 Task: Search and add home decor items for both a room and a hall to the cart on Flipkart.
Action: Mouse moved to (346, 68)
Screenshot: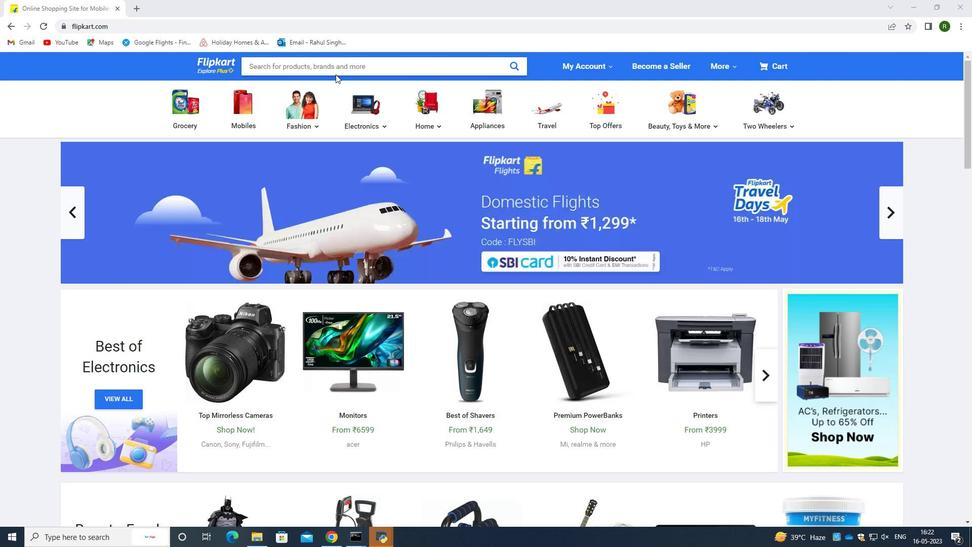 
Action: Mouse pressed left at (346, 68)
Screenshot: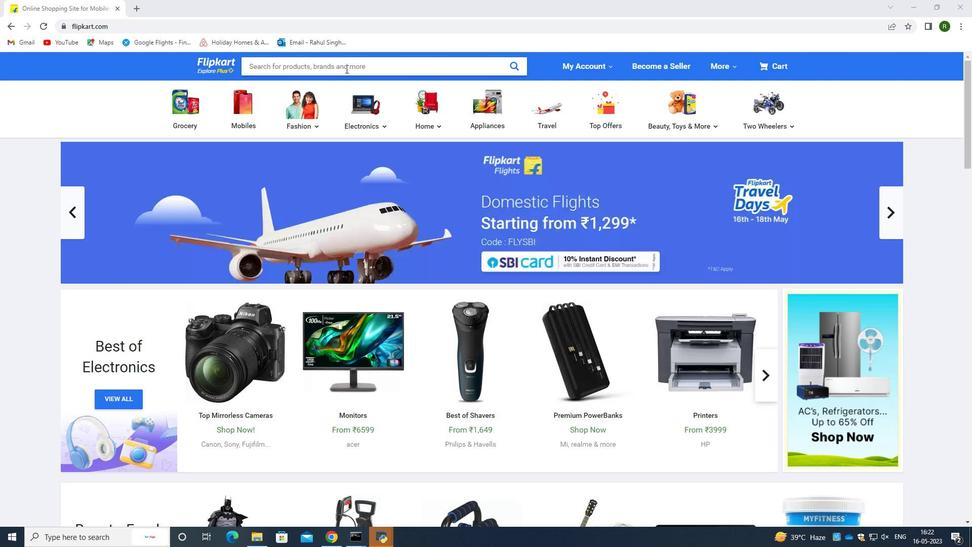 
Action: Key pressed <Key.caps_lock>HOME<Key.space>DECOT<Key.backspace>R<Key.space><Key.shift><Key.shift><Key.shift><Key.shift><Key.shift><Key.shift><Key.shift><Key.shift><Key.shift>iTEMS
Screenshot: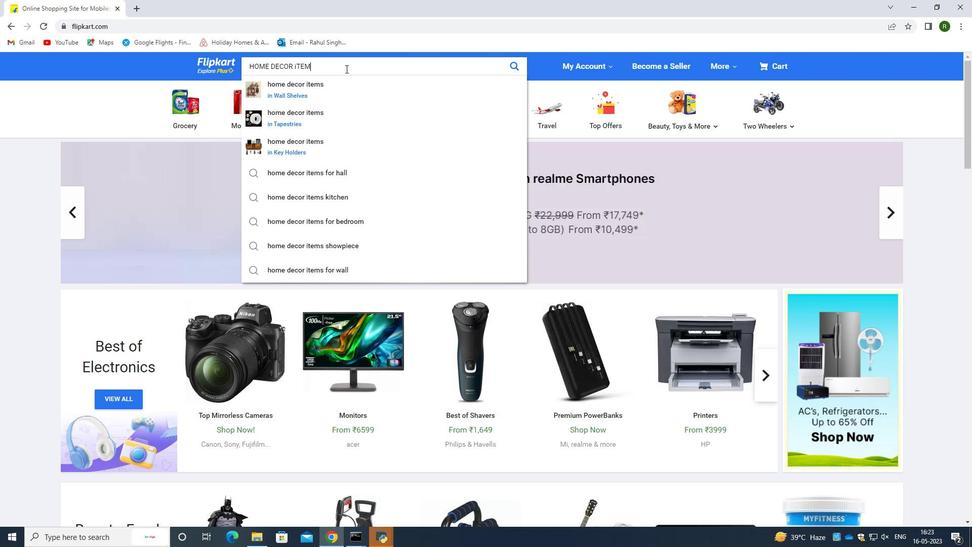 
Action: Mouse moved to (340, 91)
Screenshot: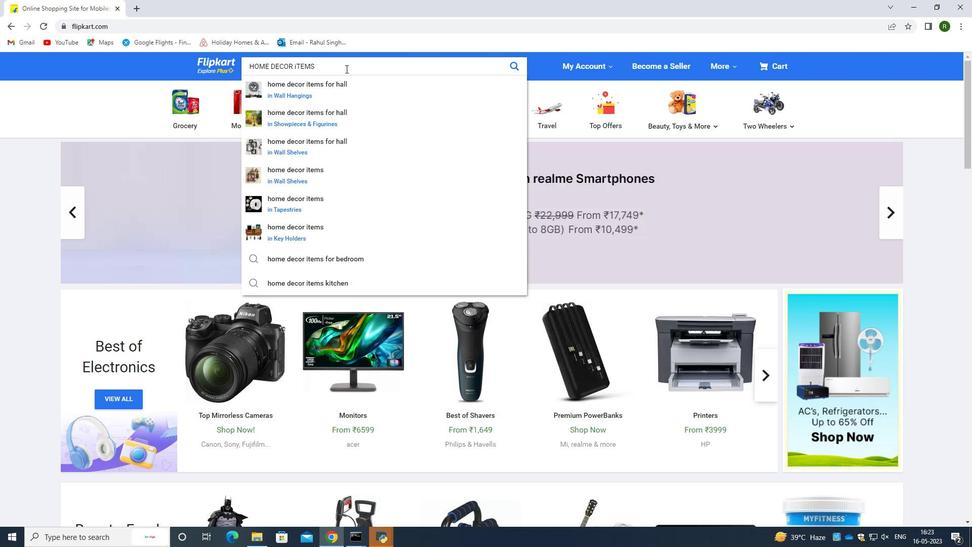 
Action: Mouse pressed left at (340, 91)
Screenshot: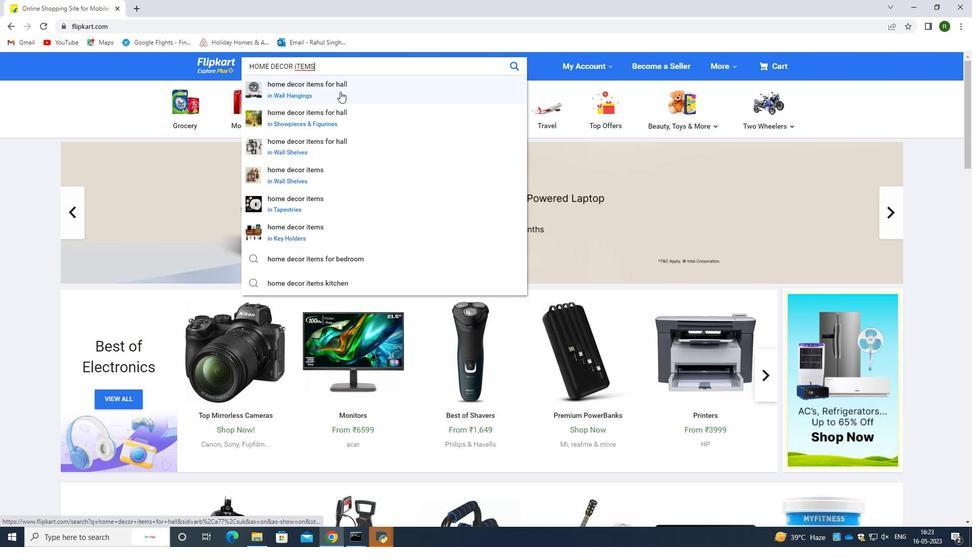 
Action: Mouse moved to (372, 215)
Screenshot: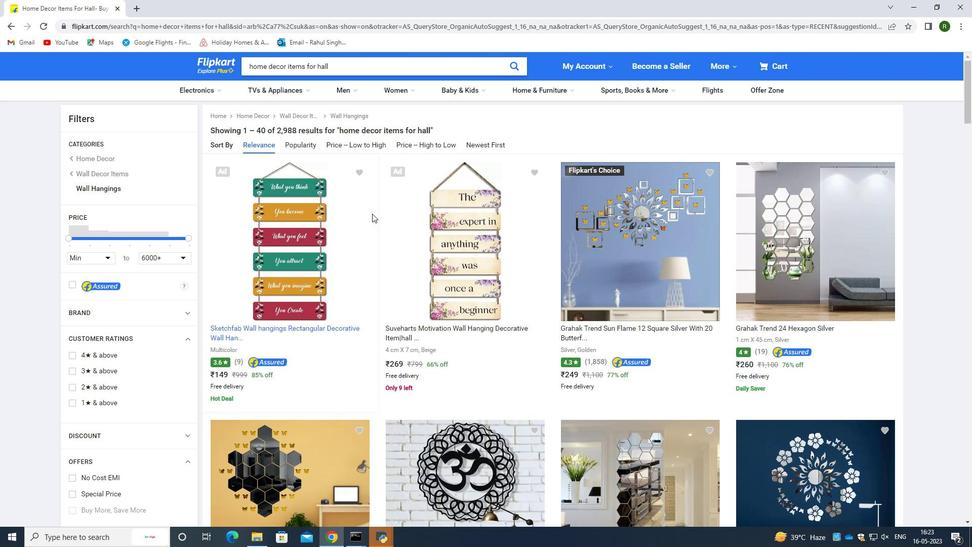 
Action: Mouse scrolled (372, 215) with delta (0, 0)
Screenshot: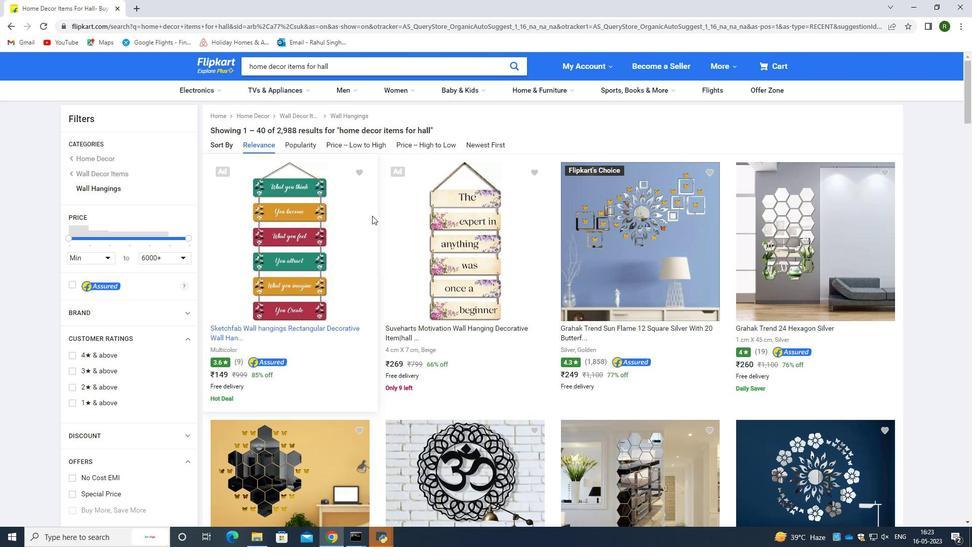 
Action: Mouse scrolled (372, 215) with delta (0, 0)
Screenshot: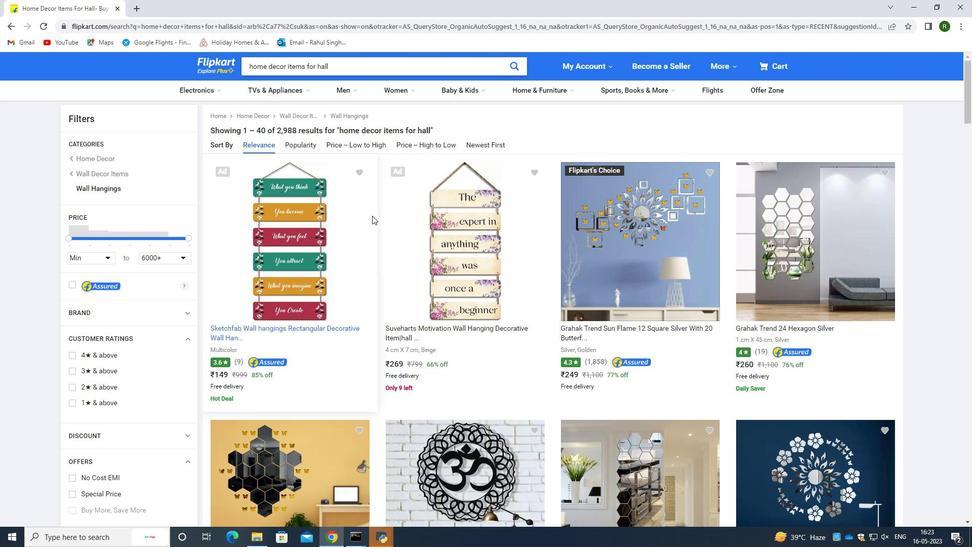 
Action: Mouse scrolled (372, 215) with delta (0, 0)
Screenshot: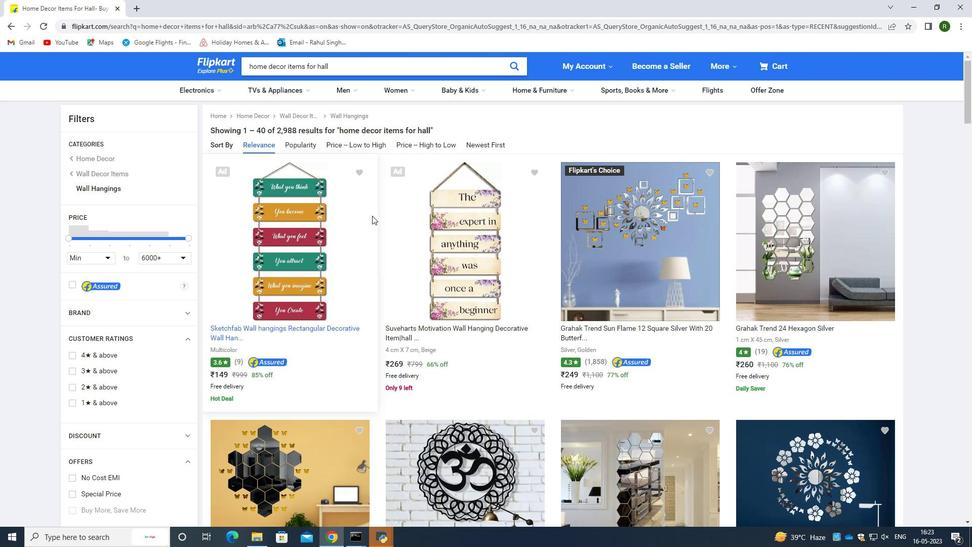 
Action: Mouse moved to (459, 335)
Screenshot: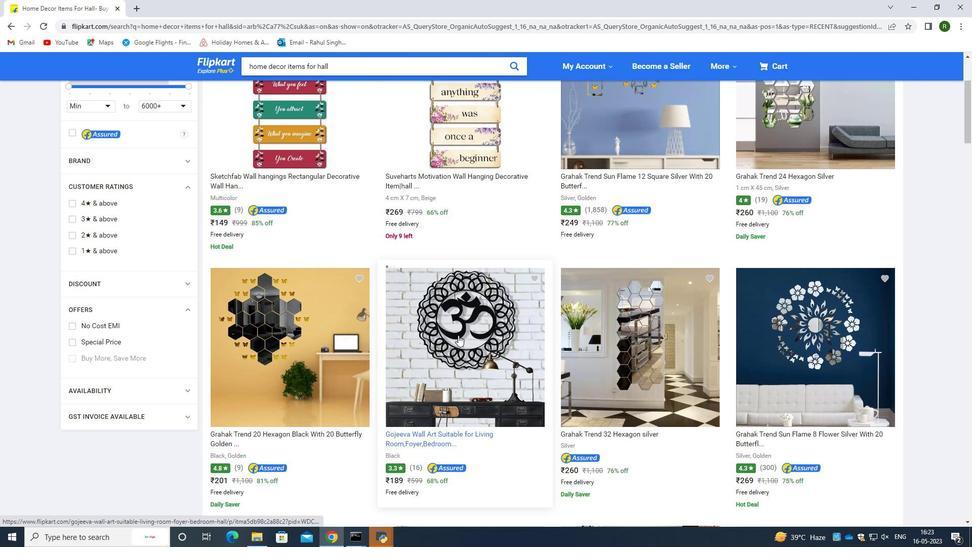 
Action: Mouse pressed left at (459, 335)
Screenshot: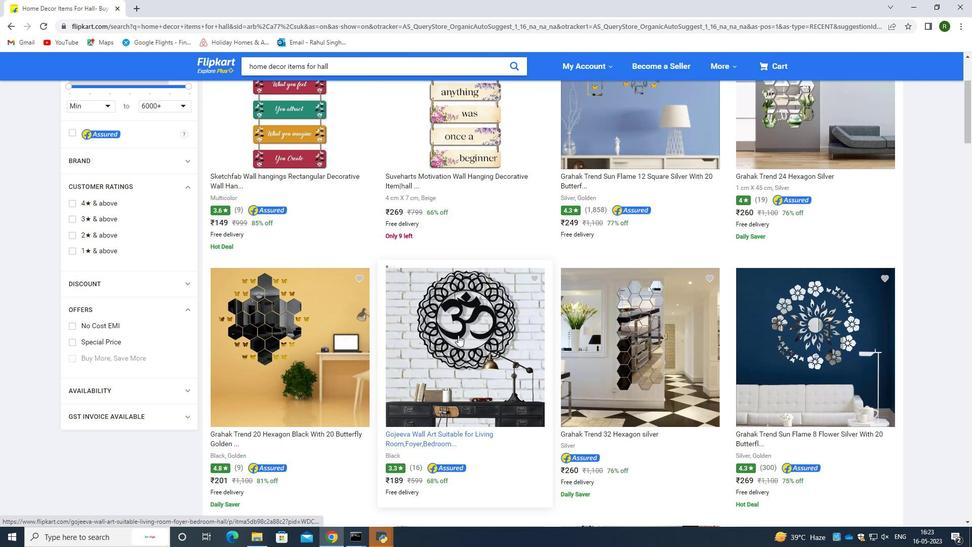 
Action: Mouse moved to (207, 351)
Screenshot: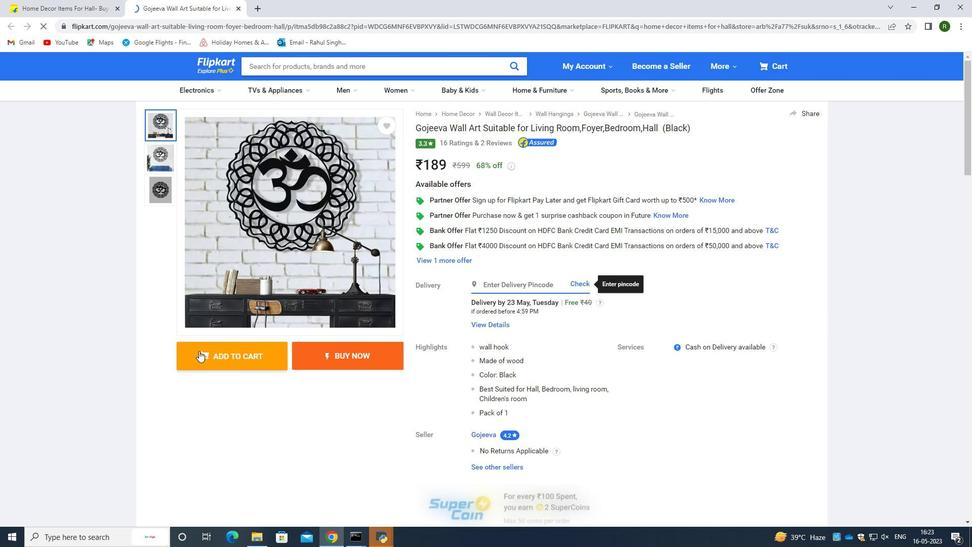 
Action: Mouse pressed left at (207, 351)
Screenshot: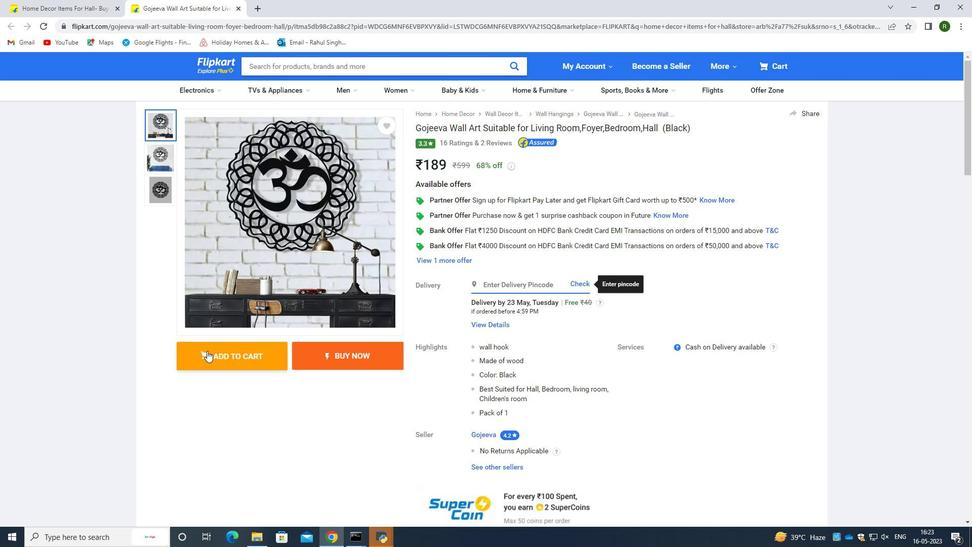 
Action: Mouse moved to (299, 59)
Screenshot: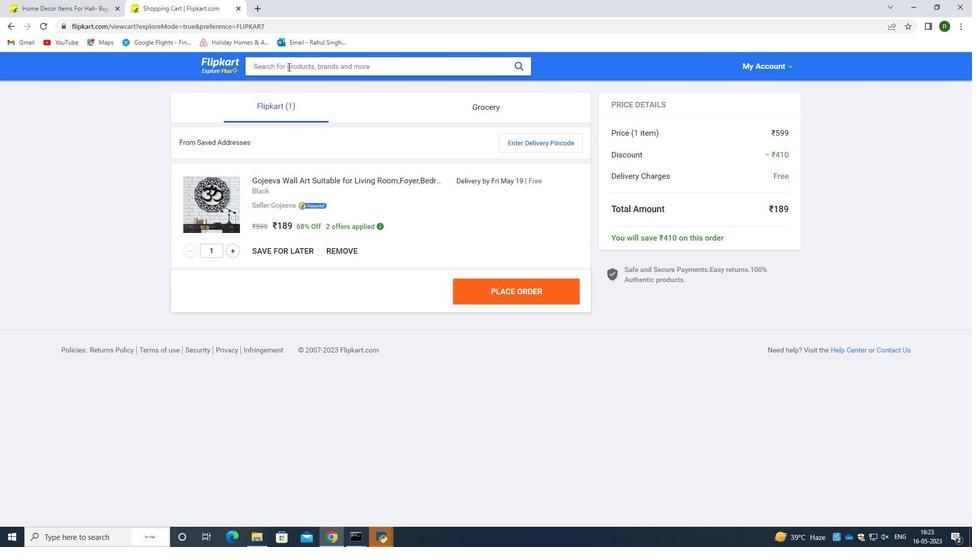 
Action: Mouse pressed left at (299, 59)
Screenshot: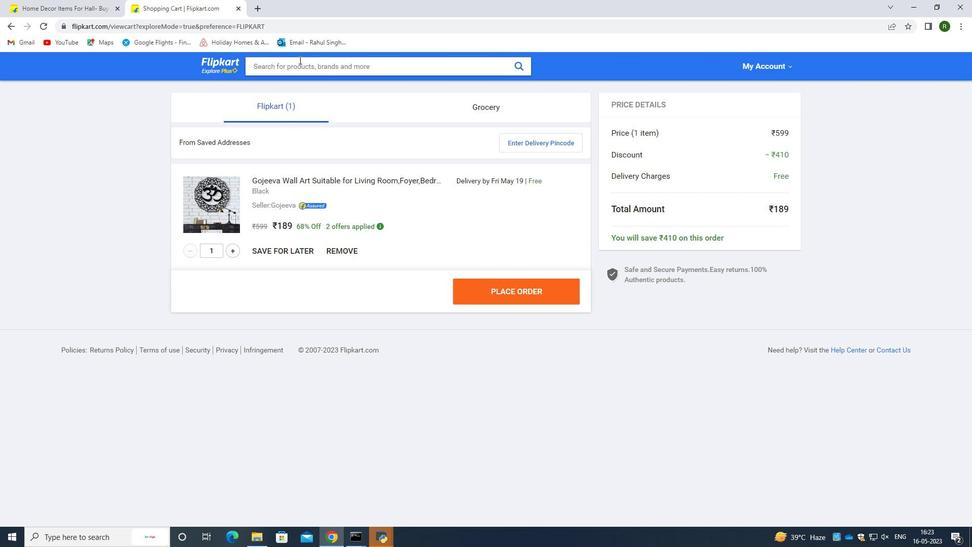 
Action: Mouse moved to (331, 91)
Screenshot: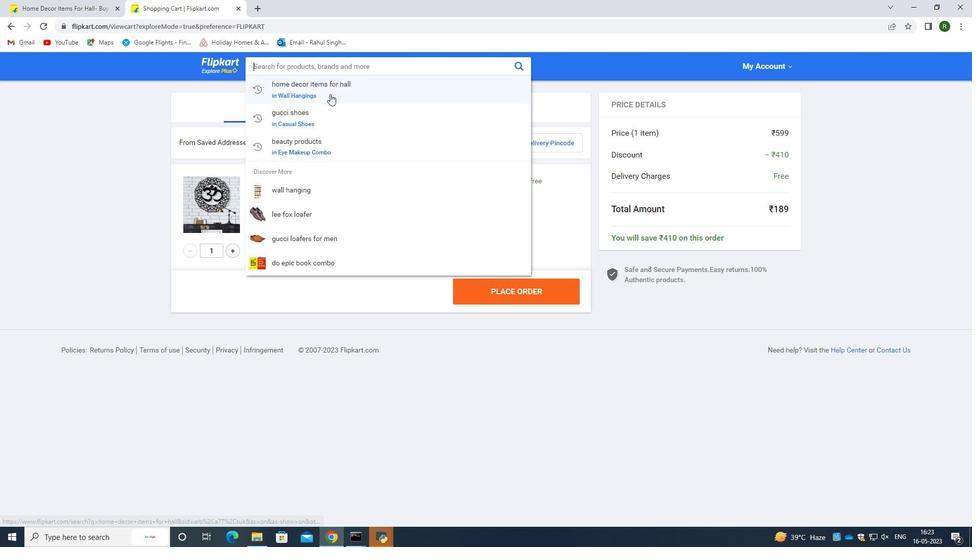 
Action: Mouse pressed left at (331, 91)
Screenshot: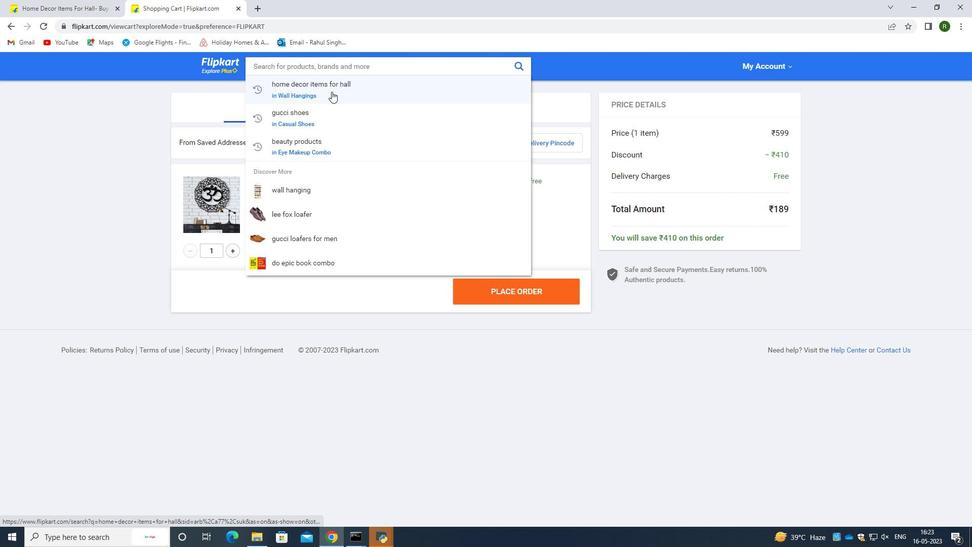 
Action: Mouse moved to (469, 249)
Screenshot: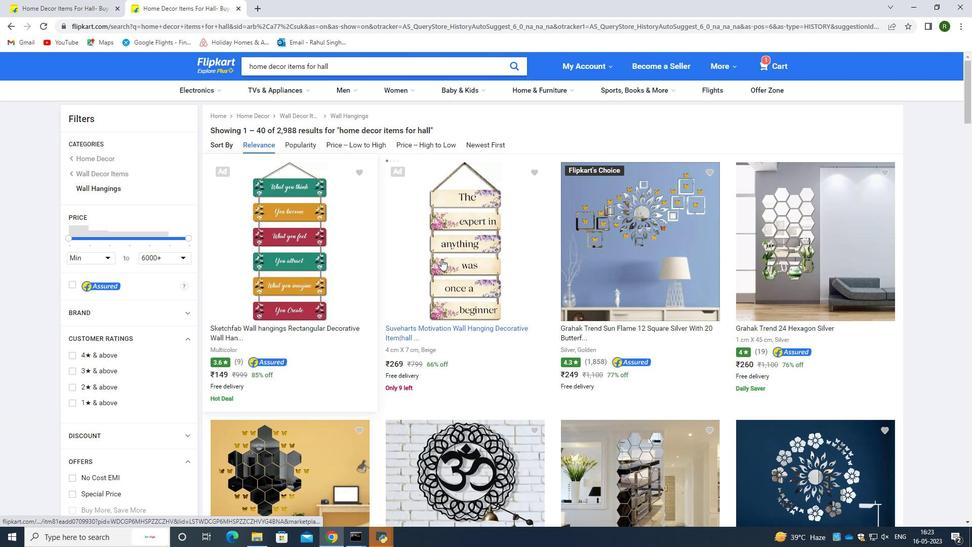 
Action: Mouse scrolled (469, 249) with delta (0, 0)
Screenshot: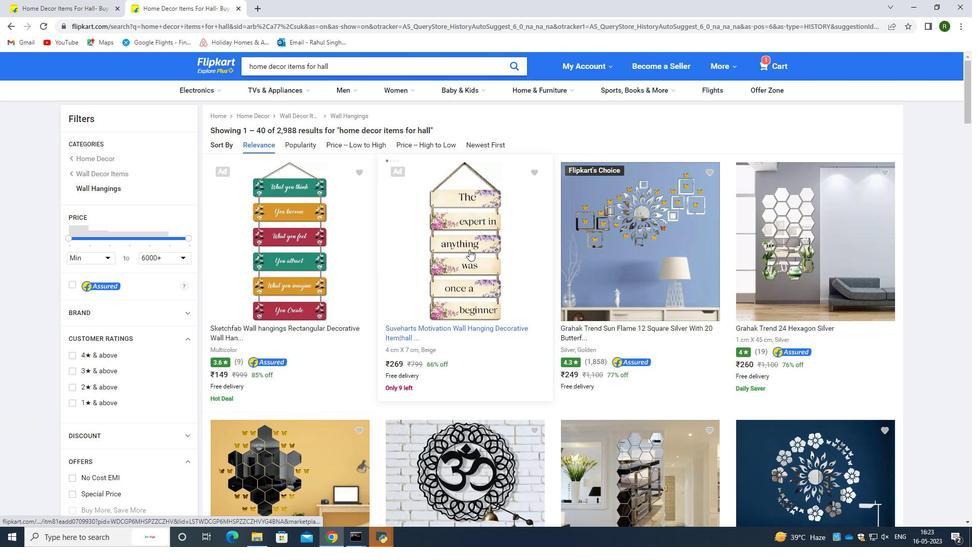 
Action: Mouse scrolled (469, 249) with delta (0, 0)
Screenshot: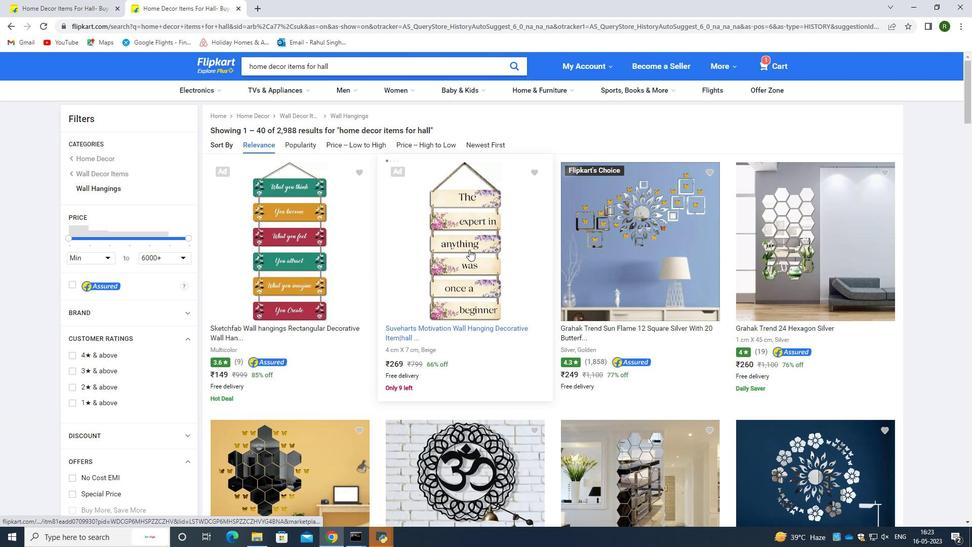 
Action: Mouse scrolled (469, 249) with delta (0, 0)
Screenshot: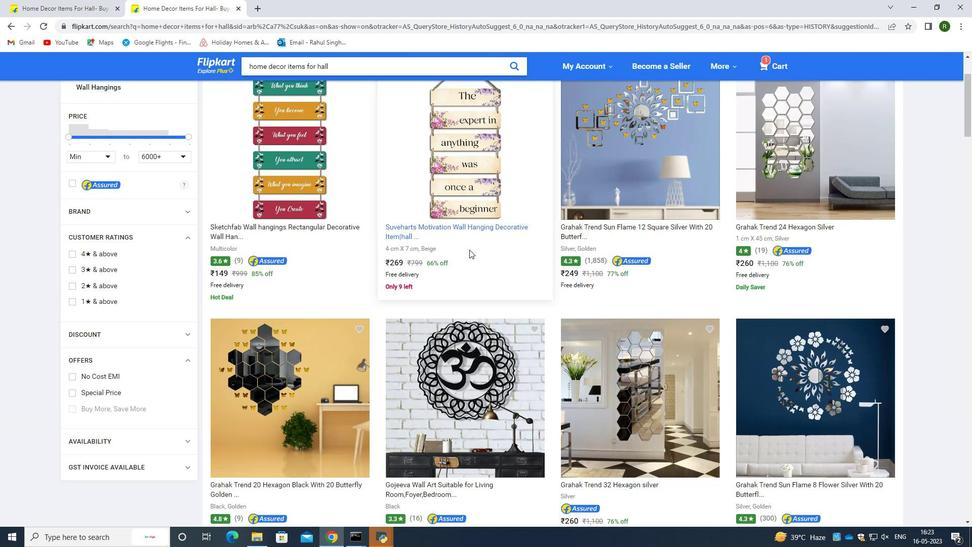 
Action: Mouse scrolled (469, 250) with delta (0, 0)
Screenshot: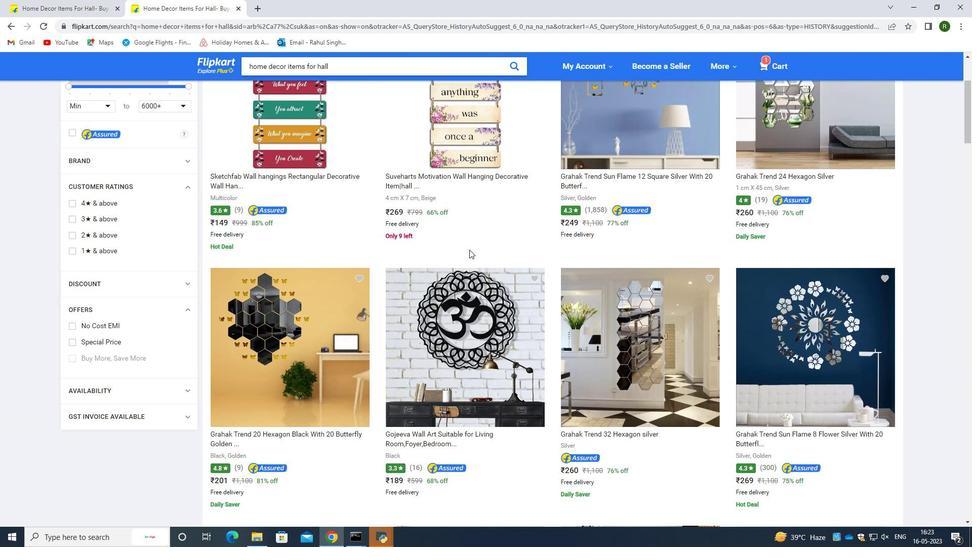 
Action: Mouse scrolled (469, 250) with delta (0, 0)
Screenshot: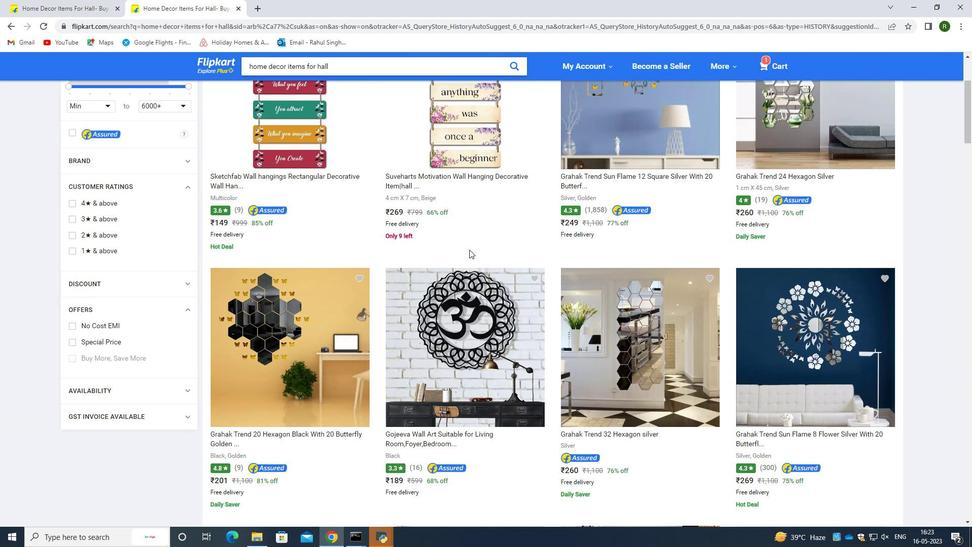 
Action: Mouse scrolled (469, 250) with delta (0, 0)
Screenshot: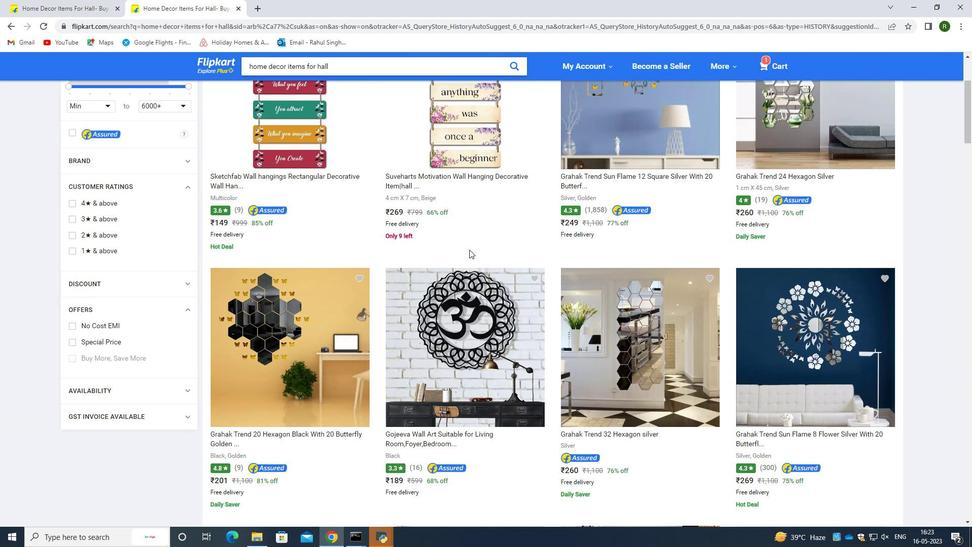 
Action: Mouse moved to (349, 65)
Screenshot: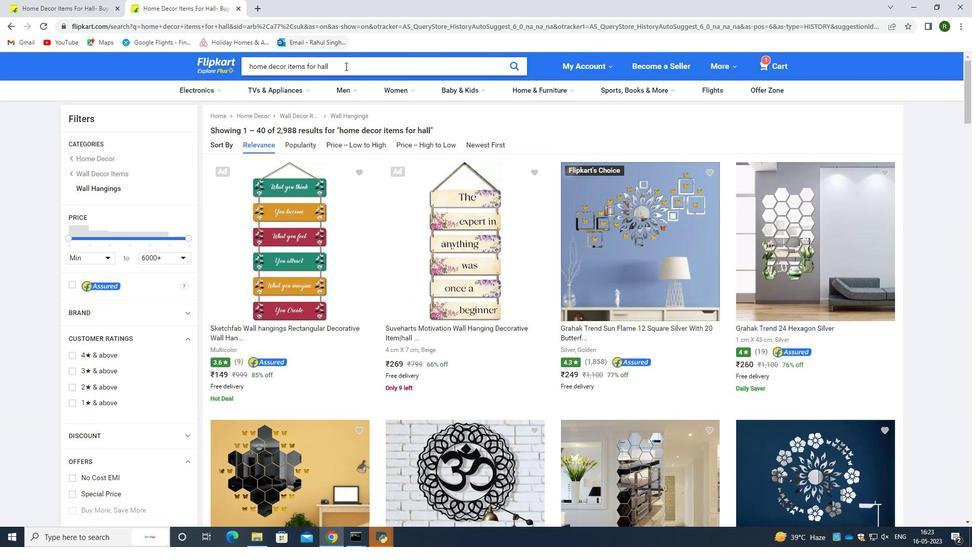 
Action: Mouse pressed left at (349, 65)
Screenshot: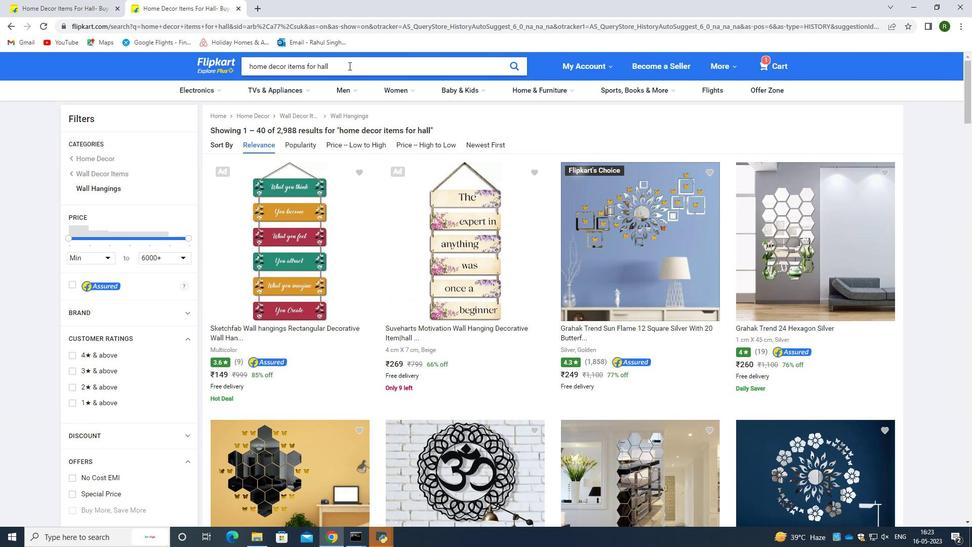 
Action: Mouse moved to (321, 64)
Screenshot: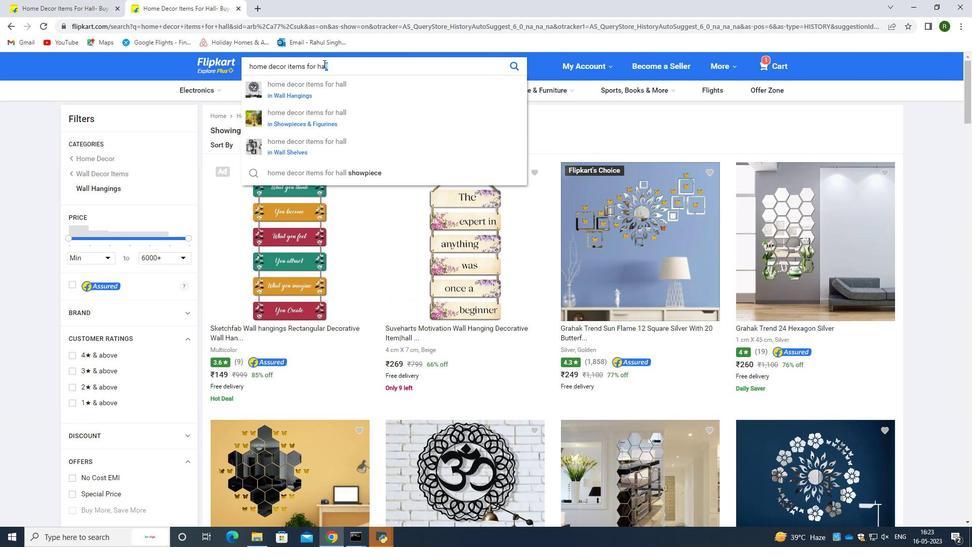 
Action: Mouse pressed left at (321, 64)
Screenshot: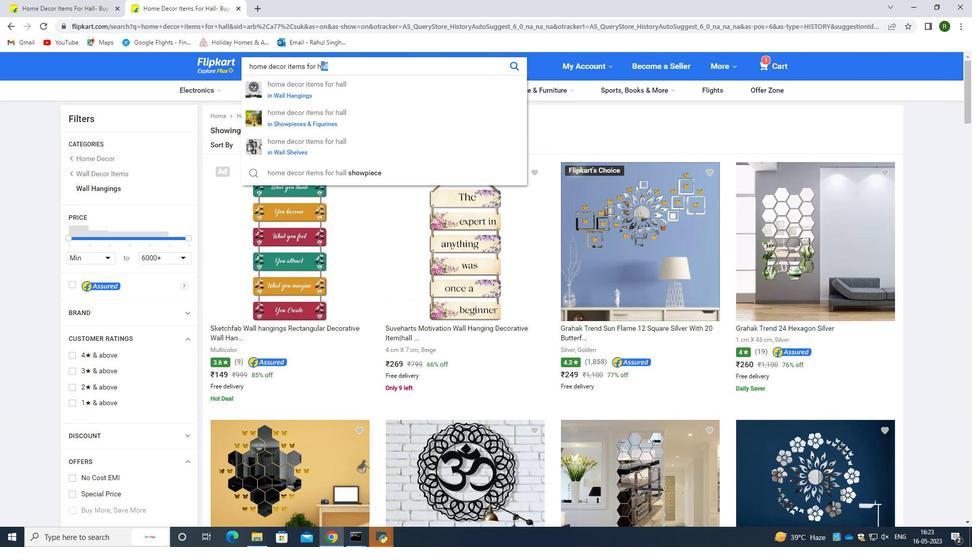 
Action: Mouse moved to (338, 67)
Screenshot: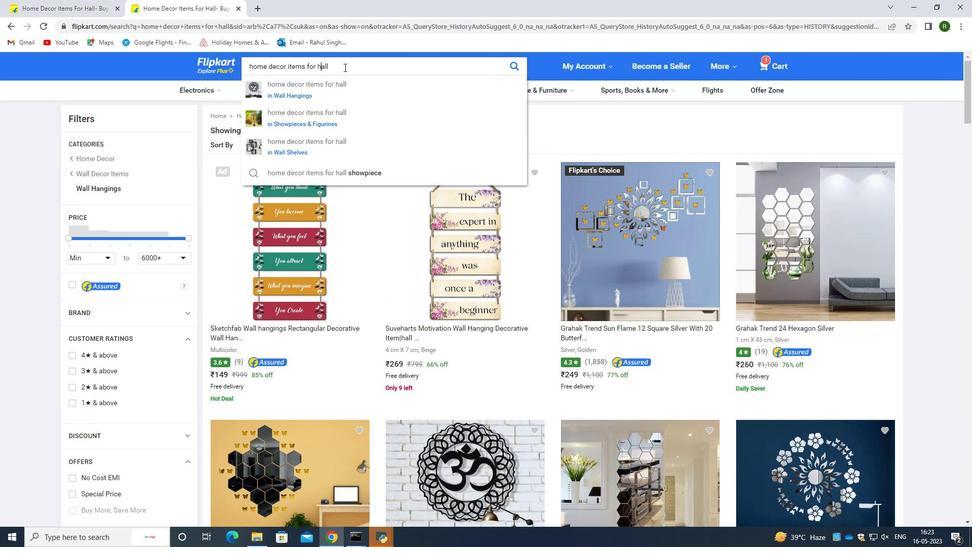 
Action: Mouse pressed left at (338, 67)
Screenshot: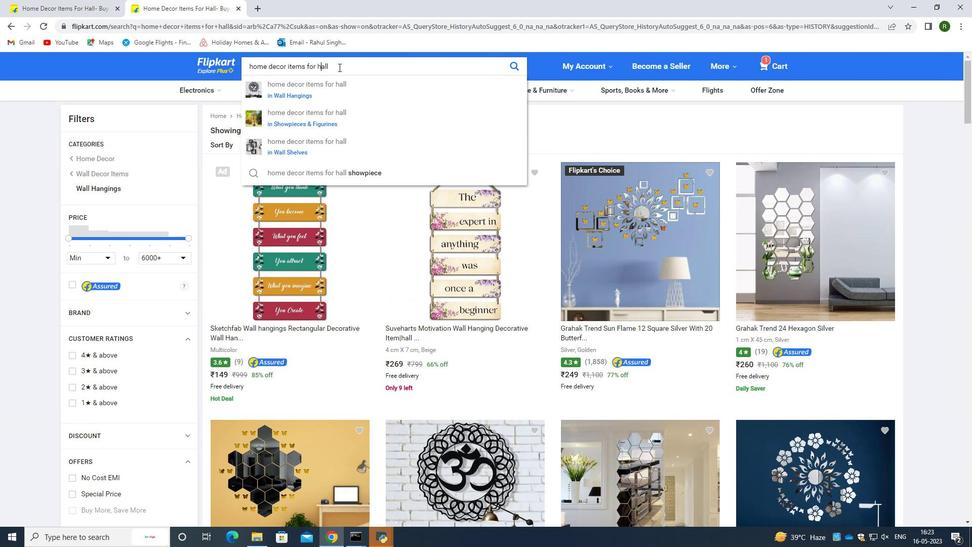 
Action: Key pressed <Key.backspace><Key.backspace><Key.backspace><Key.backspace>ROOM<Key.enter>
Screenshot: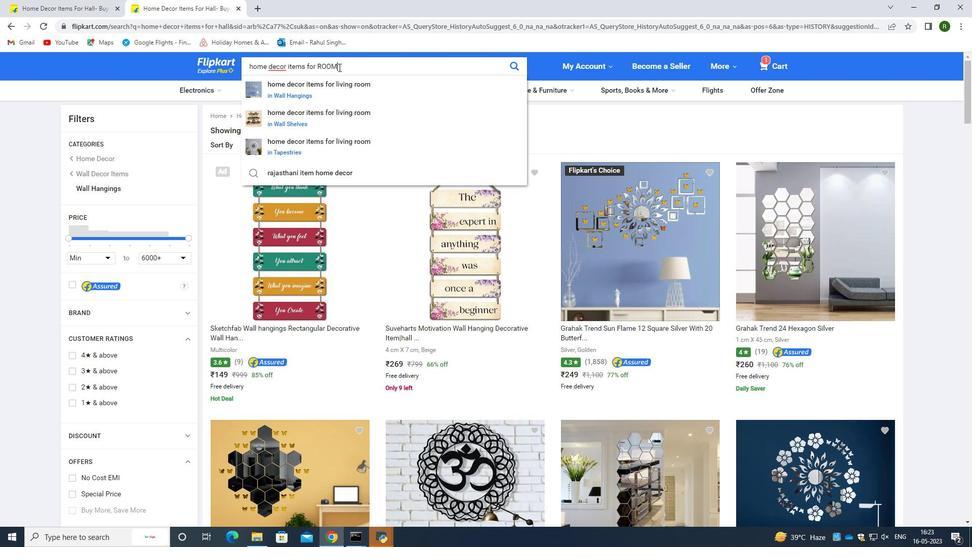 
Action: Mouse moved to (359, 246)
Screenshot: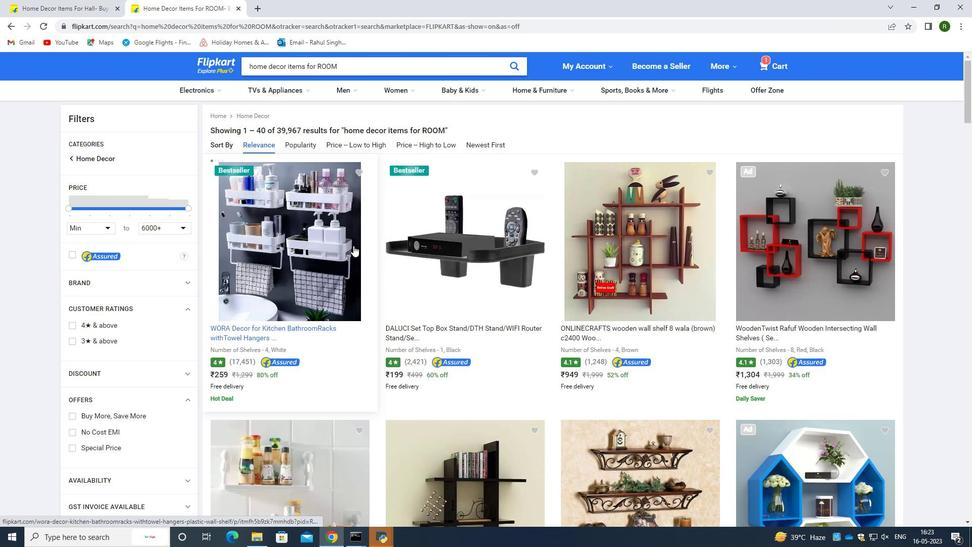 
Action: Mouse scrolled (359, 246) with delta (0, 0)
Screenshot: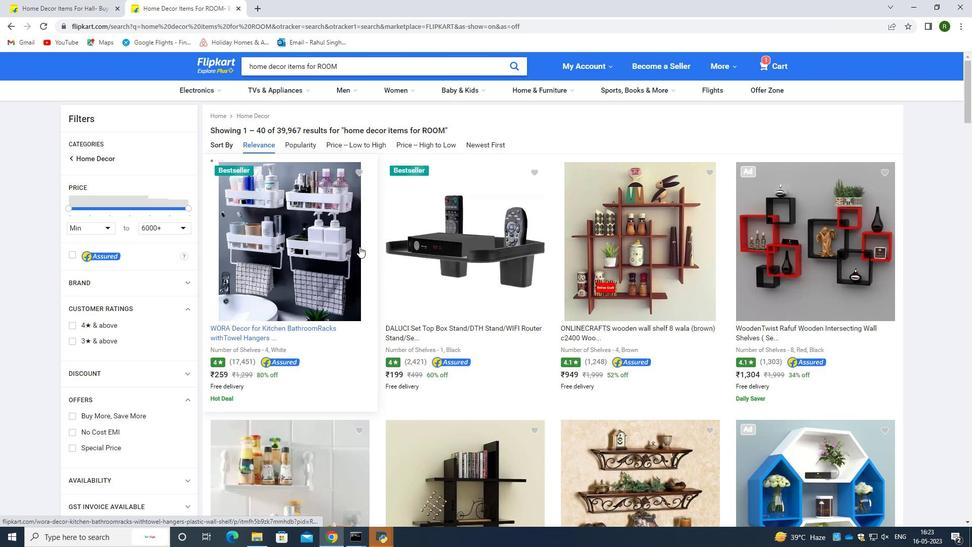 
Action: Mouse scrolled (359, 246) with delta (0, 0)
Screenshot: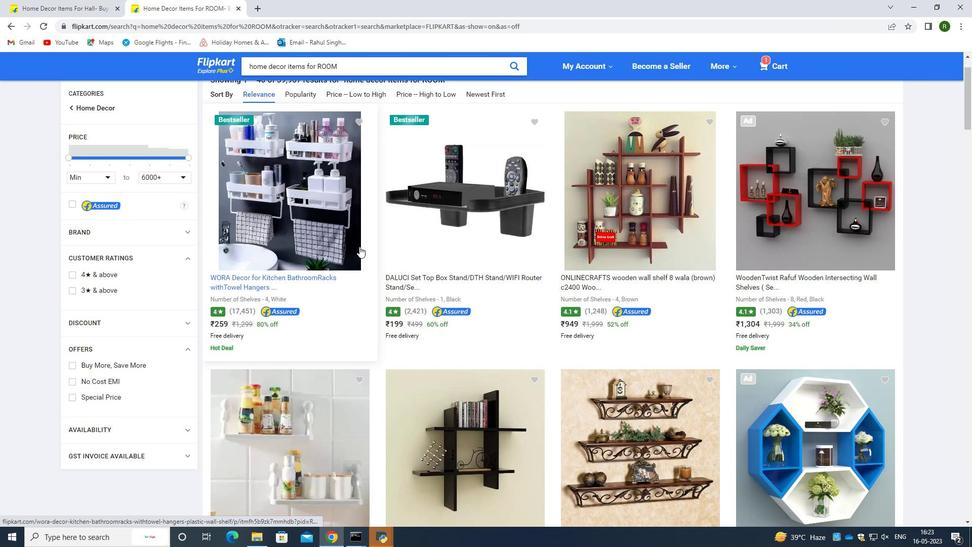 
Action: Mouse scrolled (359, 246) with delta (0, 0)
Screenshot: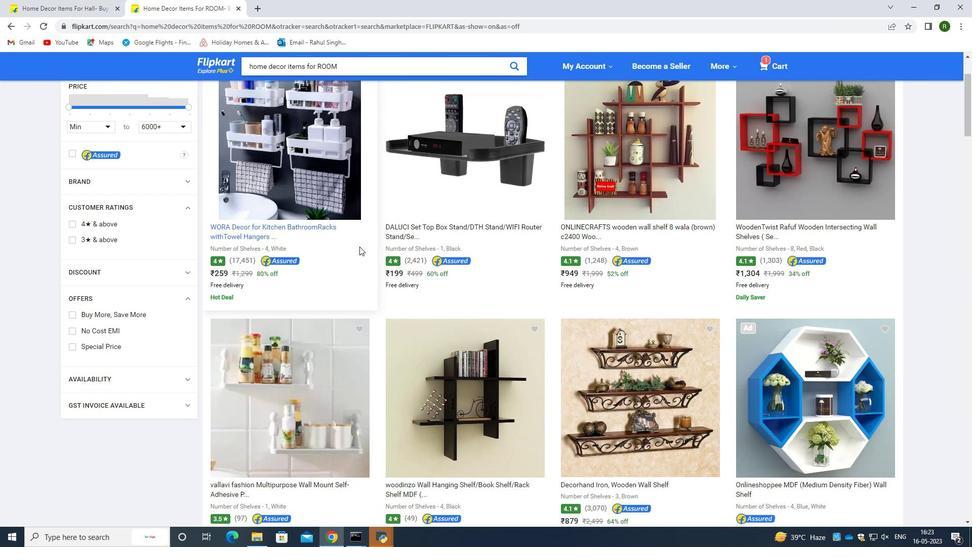 
Action: Mouse moved to (649, 340)
Screenshot: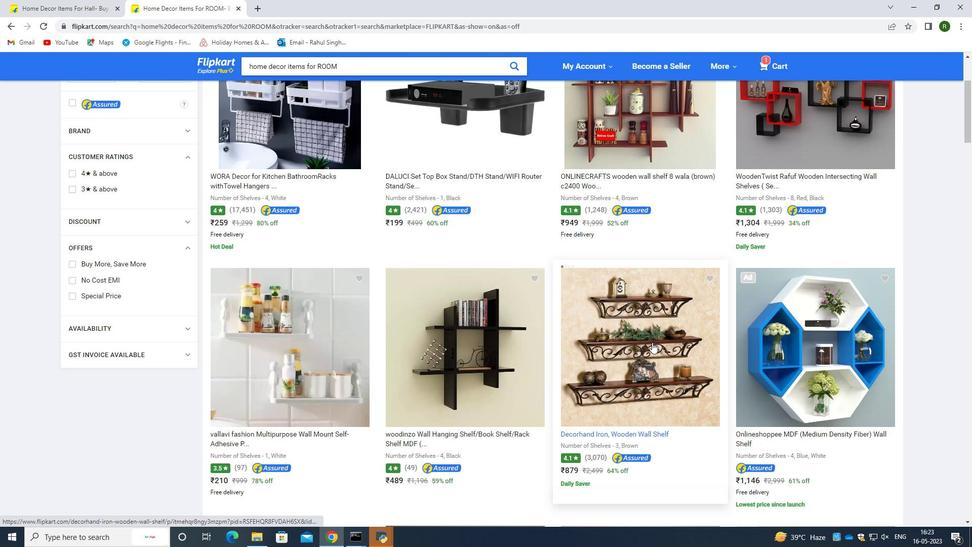 
Action: Mouse scrolled (649, 340) with delta (0, 0)
Screenshot: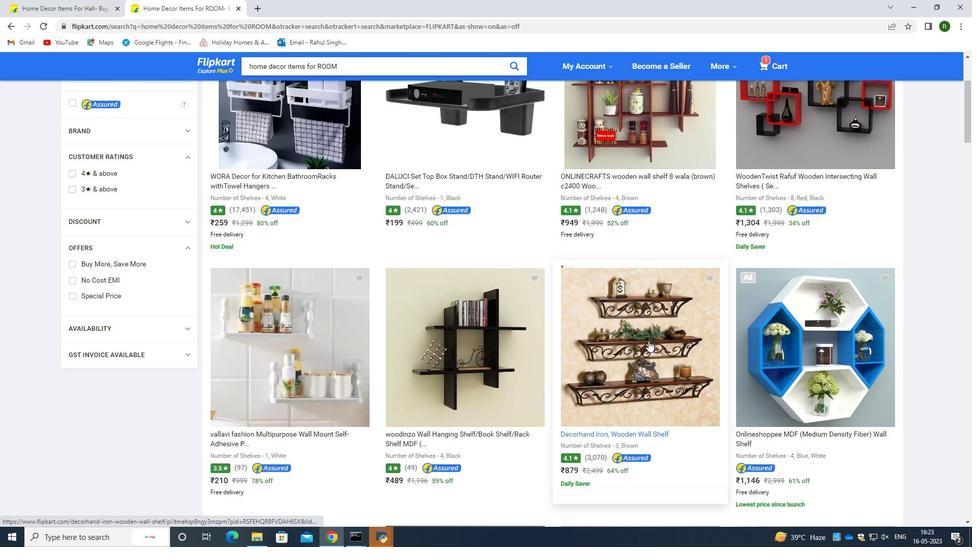 
Action: Mouse moved to (808, 309)
Screenshot: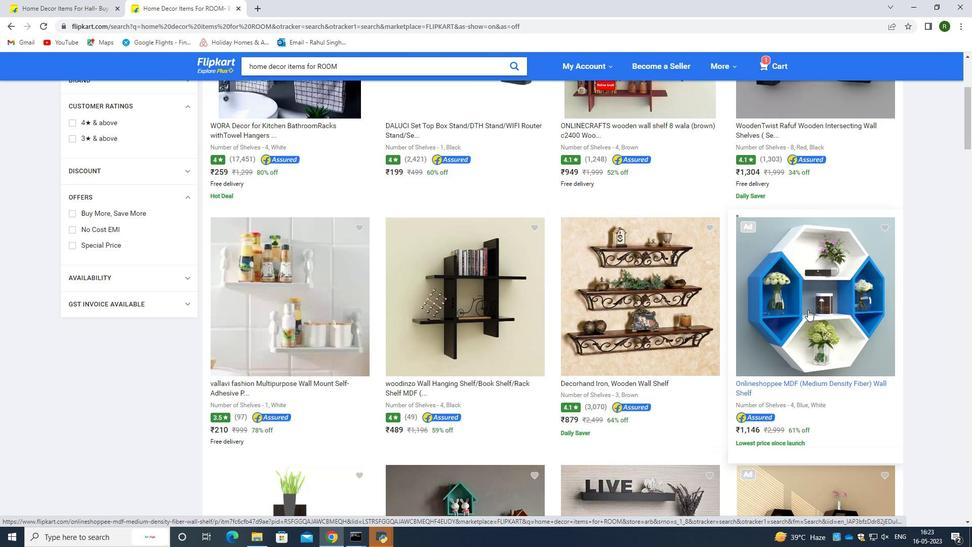 
Action: Mouse pressed left at (808, 309)
Screenshot: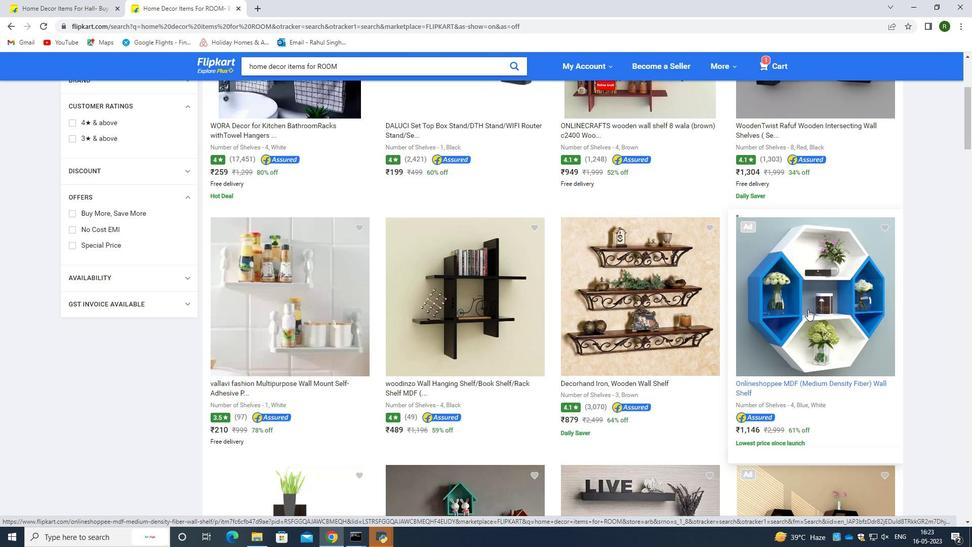 
Action: Mouse moved to (222, 361)
Screenshot: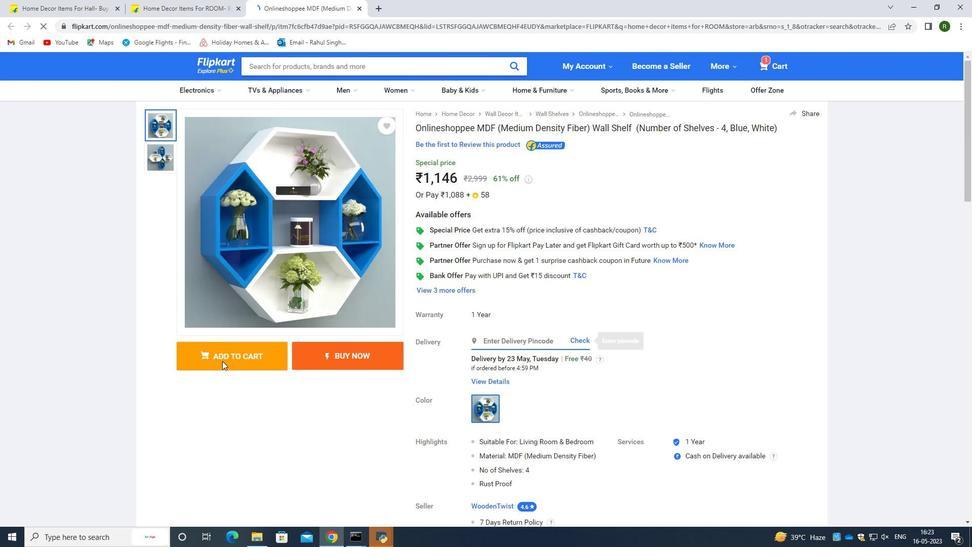 
Action: Mouse pressed left at (222, 361)
Screenshot: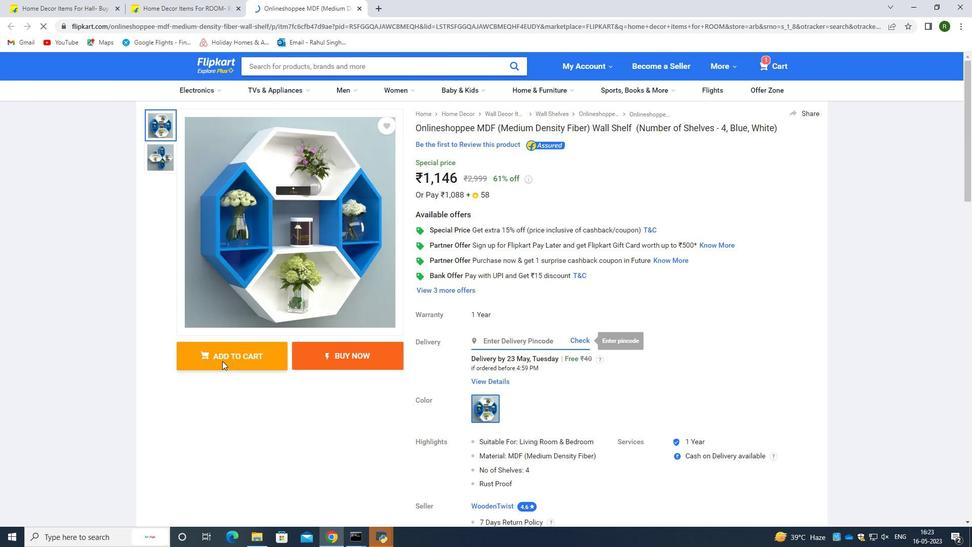 
Action: Mouse moved to (322, 64)
Screenshot: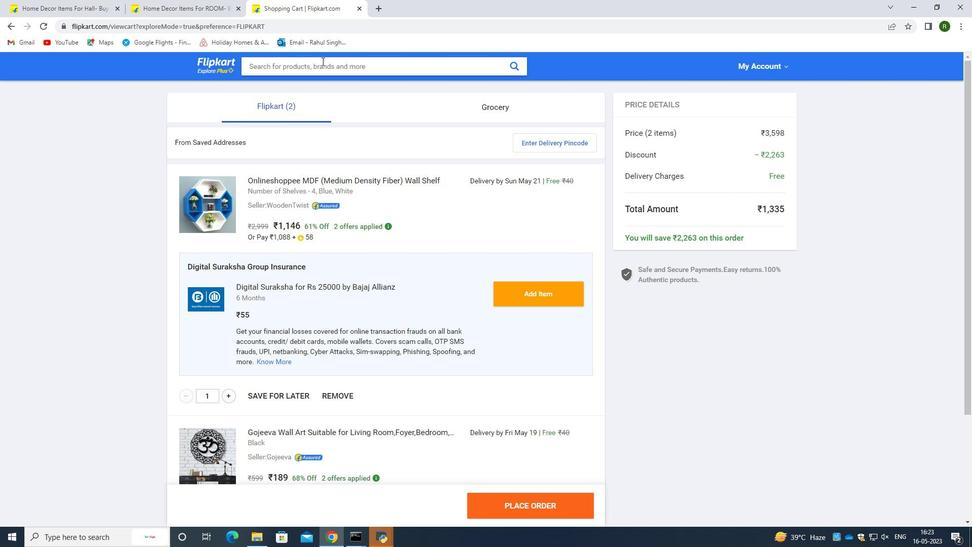 
Action: Mouse pressed left at (322, 64)
Screenshot: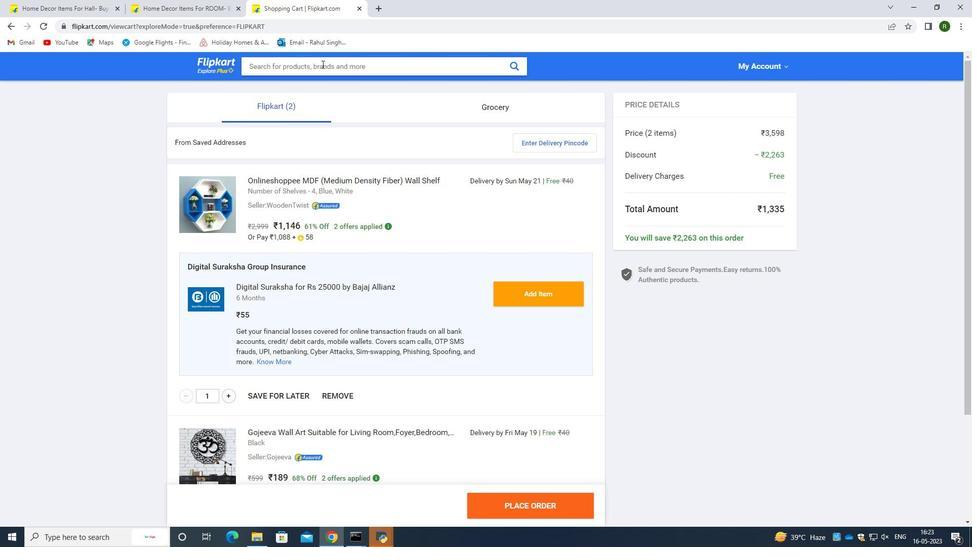 
Action: Mouse moved to (335, 85)
Screenshot: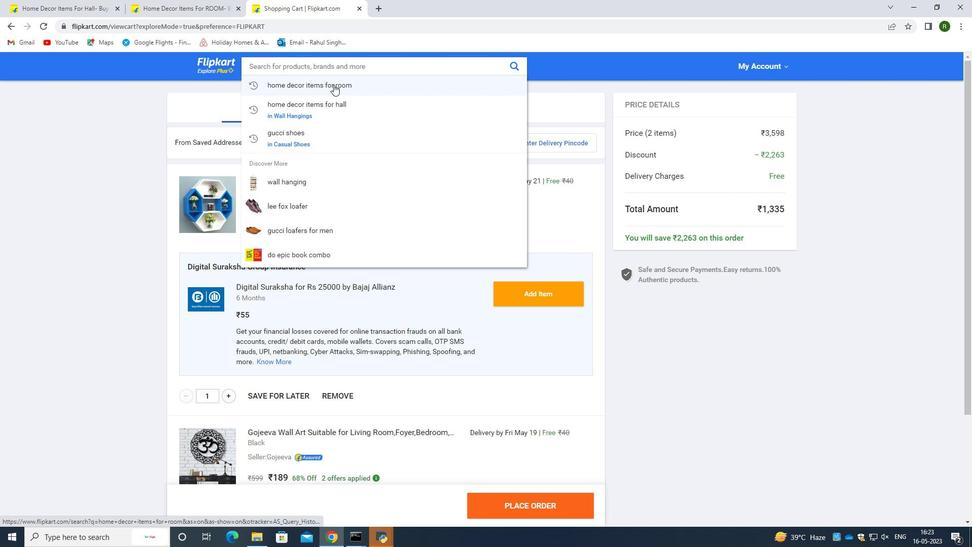 
Action: Mouse pressed left at (335, 85)
Screenshot: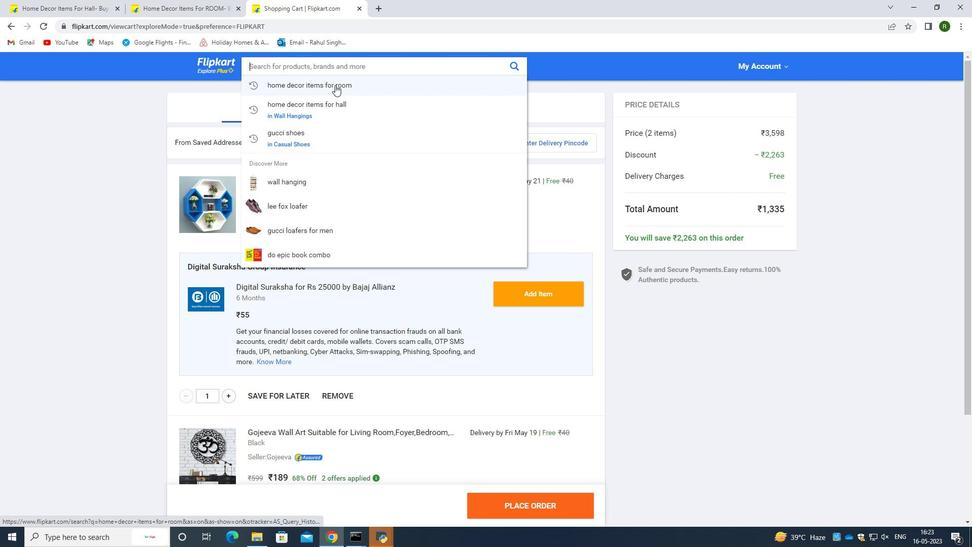 
Action: Mouse moved to (489, 226)
Screenshot: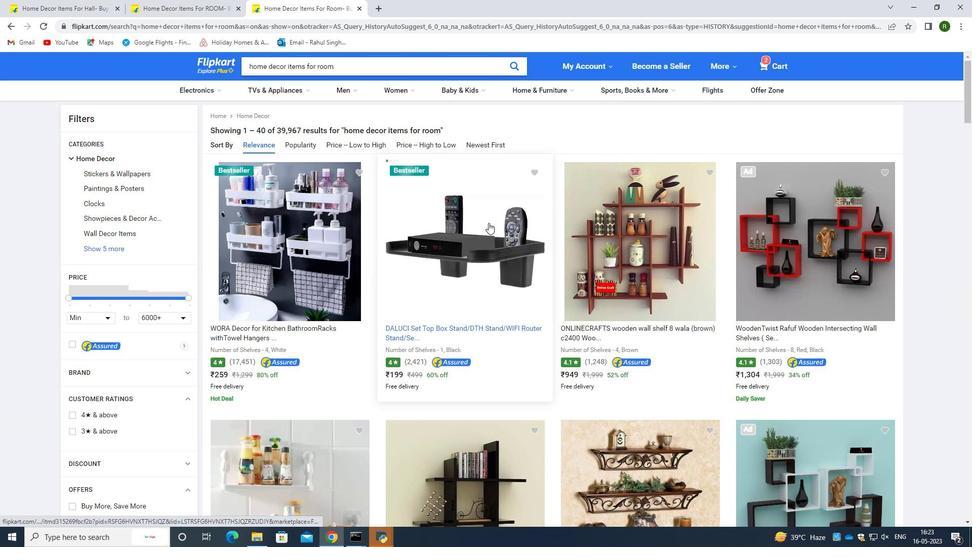 
Action: Mouse scrolled (489, 225) with delta (0, 0)
Screenshot: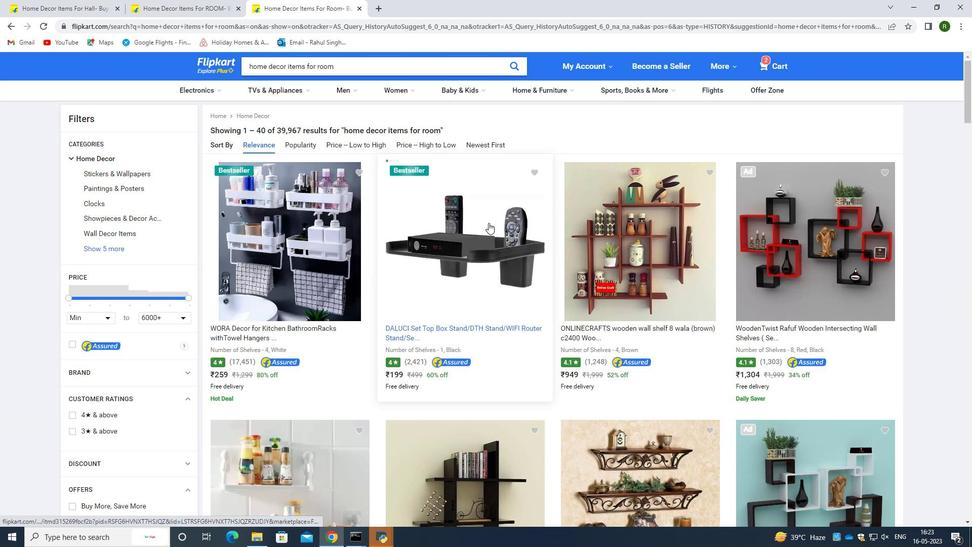 
Action: Mouse moved to (490, 241)
Screenshot: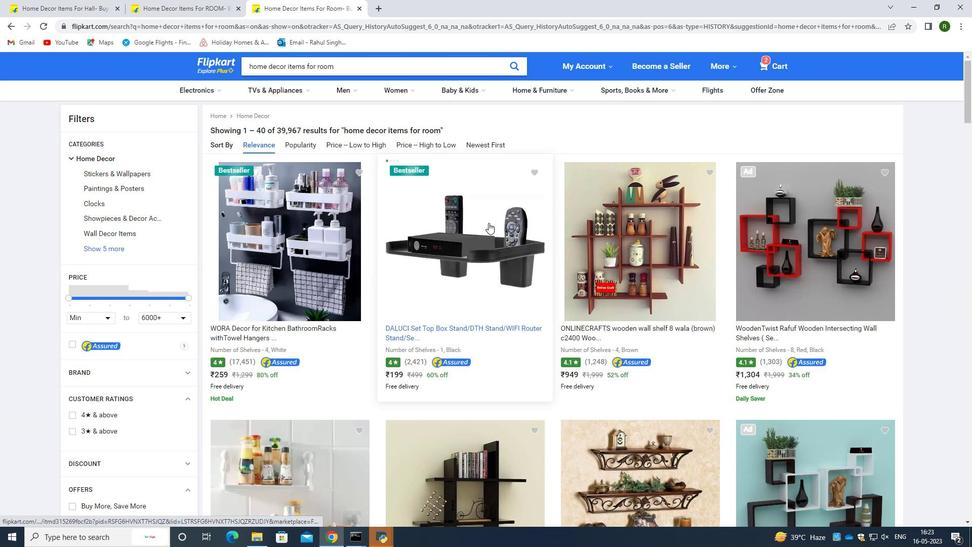 
Action: Mouse scrolled (490, 240) with delta (0, 0)
Screenshot: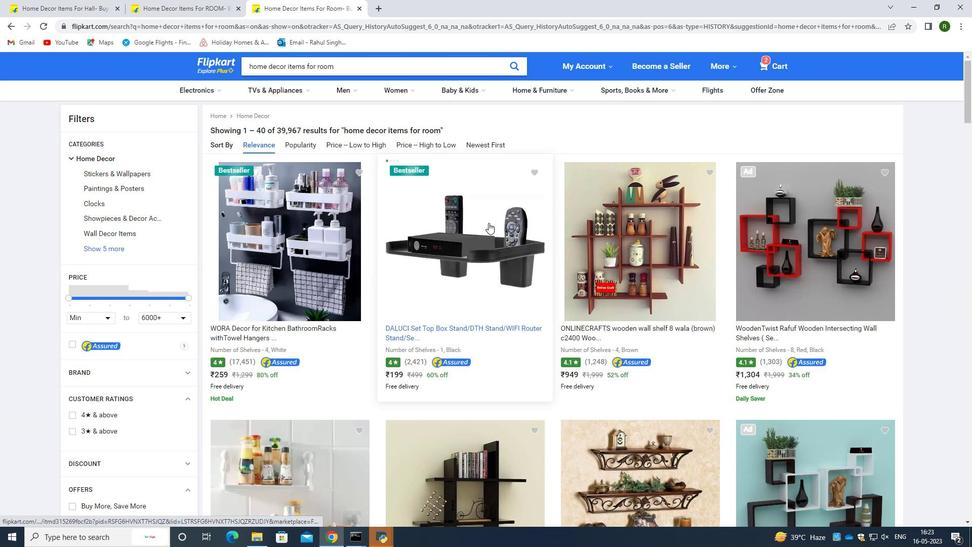 
Action: Mouse moved to (490, 243)
Screenshot: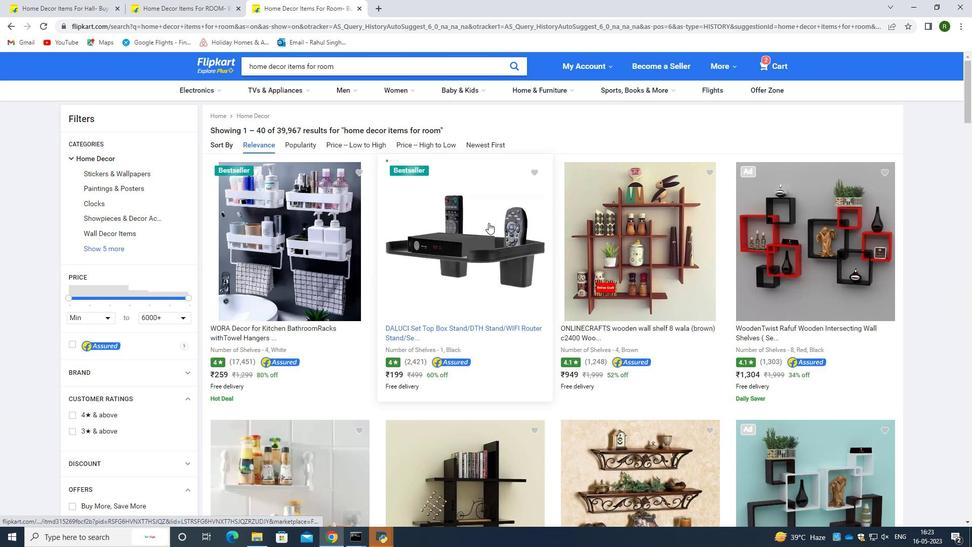 
Action: Mouse scrolled (490, 242) with delta (0, 0)
Screenshot: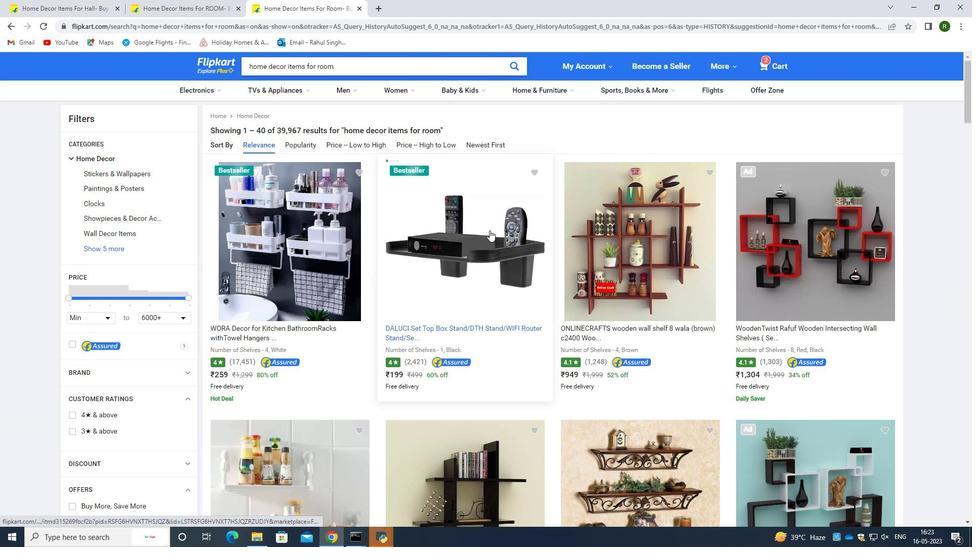 
Action: Mouse scrolled (490, 242) with delta (0, 0)
Screenshot: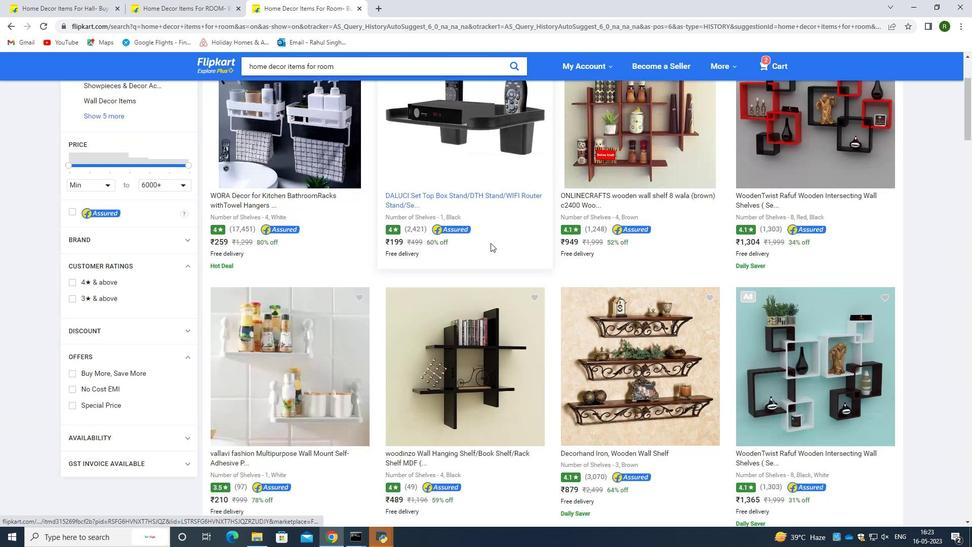 
Action: Mouse scrolled (490, 242) with delta (0, 0)
Screenshot: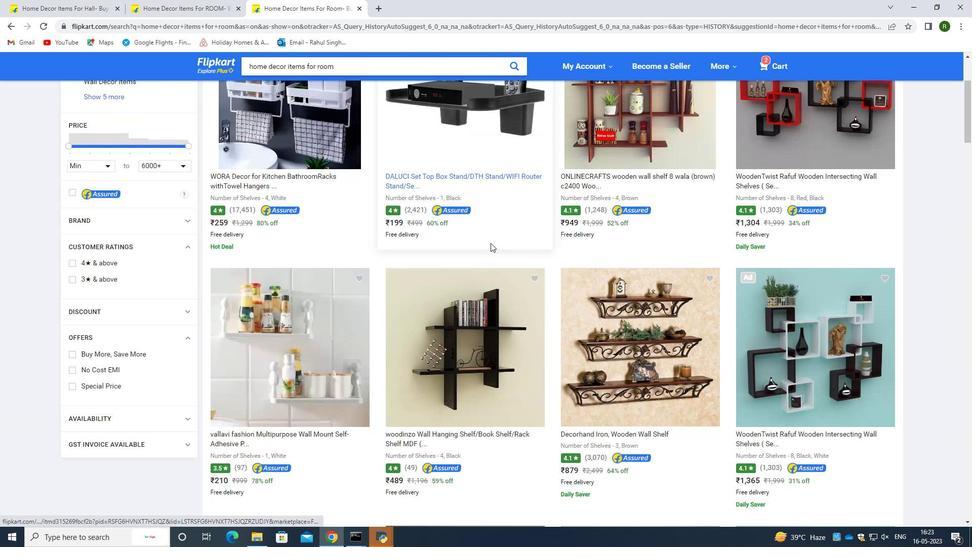 
Action: Mouse scrolled (490, 242) with delta (0, 0)
Screenshot: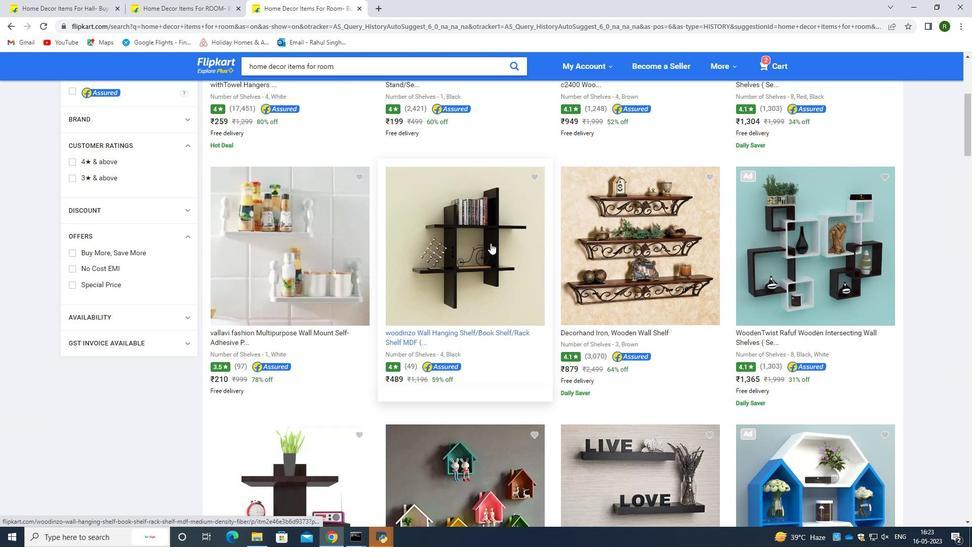 
Action: Mouse scrolled (490, 242) with delta (0, 0)
Screenshot: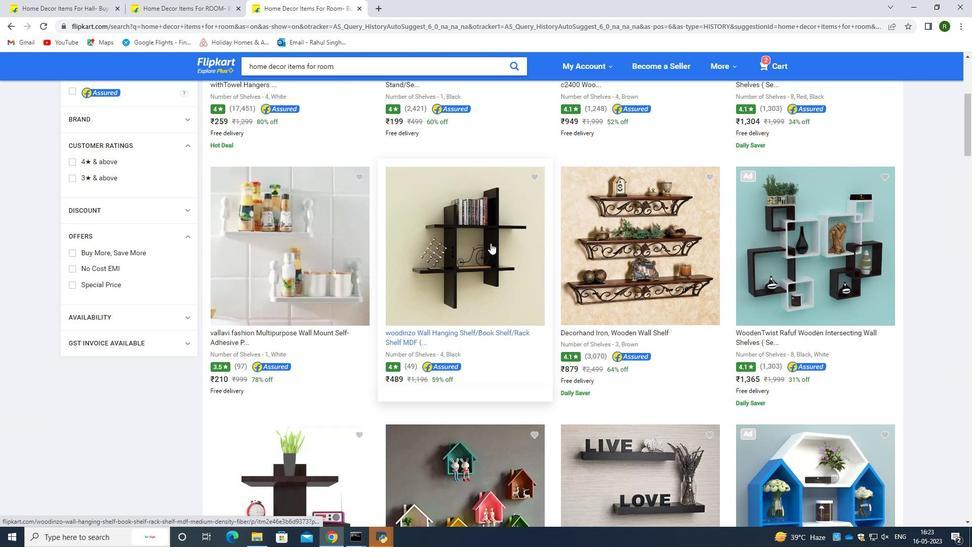 
Action: Mouse moved to (492, 243)
Screenshot: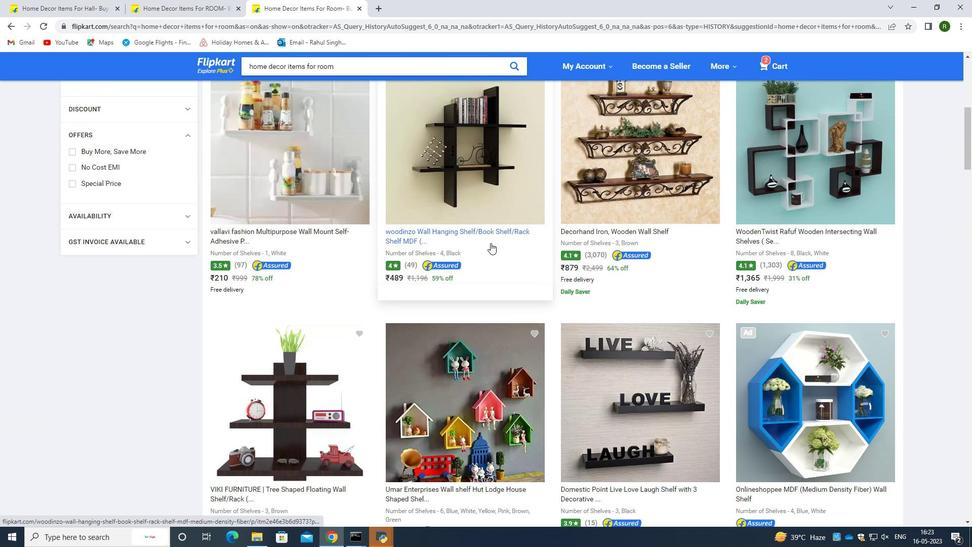 
Action: Mouse scrolled (492, 242) with delta (0, 0)
Screenshot: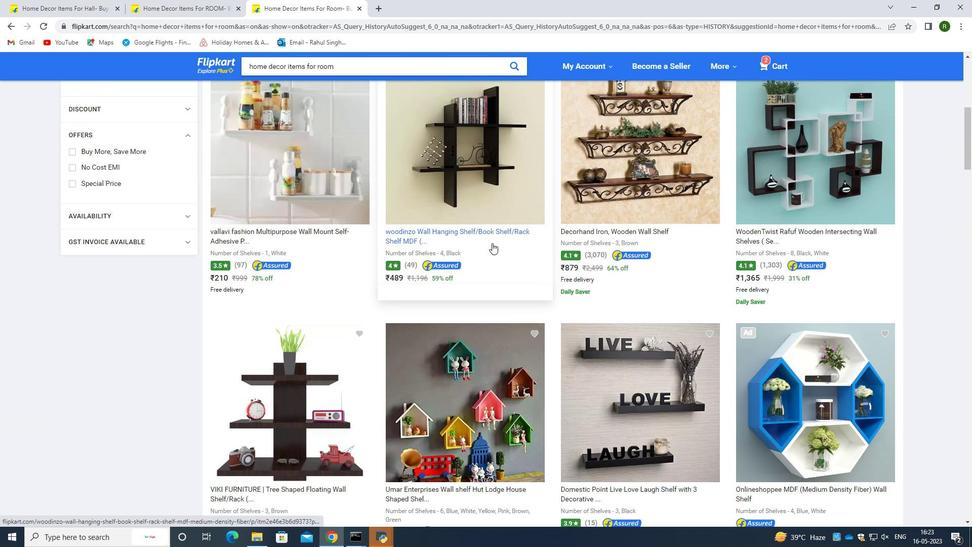 
Action: Mouse moved to (636, 334)
Screenshot: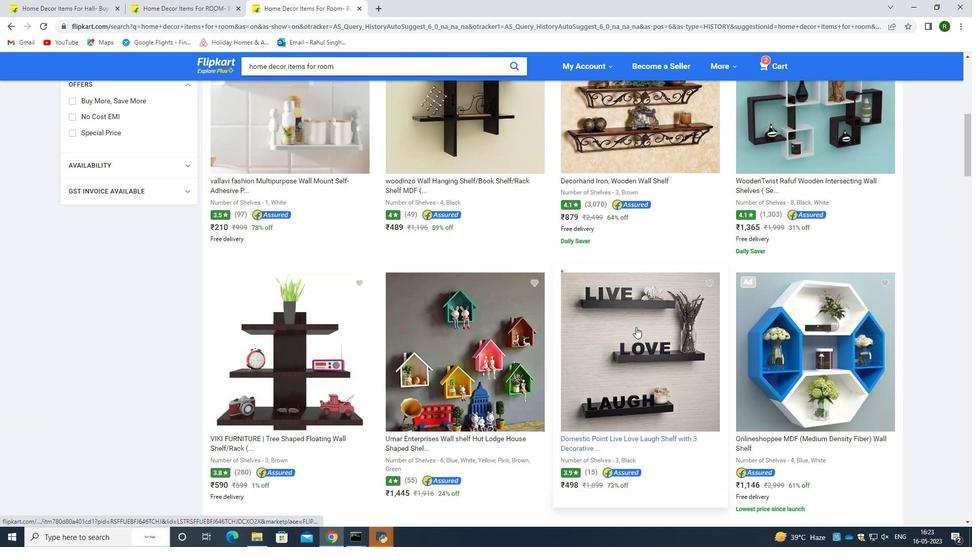
Action: Mouse pressed left at (636, 334)
Screenshot: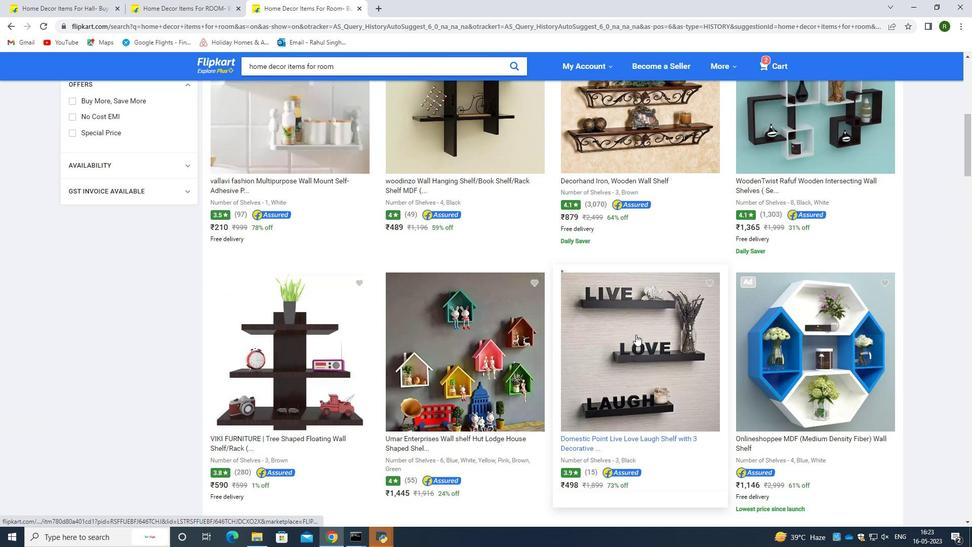 
Action: Mouse moved to (356, 304)
Screenshot: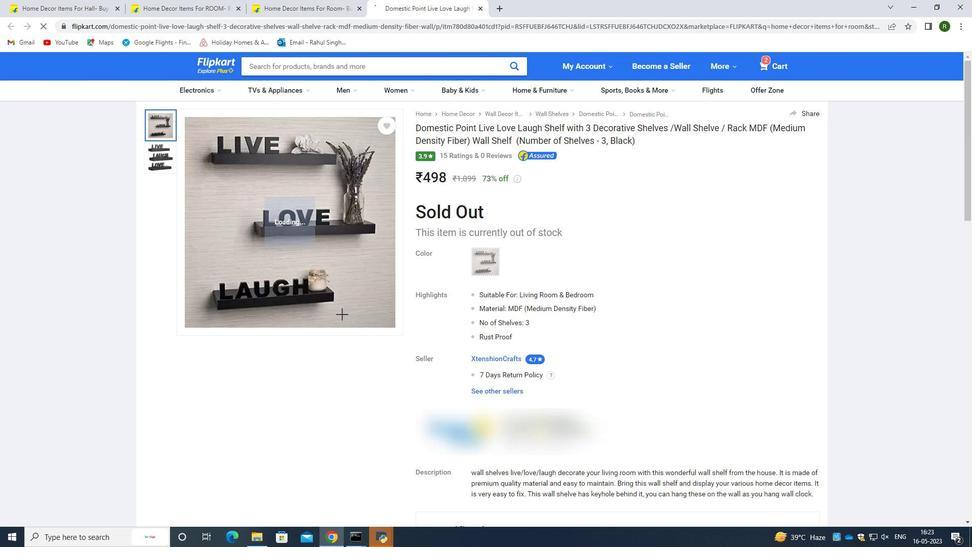 
Action: Mouse scrolled (356, 303) with delta (0, 0)
Screenshot: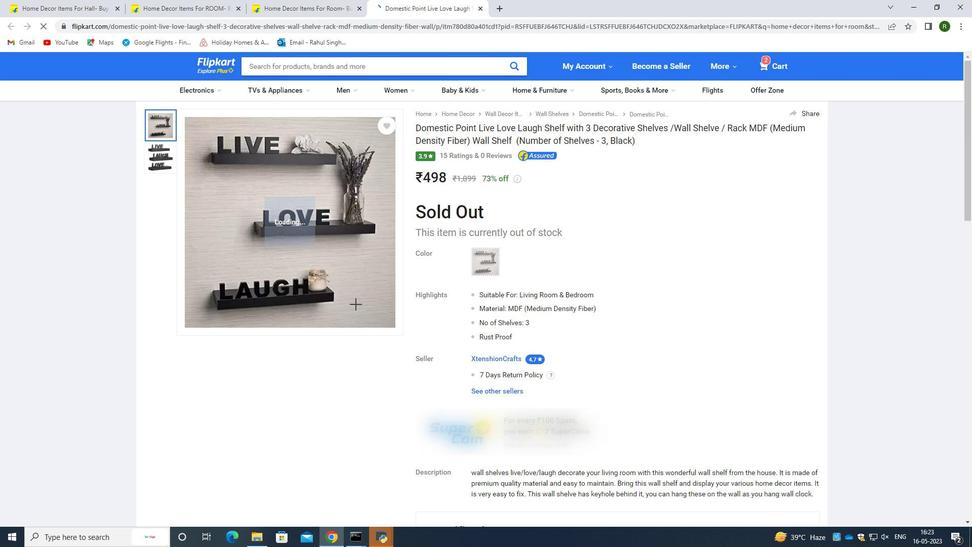 
Action: Mouse moved to (357, 306)
Screenshot: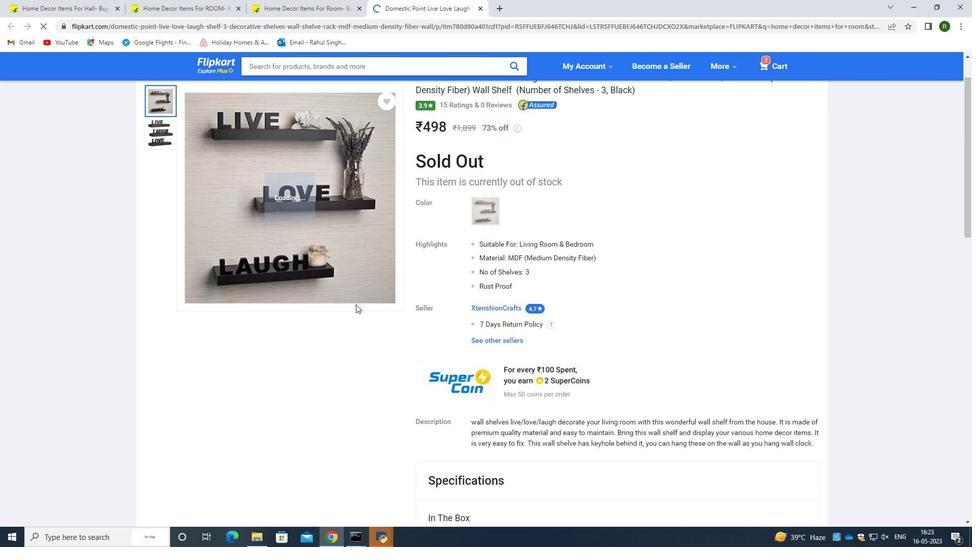 
Action: Mouse scrolled (357, 305) with delta (0, 0)
Screenshot: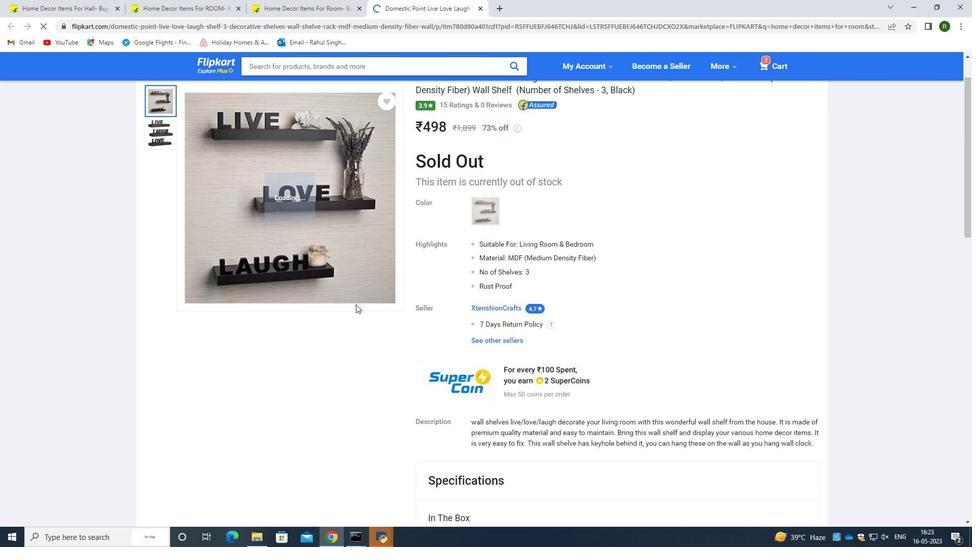 
Action: Mouse moved to (357, 307)
Screenshot: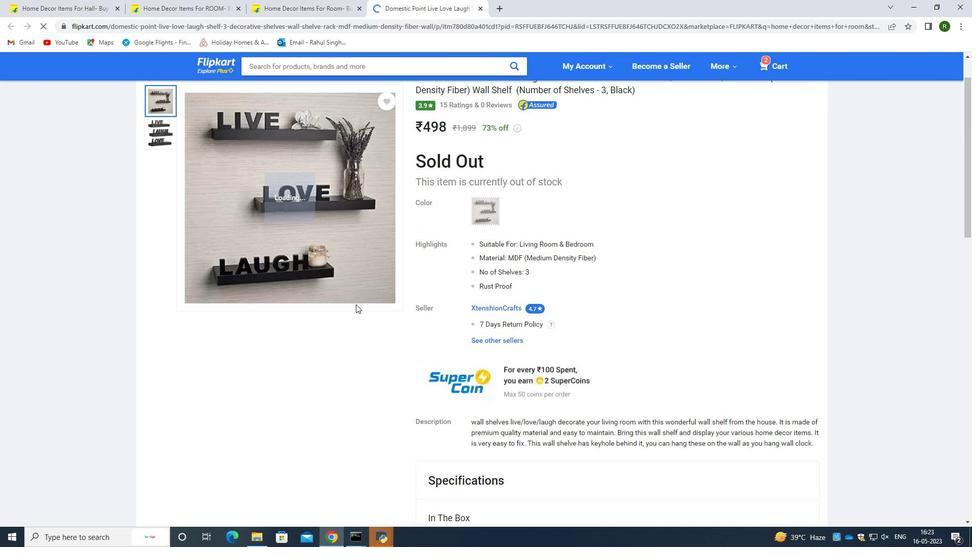 
Action: Mouse scrolled (357, 306) with delta (0, 0)
Screenshot: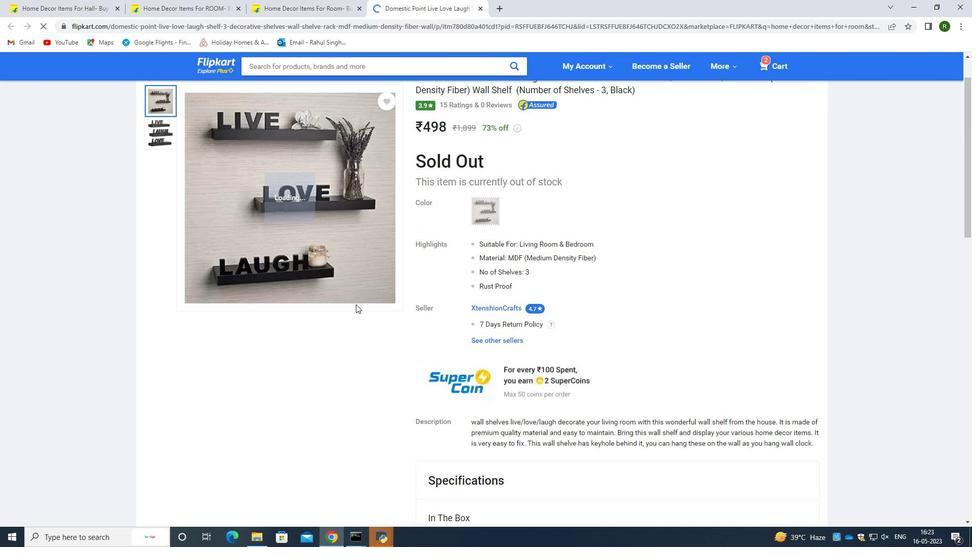 
Action: Mouse scrolled (357, 307) with delta (0, 0)
Screenshot: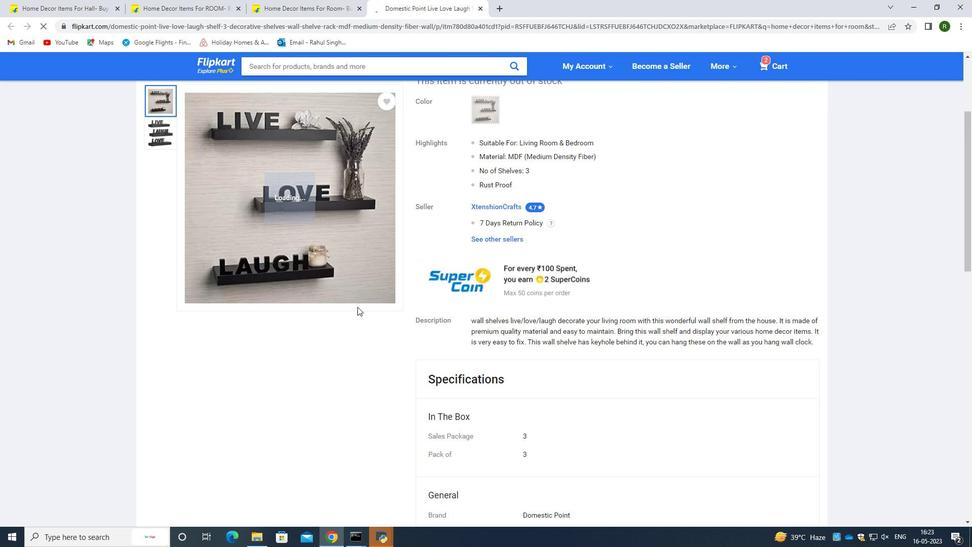 
Action: Mouse scrolled (357, 307) with delta (0, 0)
Screenshot: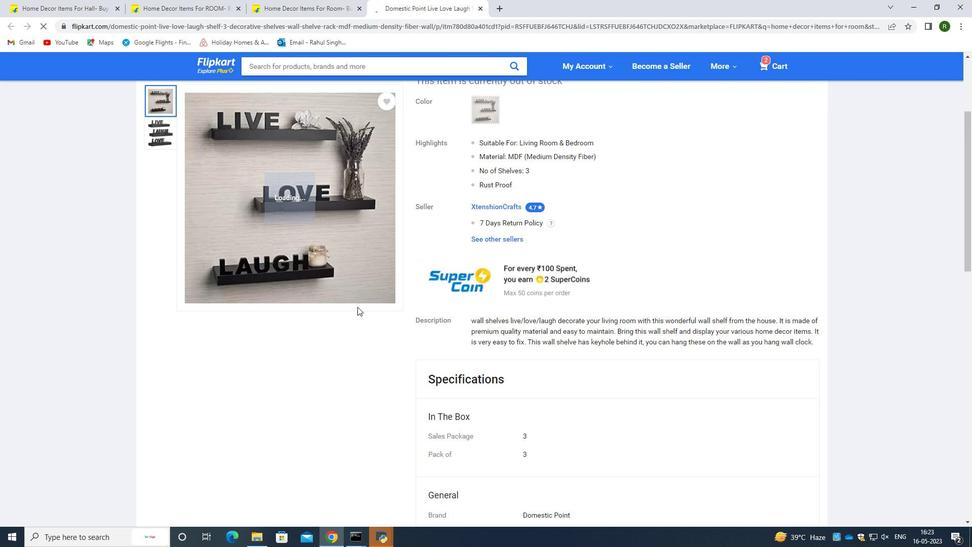
Action: Mouse scrolled (357, 307) with delta (0, 0)
Screenshot: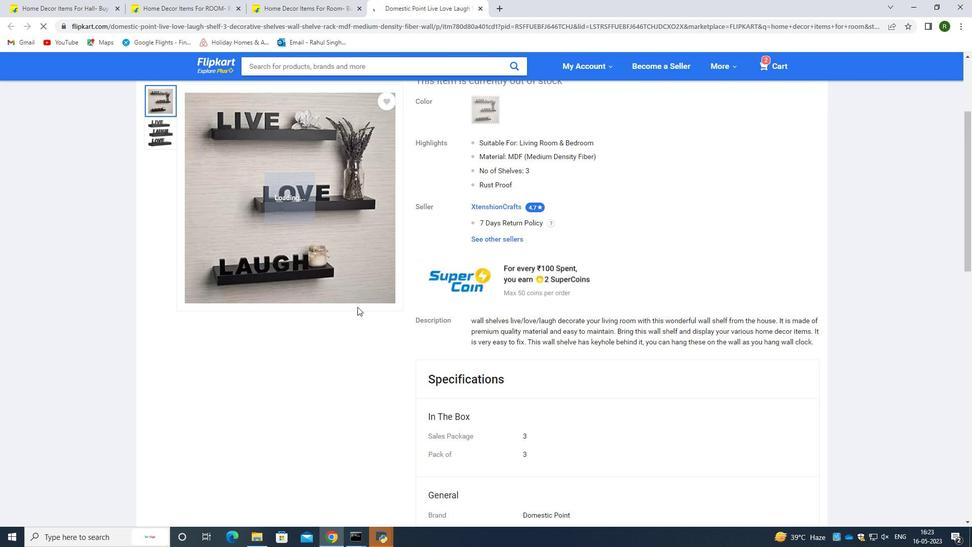 
Action: Mouse scrolled (357, 306) with delta (0, 0)
Screenshot: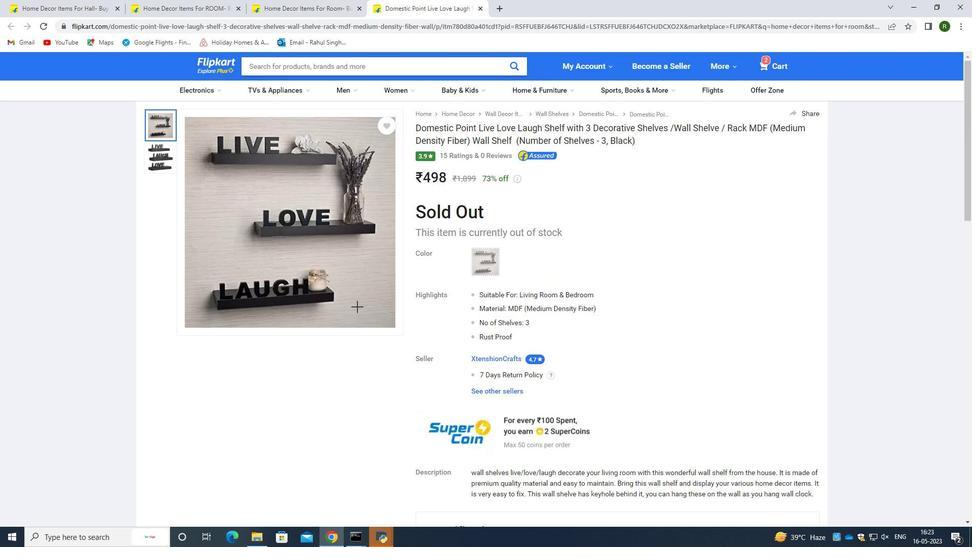 
Action: Mouse scrolled (357, 306) with delta (0, 0)
Screenshot: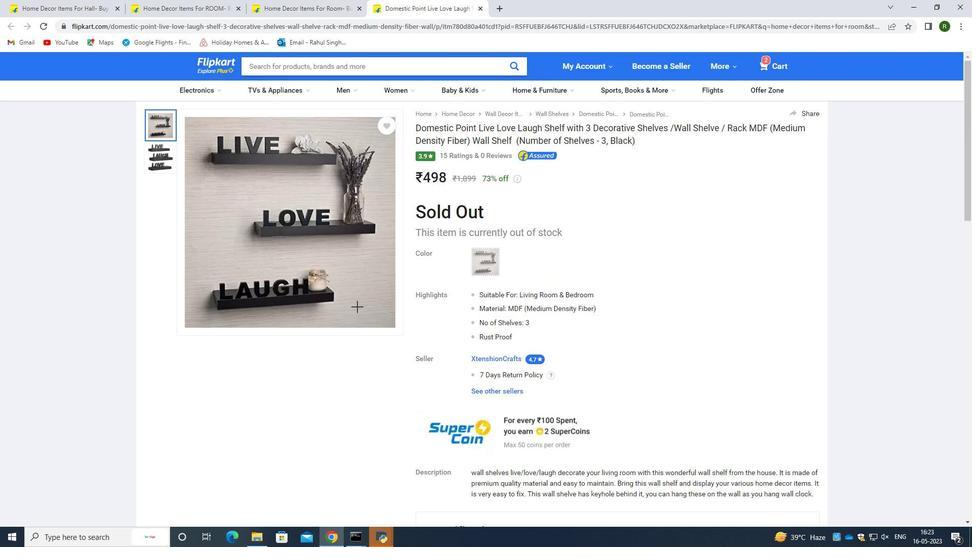 
Action: Mouse scrolled (357, 306) with delta (0, 0)
Screenshot: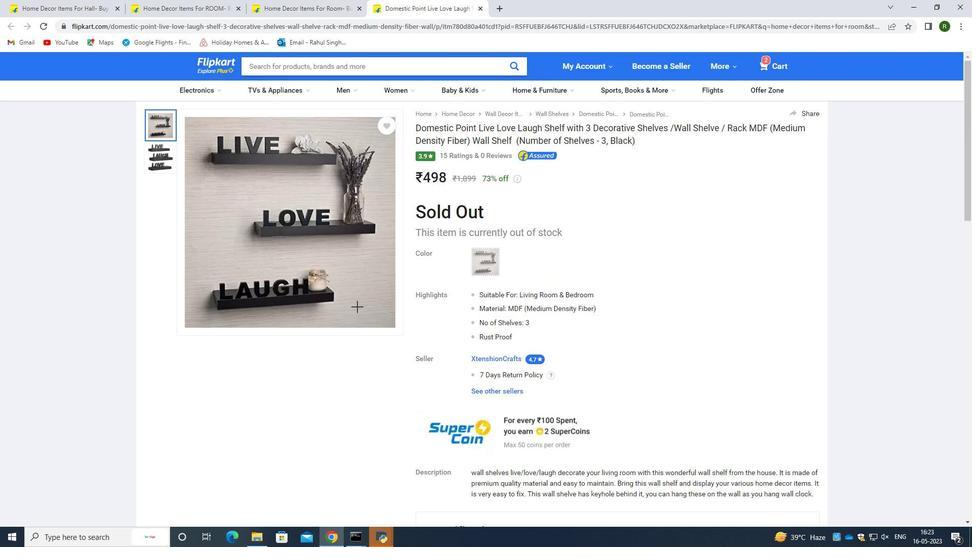 
Action: Mouse scrolled (357, 306) with delta (0, 0)
Screenshot: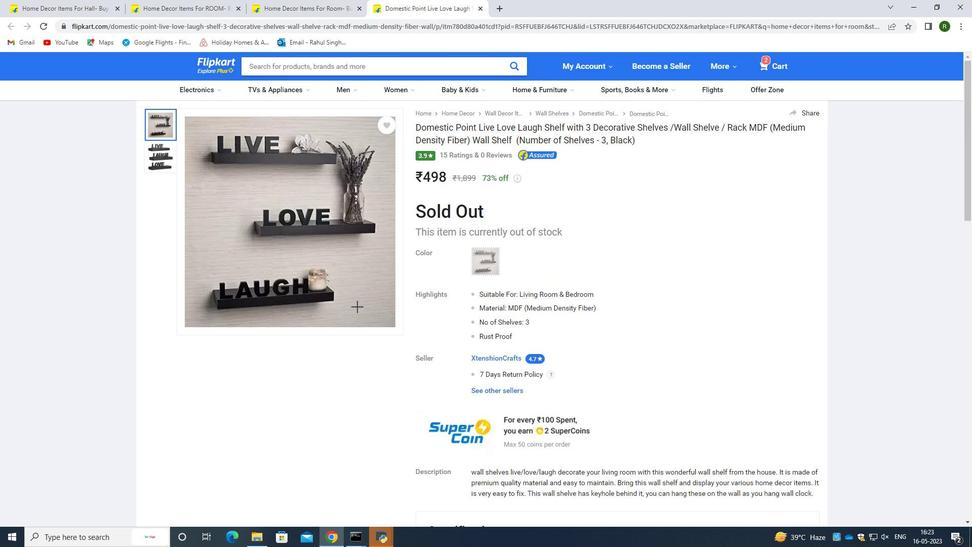 
Action: Mouse scrolled (357, 306) with delta (0, 0)
Screenshot: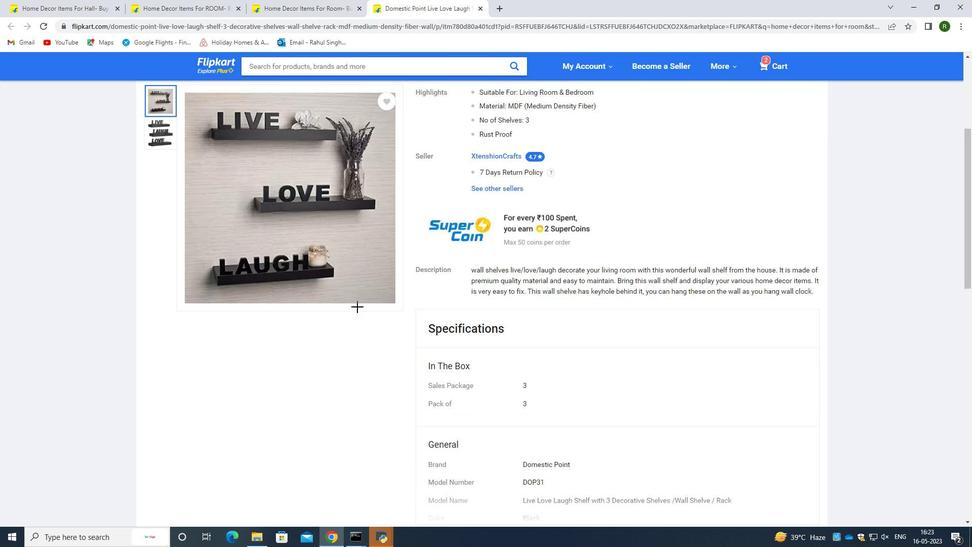 
Action: Mouse moved to (568, 327)
Screenshot: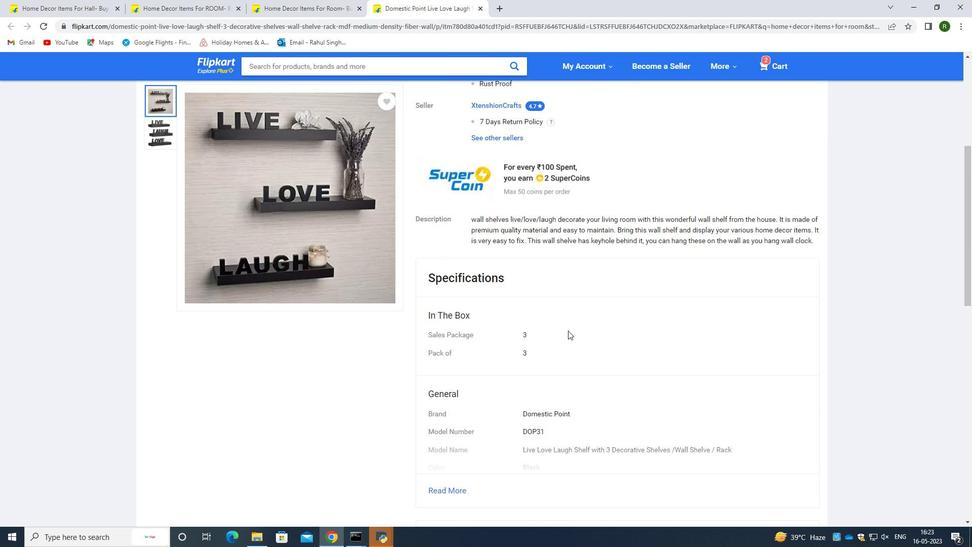 
Action: Mouse scrolled (568, 327) with delta (0, 0)
Screenshot: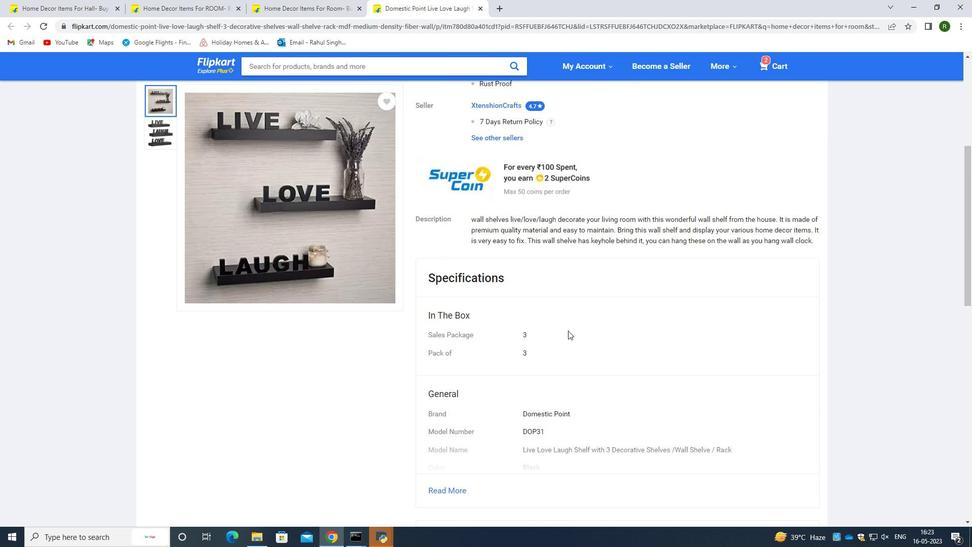 
Action: Mouse scrolled (568, 327) with delta (0, 0)
Screenshot: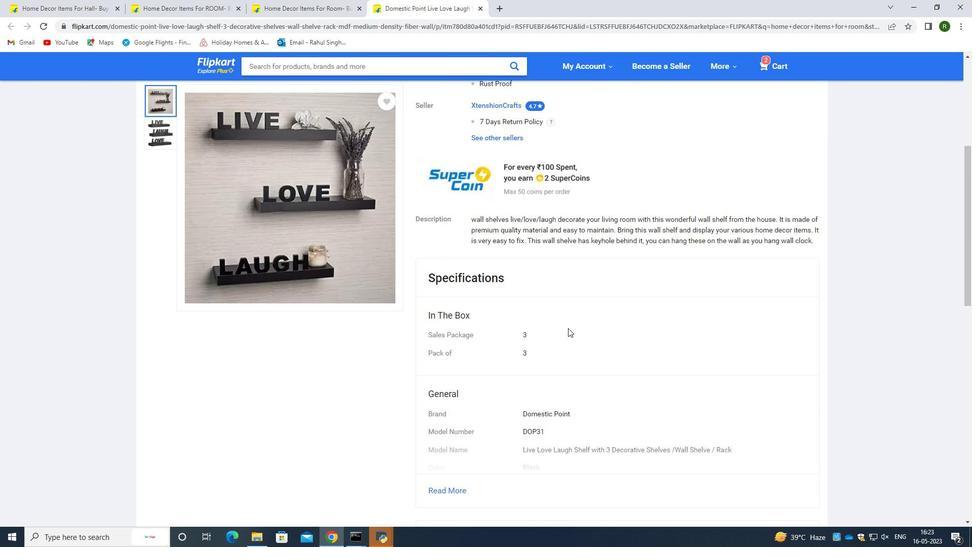 
Action: Mouse scrolled (568, 327) with delta (0, 0)
Screenshot: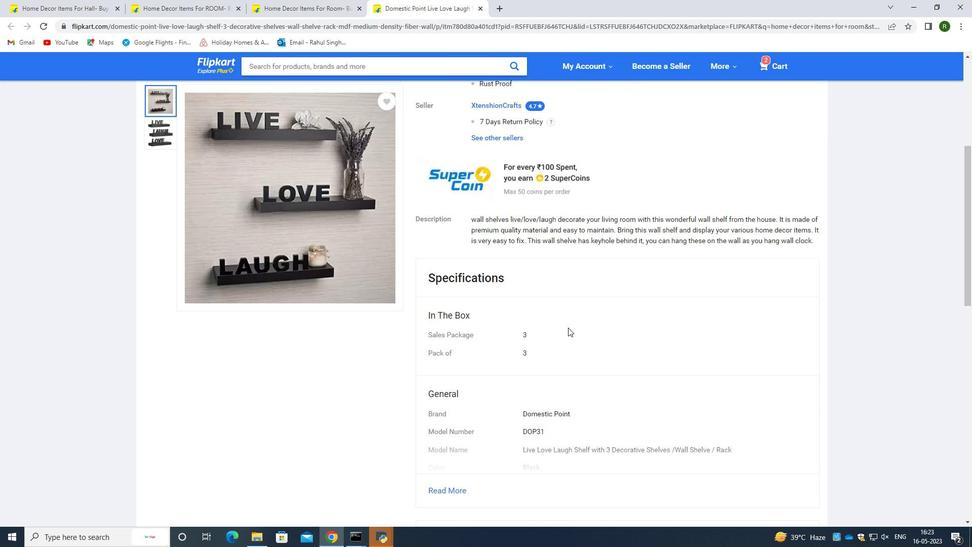 
Action: Mouse scrolled (568, 327) with delta (0, 0)
Screenshot: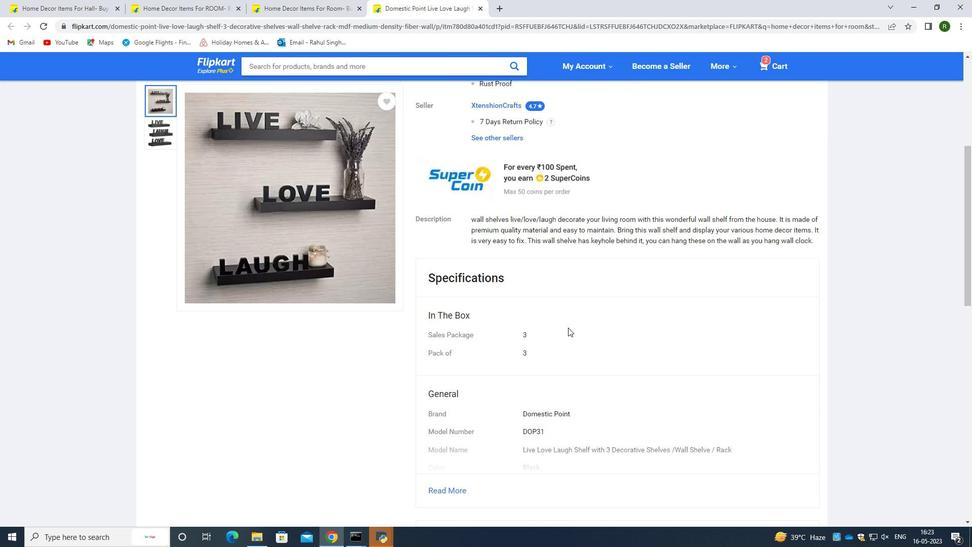 
Action: Mouse scrolled (568, 327) with delta (0, 0)
Screenshot: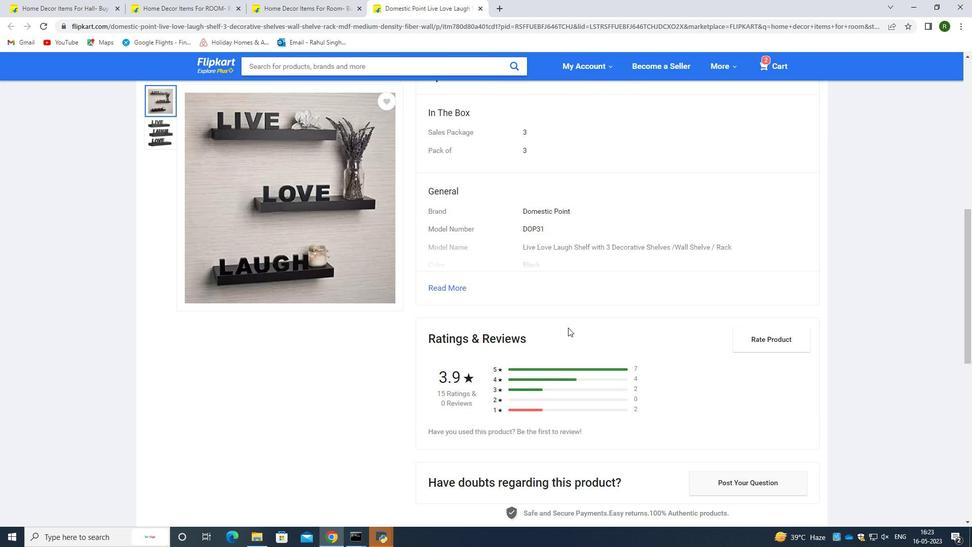 
Action: Mouse scrolled (568, 327) with delta (0, 0)
Screenshot: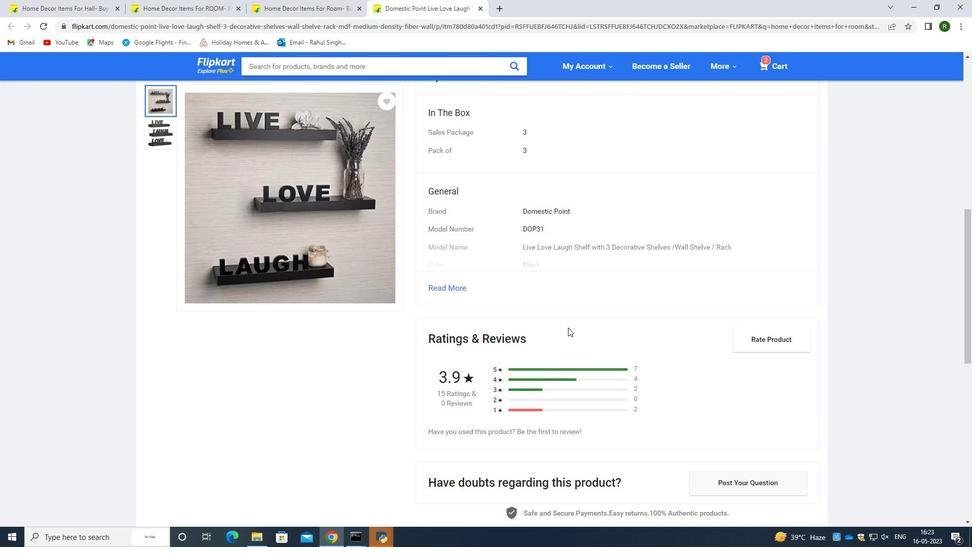 
Action: Mouse scrolled (568, 327) with delta (0, 0)
Screenshot: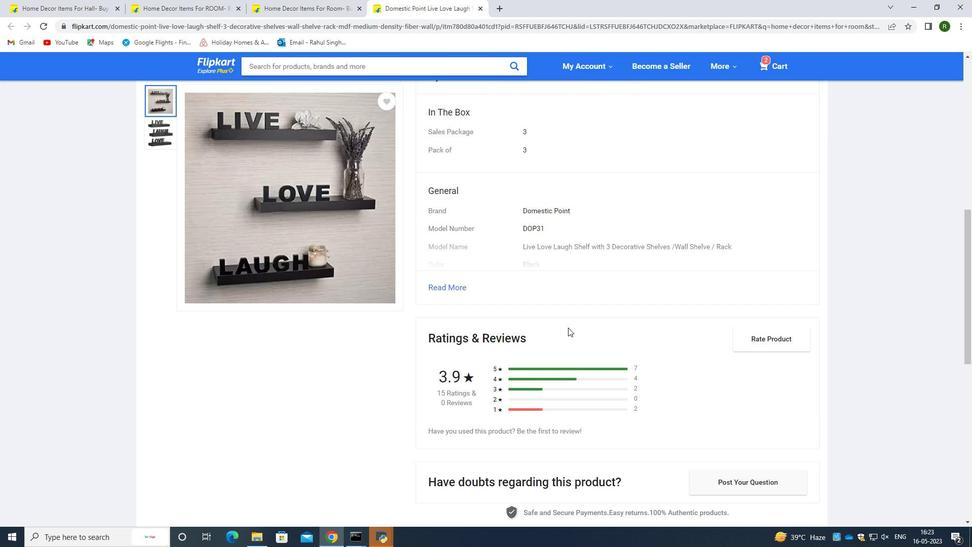 
Action: Mouse scrolled (568, 328) with delta (0, 0)
Screenshot: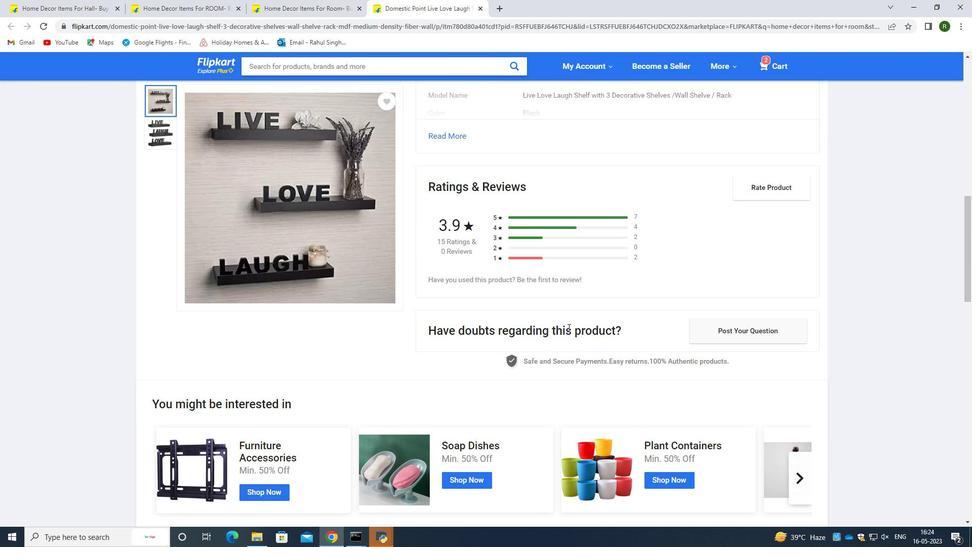 
Action: Mouse scrolled (568, 328) with delta (0, 0)
Screenshot: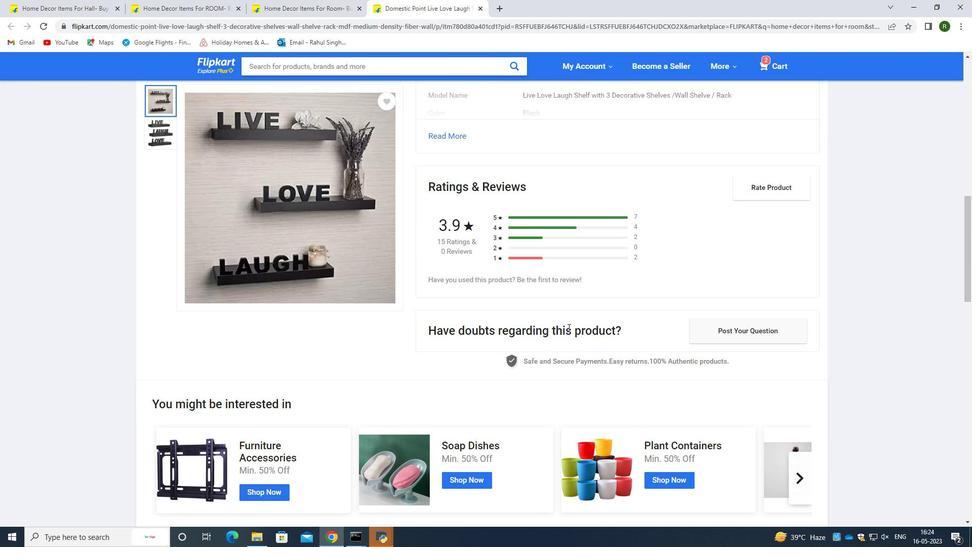 
Action: Mouse scrolled (568, 328) with delta (0, 0)
Screenshot: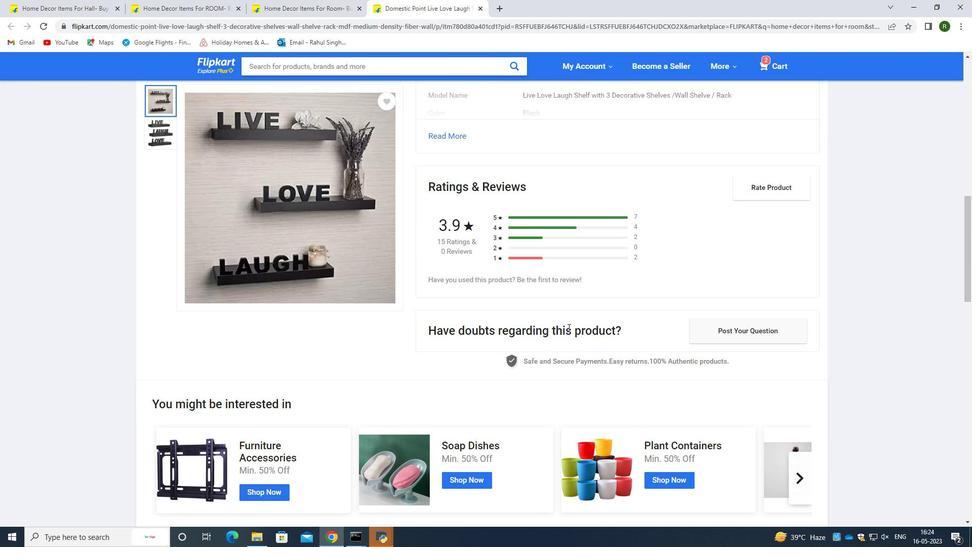 
Action: Mouse scrolled (568, 328) with delta (0, 0)
Screenshot: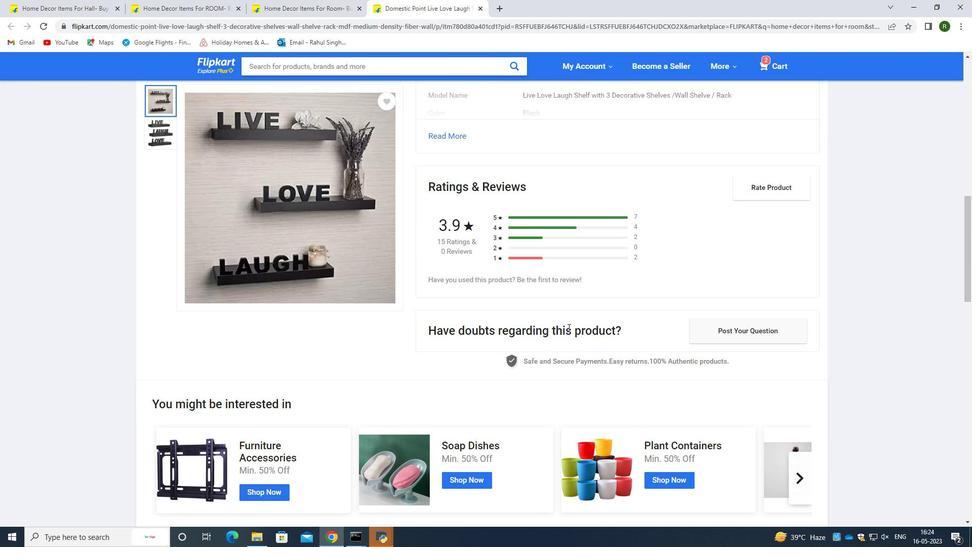 
Action: Mouse scrolled (568, 328) with delta (0, 0)
Screenshot: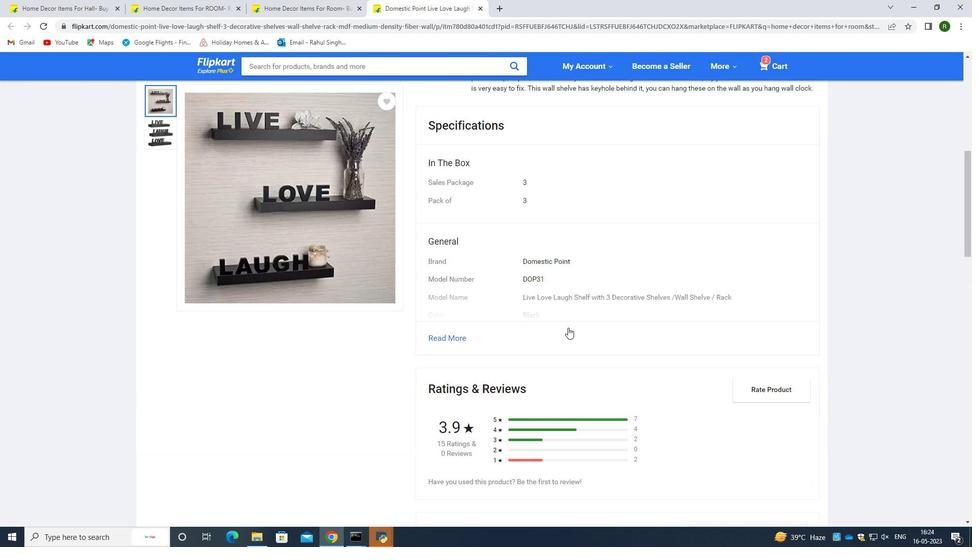 
Action: Mouse scrolled (568, 328) with delta (0, 0)
Screenshot: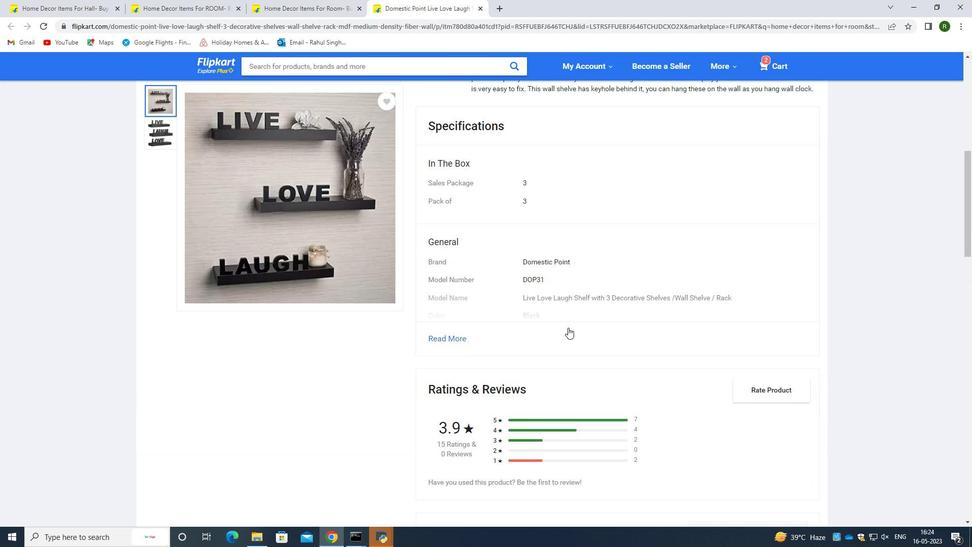 
Action: Mouse scrolled (568, 328) with delta (0, 0)
Screenshot: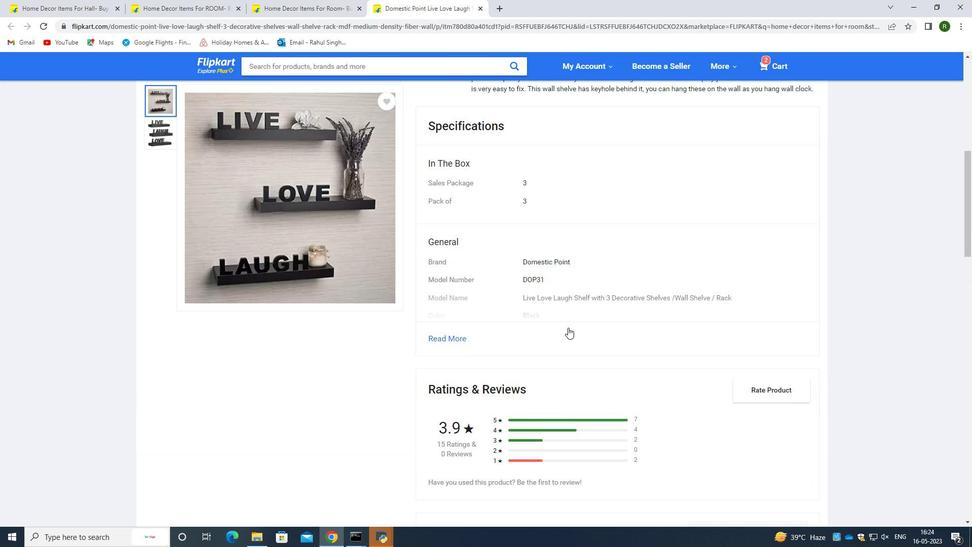 
Action: Mouse scrolled (568, 328) with delta (0, 0)
Screenshot: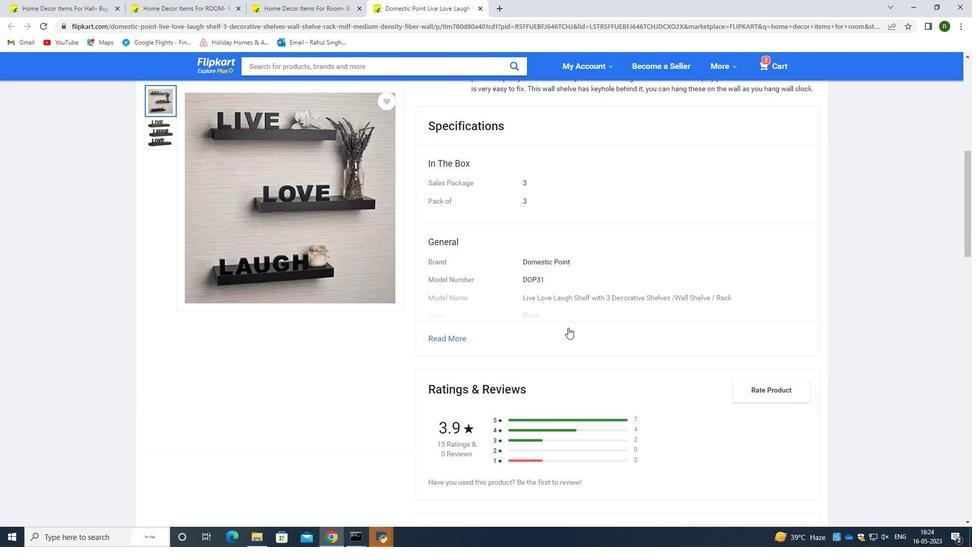 
Action: Mouse scrolled (568, 328) with delta (0, 0)
Screenshot: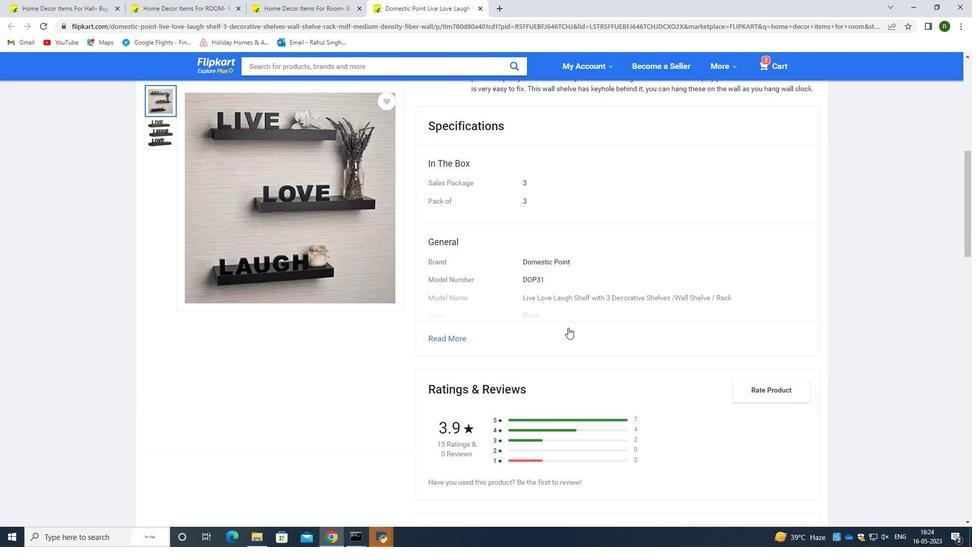 
Action: Mouse scrolled (568, 328) with delta (0, 0)
Screenshot: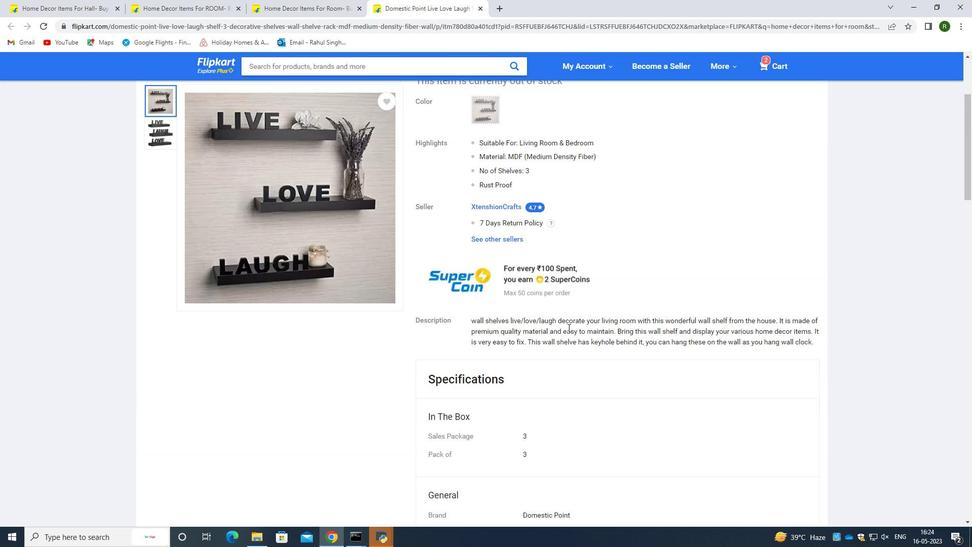 
Action: Mouse scrolled (568, 328) with delta (0, 0)
Screenshot: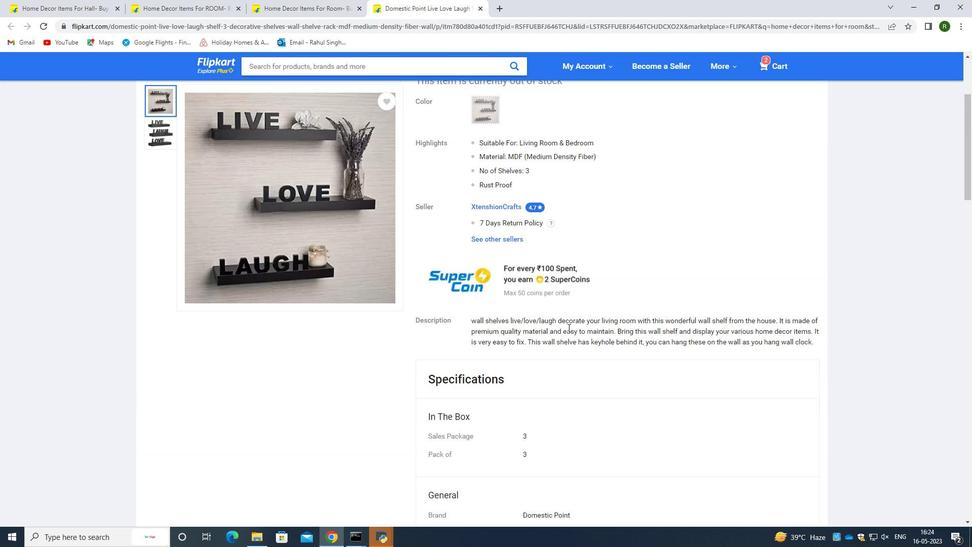 
Action: Mouse scrolled (568, 328) with delta (0, 0)
Screenshot: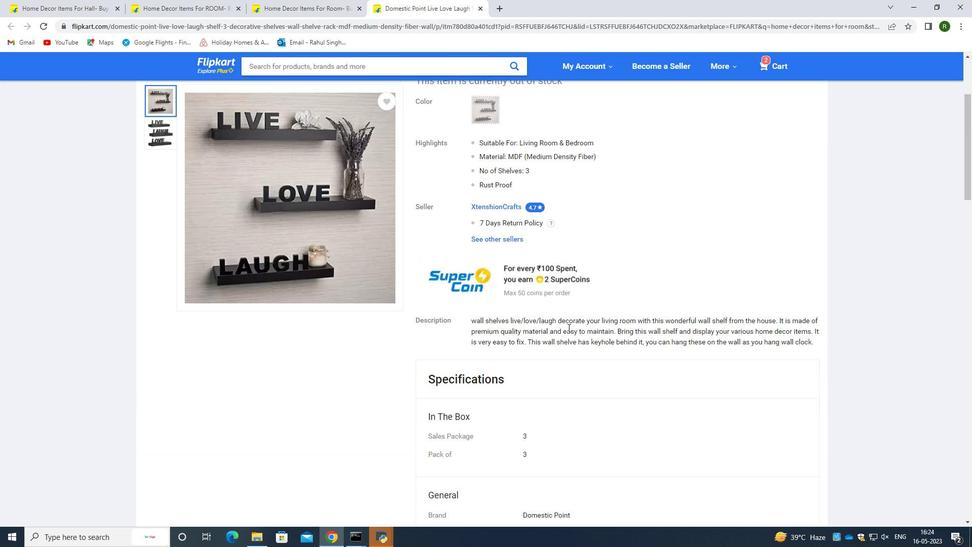 
Action: Mouse scrolled (568, 328) with delta (0, 0)
Screenshot: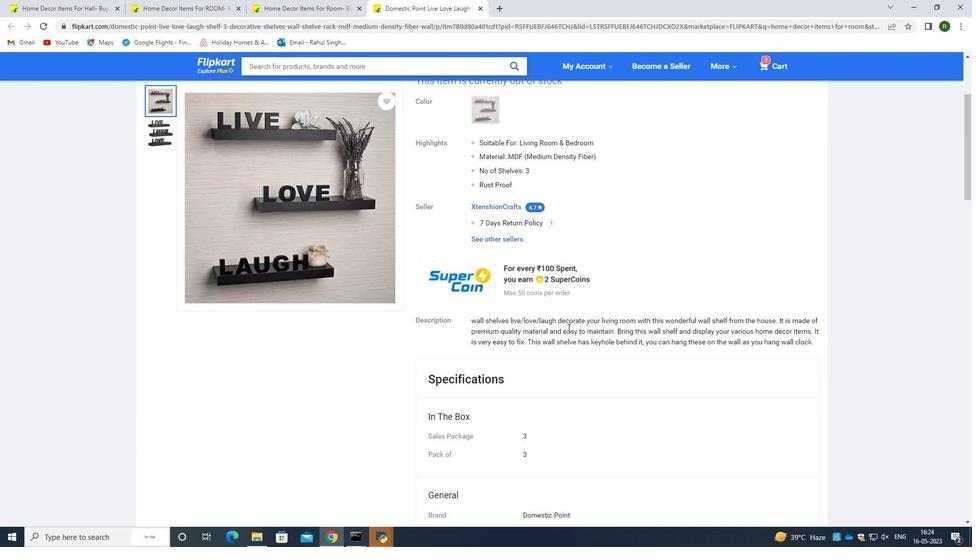 
Action: Mouse scrolled (568, 328) with delta (0, 0)
Screenshot: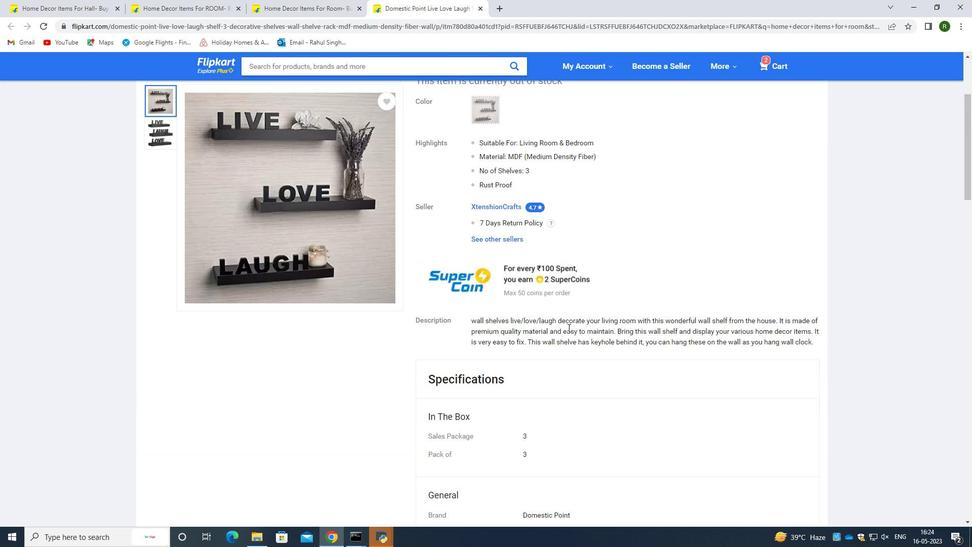 
Action: Mouse moved to (569, 322)
Screenshot: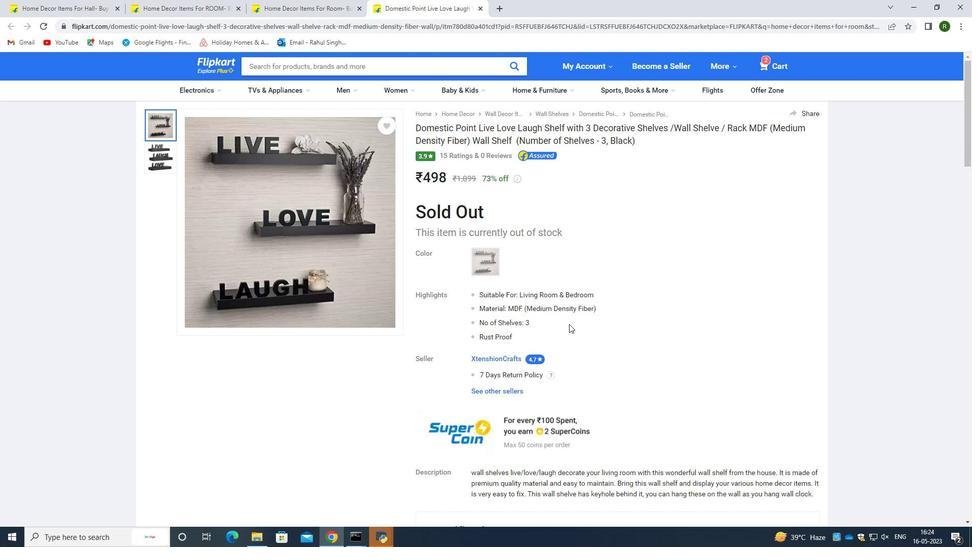 
Action: Mouse scrolled (569, 323) with delta (0, 0)
Screenshot: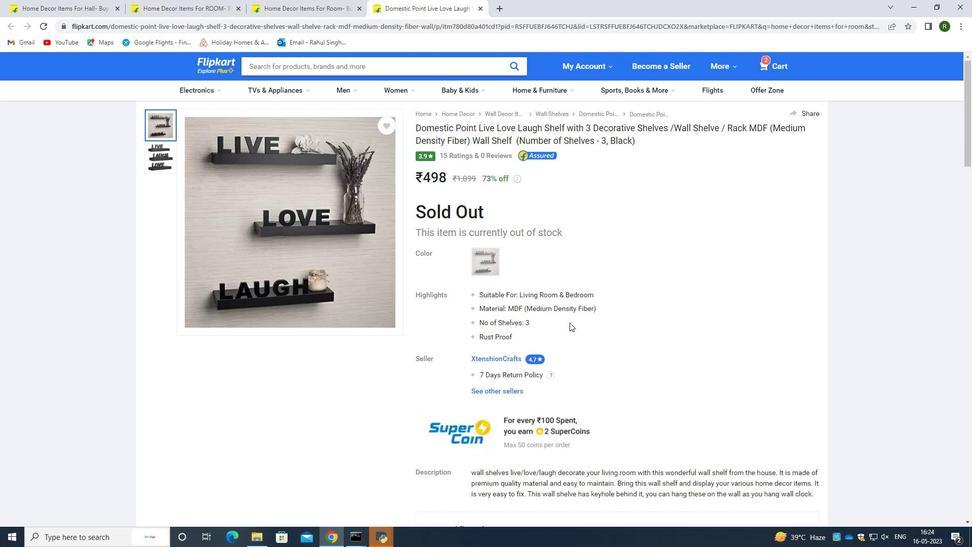 
Action: Mouse scrolled (569, 323) with delta (0, 0)
Screenshot: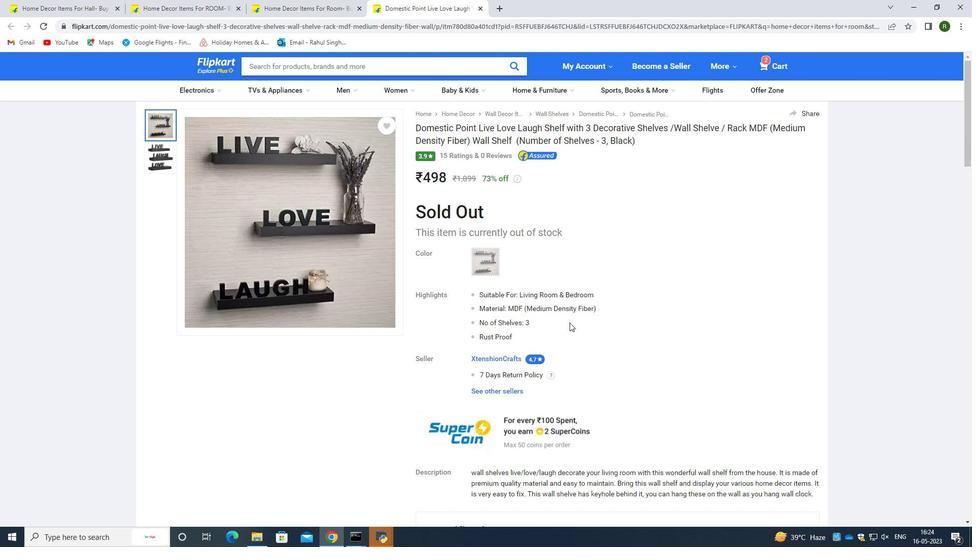
Action: Mouse scrolled (569, 323) with delta (0, 0)
Screenshot: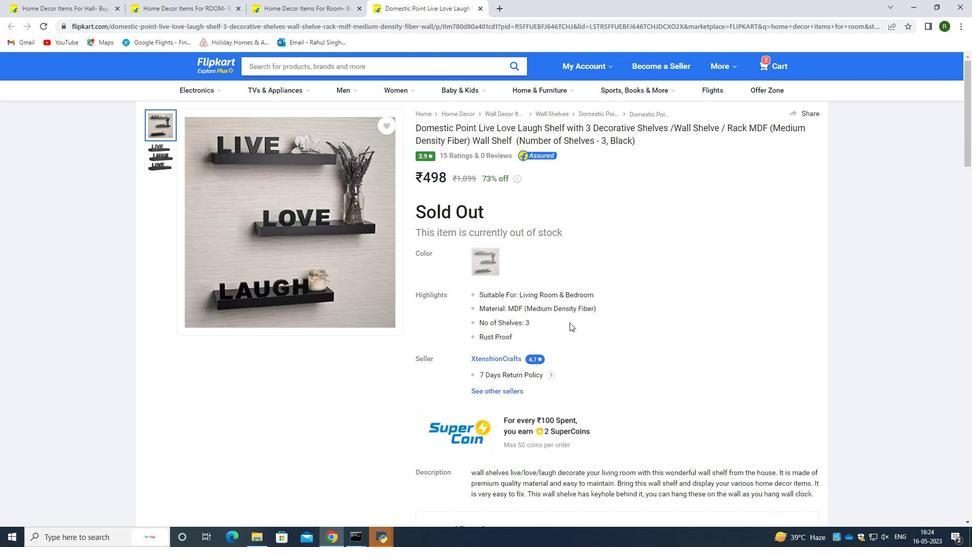 
Action: Mouse moved to (385, 68)
Screenshot: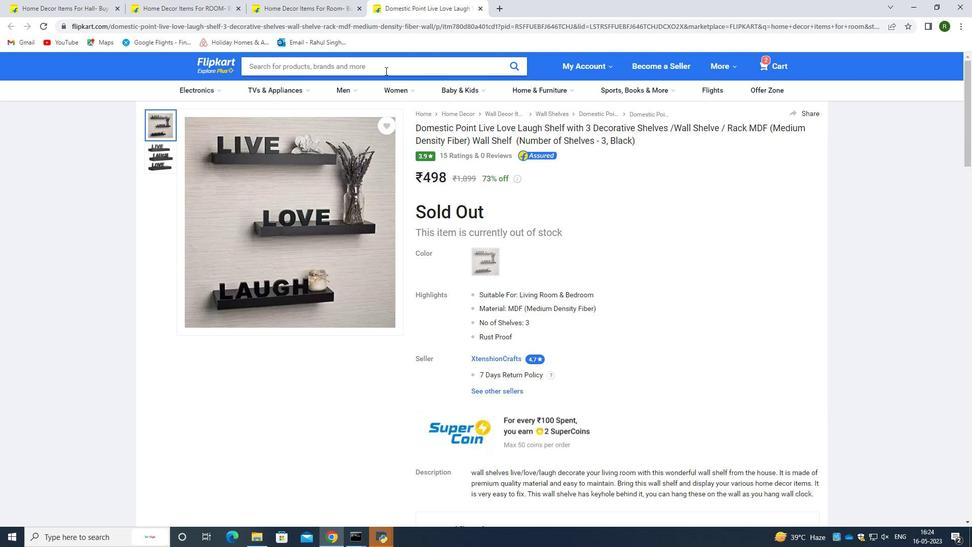 
Action: Mouse pressed left at (385, 68)
Screenshot: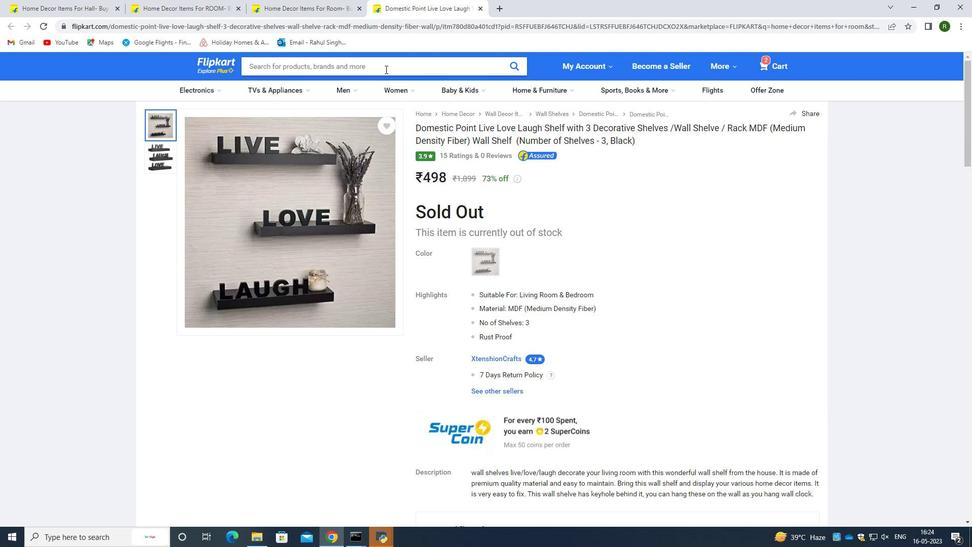 
Action: Mouse moved to (376, 91)
Screenshot: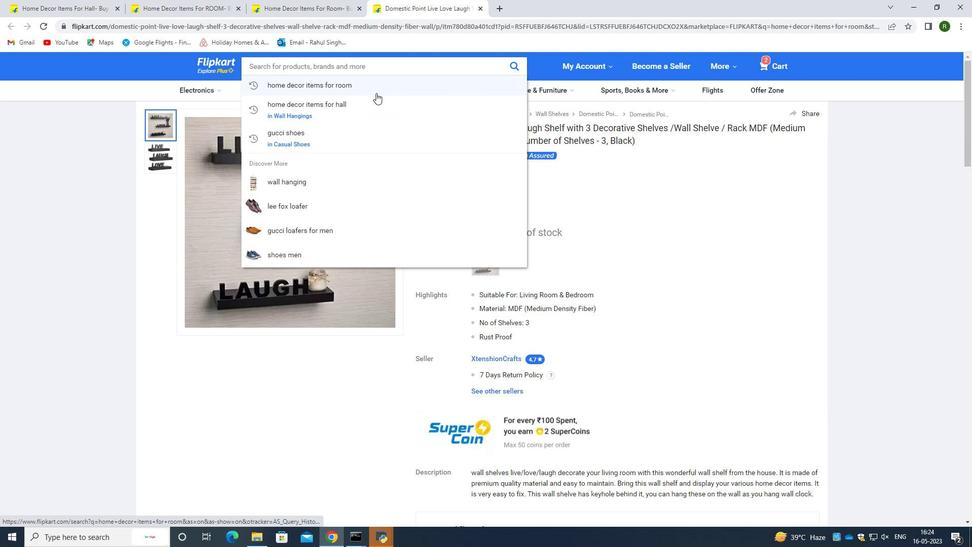 
Action: Mouse pressed left at (376, 91)
Screenshot: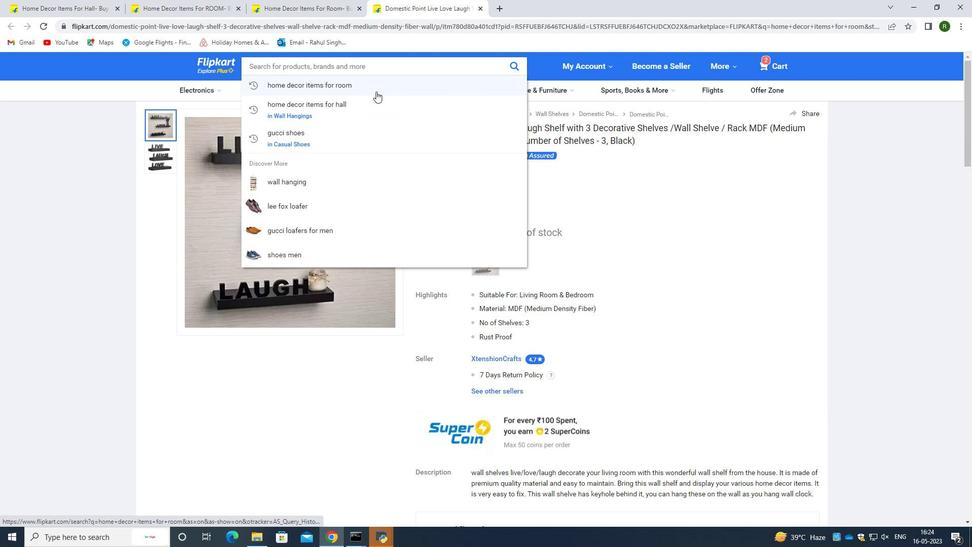 
Action: Mouse moved to (472, 279)
Screenshot: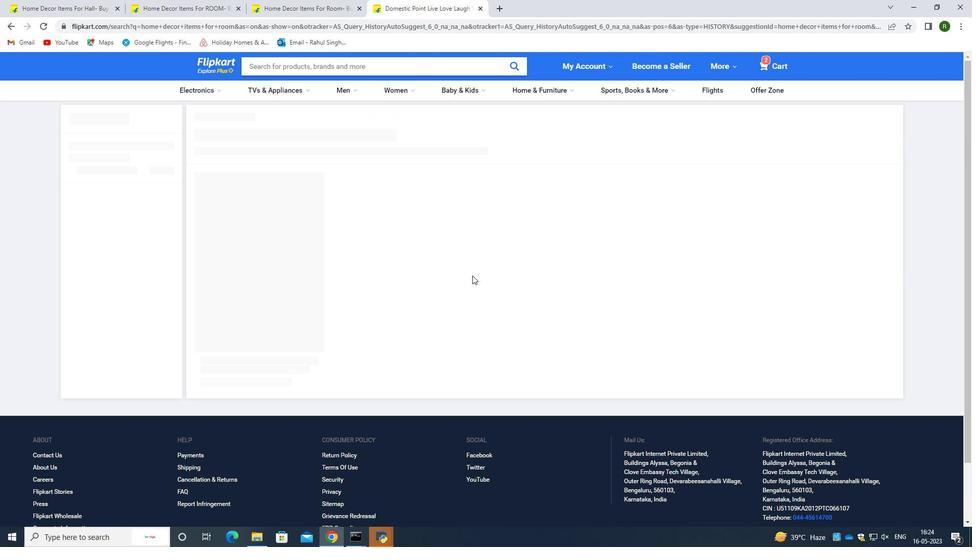 
Action: Mouse scrolled (472, 278) with delta (0, 0)
Screenshot: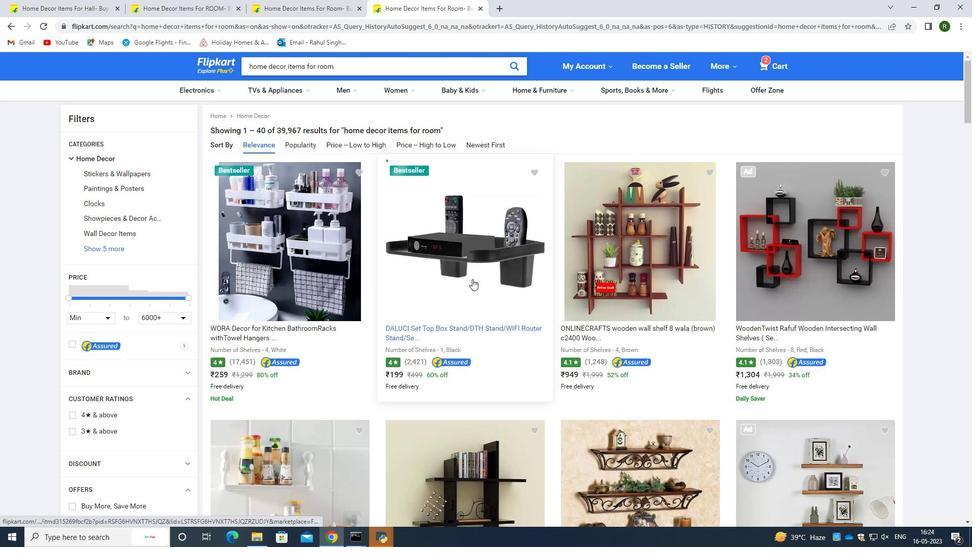 
Action: Mouse scrolled (472, 278) with delta (0, 0)
Screenshot: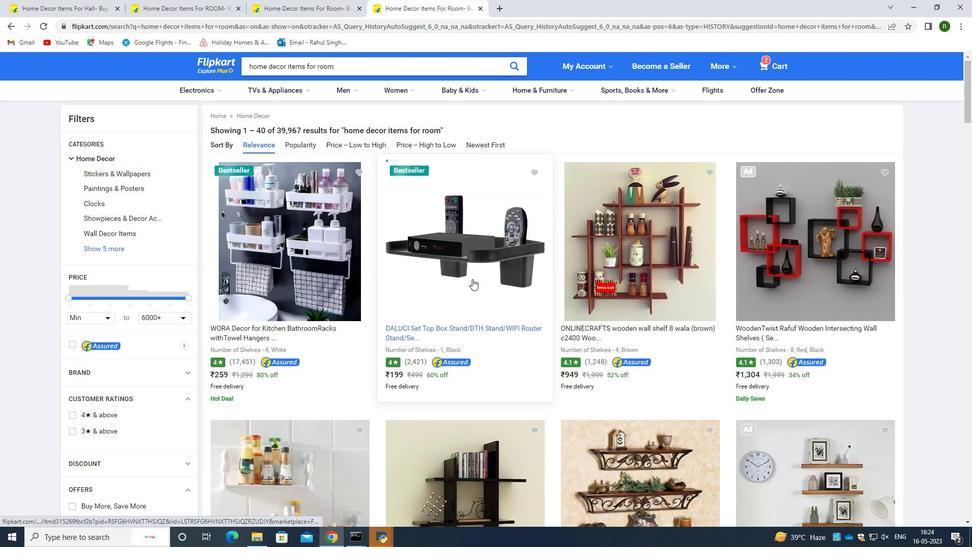 
Action: Mouse moved to (455, 408)
Screenshot: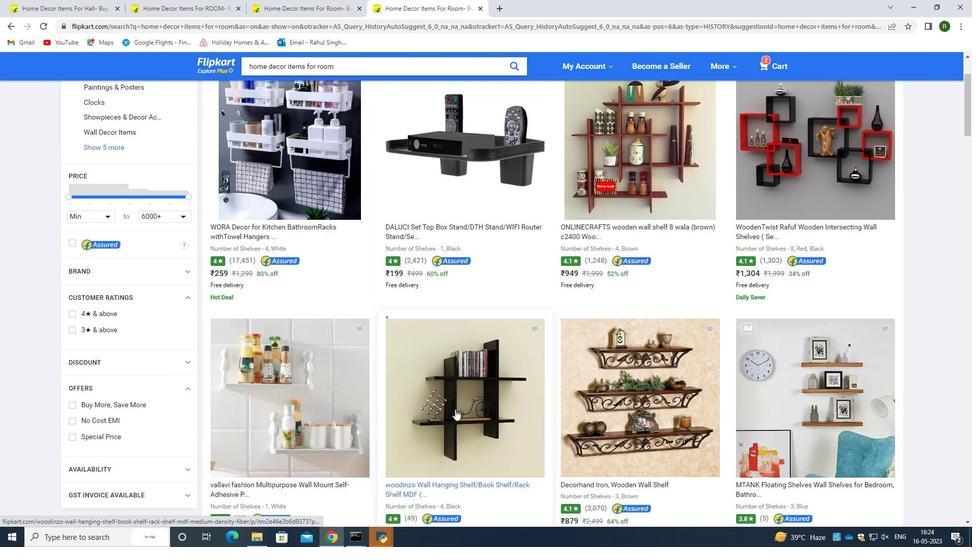 
Action: Mouse scrolled (455, 407) with delta (0, 0)
Screenshot: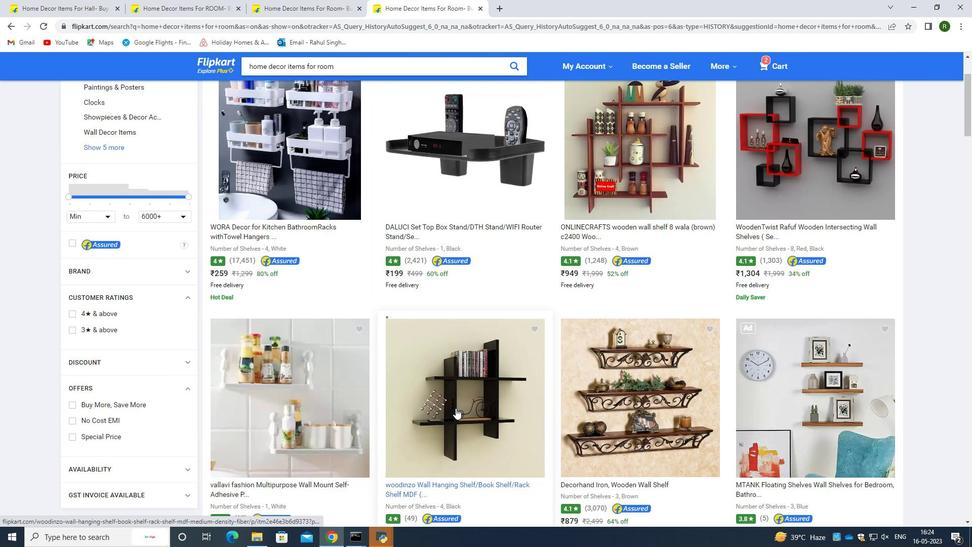 
Action: Mouse scrolled (455, 407) with delta (0, 0)
Screenshot: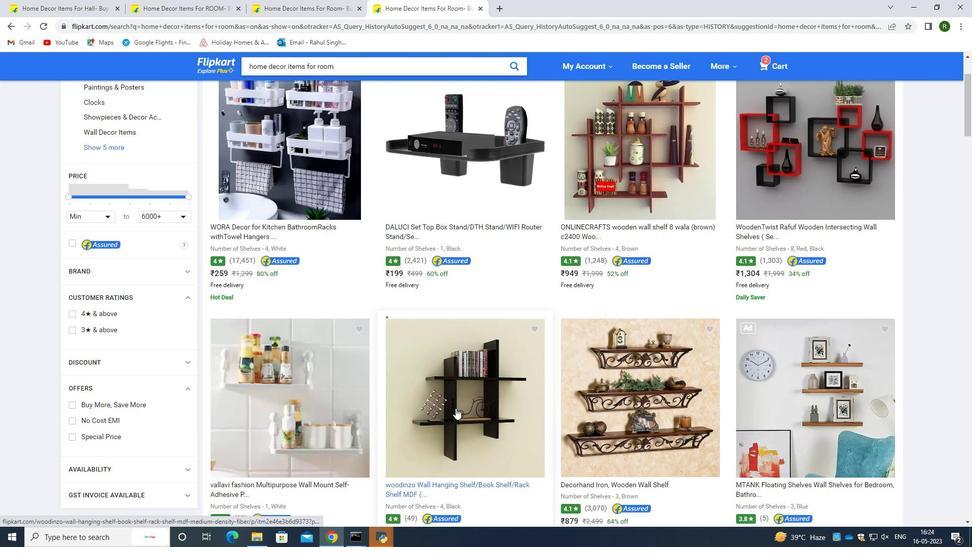 
Action: Mouse scrolled (455, 407) with delta (0, 0)
Screenshot: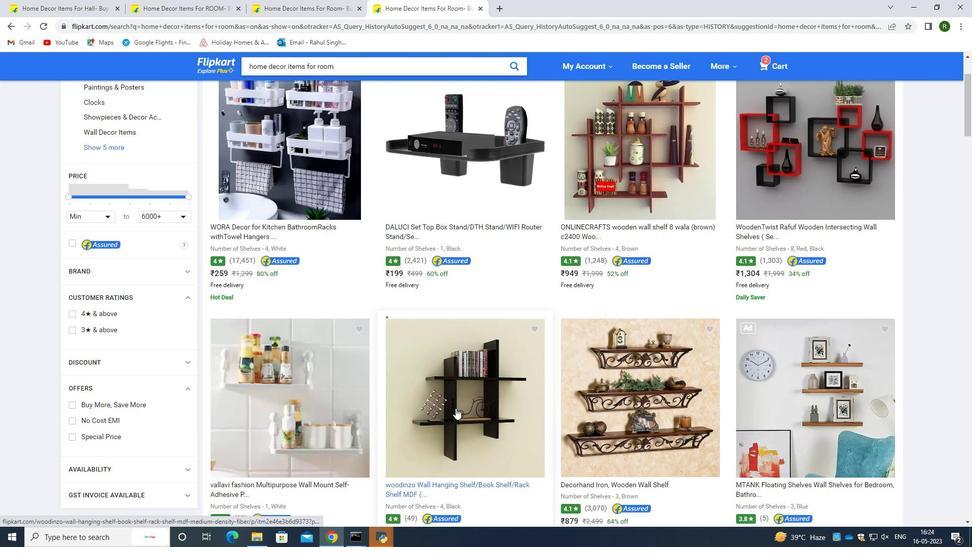 
Action: Mouse moved to (407, 309)
Screenshot: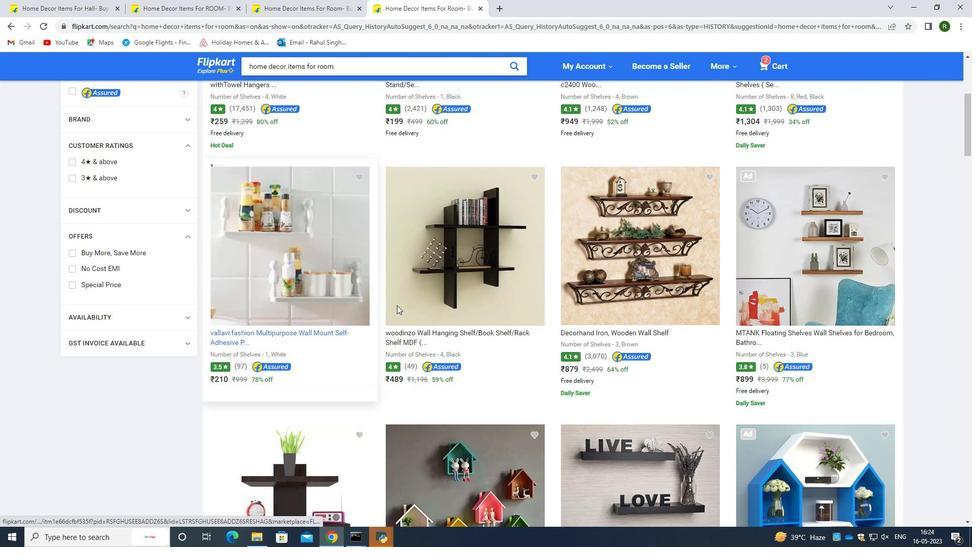 
Action: Mouse scrolled (407, 308) with delta (0, 0)
Screenshot: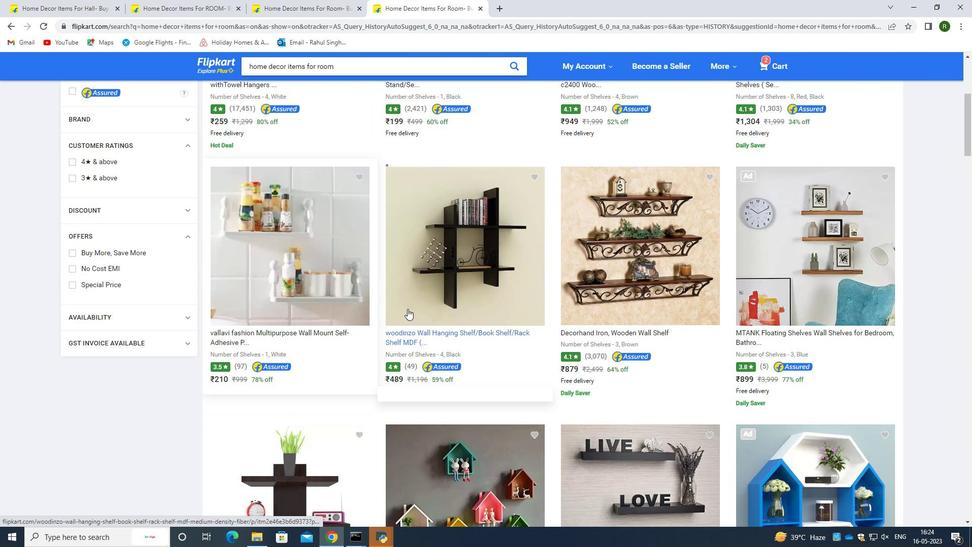 
Action: Mouse scrolled (407, 308) with delta (0, 0)
Screenshot: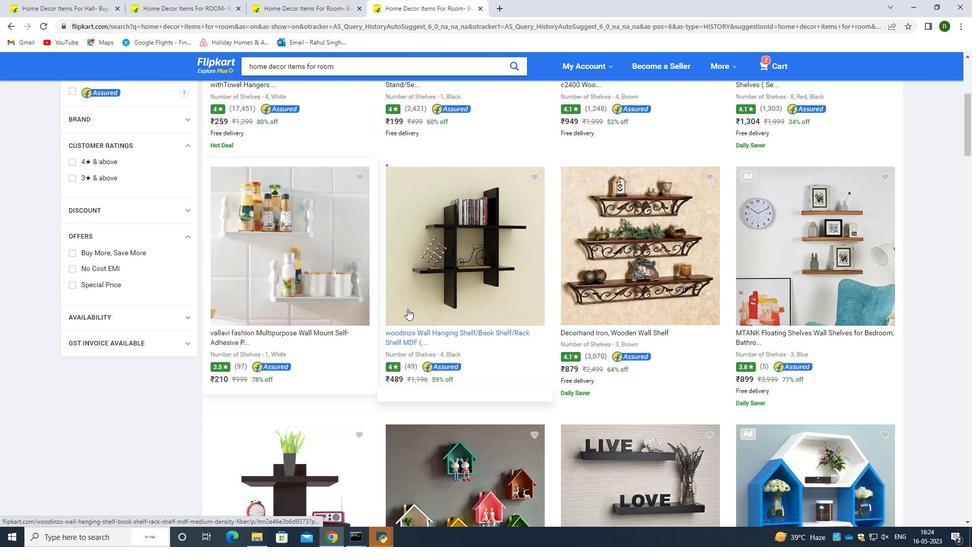 
Action: Mouse scrolled (407, 308) with delta (0, 0)
Screenshot: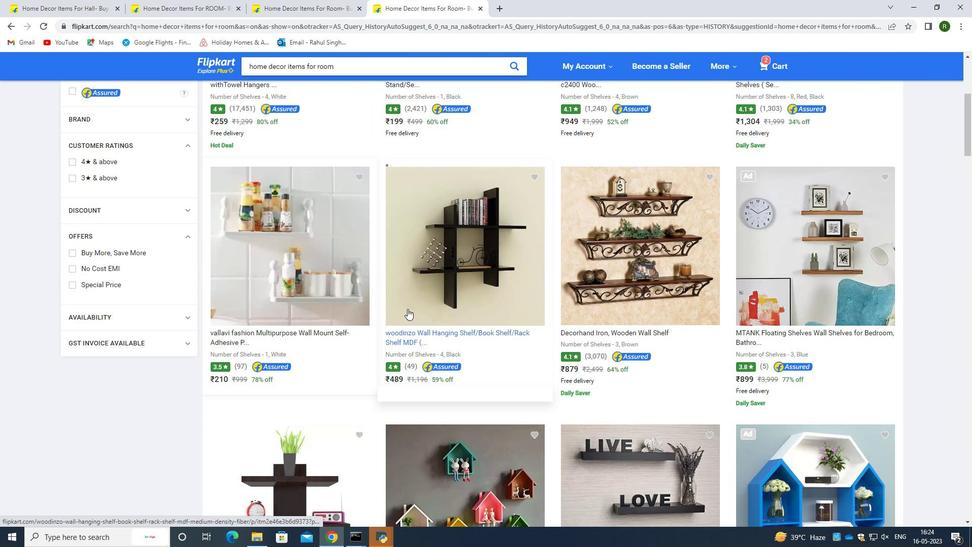 
Action: Mouse moved to (451, 364)
Screenshot: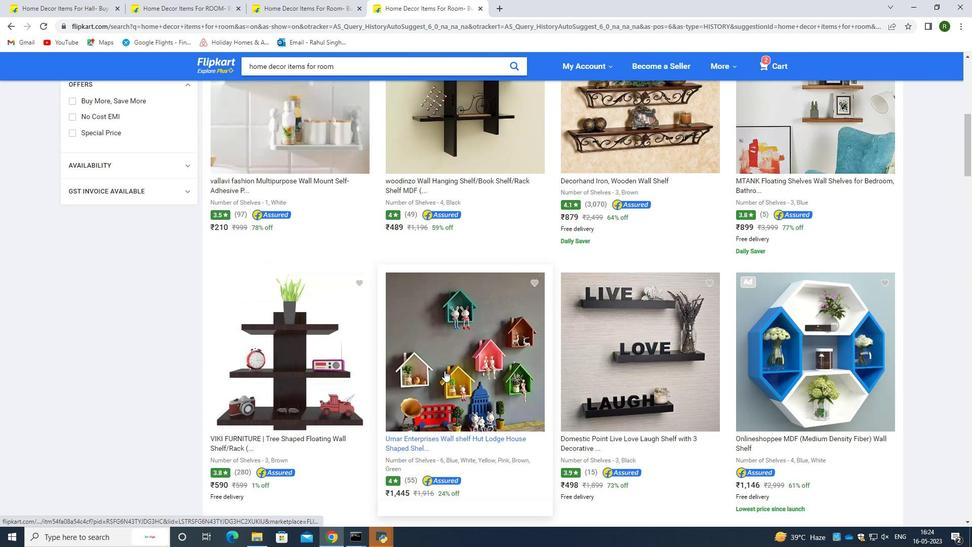 
Action: Mouse scrolled (451, 363) with delta (0, 0)
Screenshot: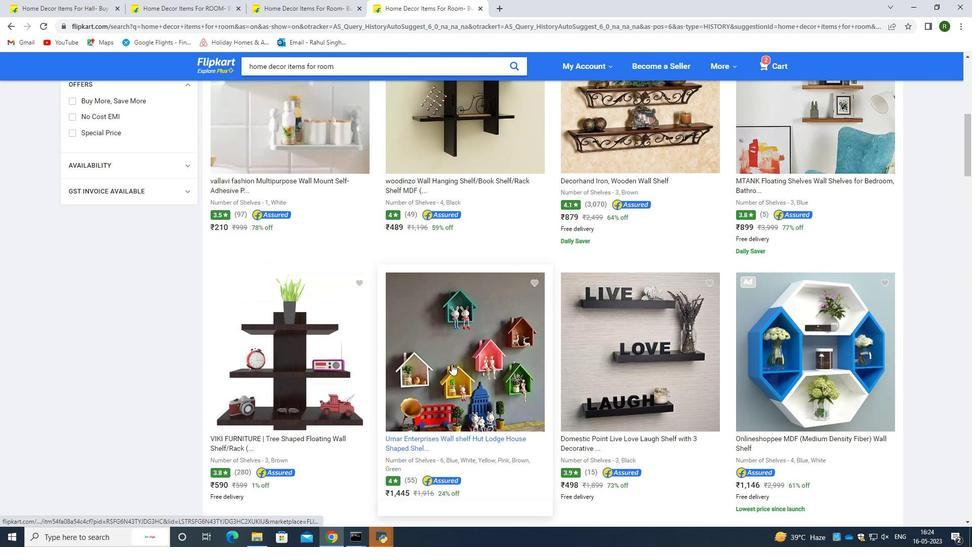 
Action: Mouse scrolled (451, 363) with delta (0, 0)
Screenshot: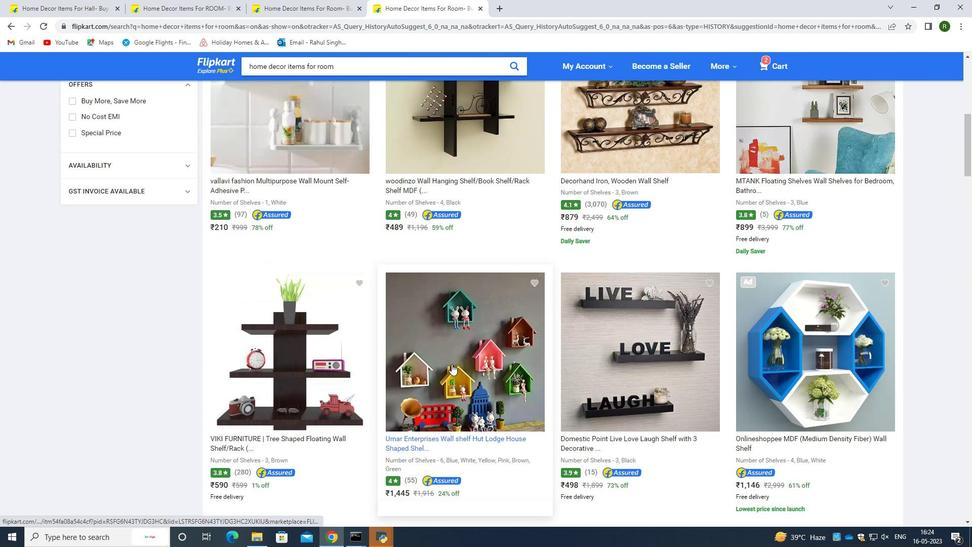 
Action: Mouse scrolled (451, 363) with delta (0, 0)
Screenshot: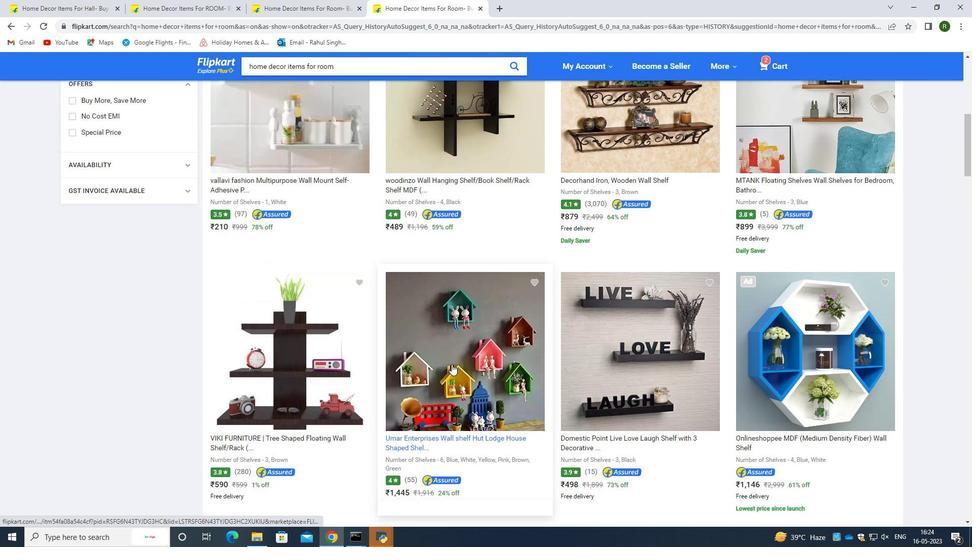 
Action: Mouse scrolled (451, 363) with delta (0, 0)
Screenshot: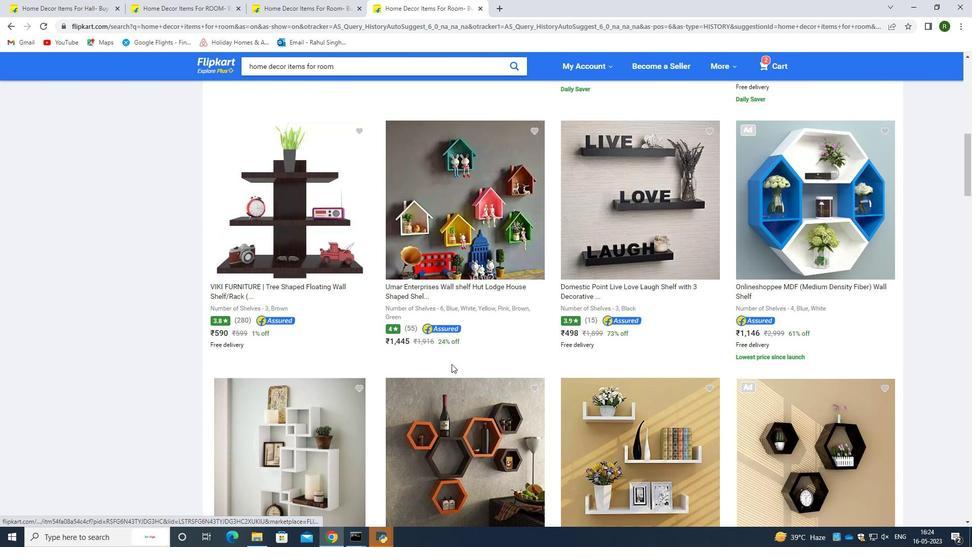 
Action: Mouse scrolled (451, 363) with delta (0, 0)
Screenshot: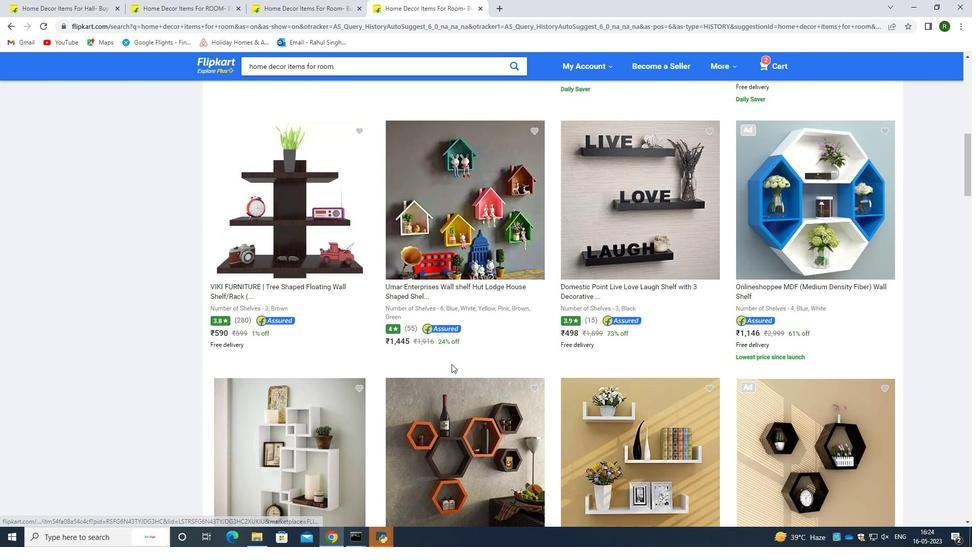 
Action: Mouse moved to (322, 368)
Screenshot: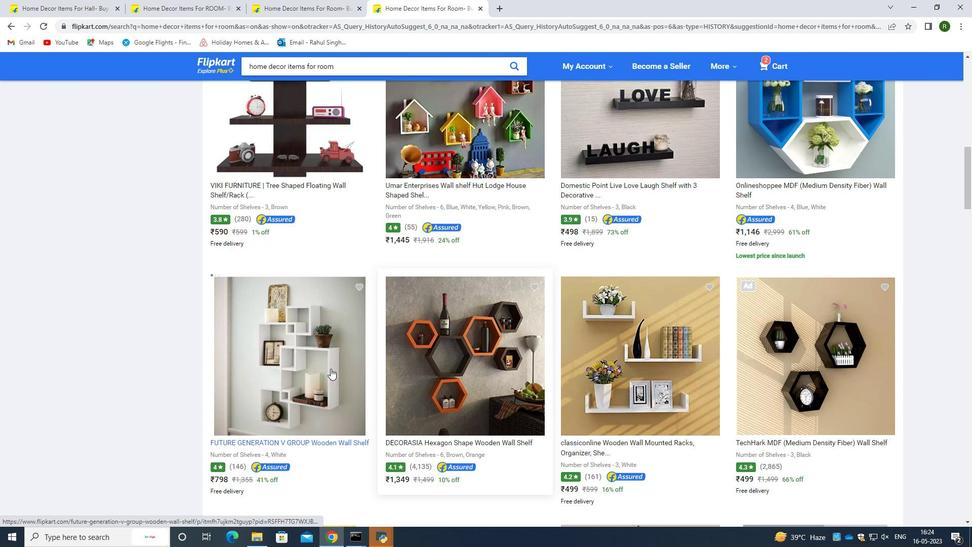 
Action: Mouse pressed left at (322, 368)
Screenshot: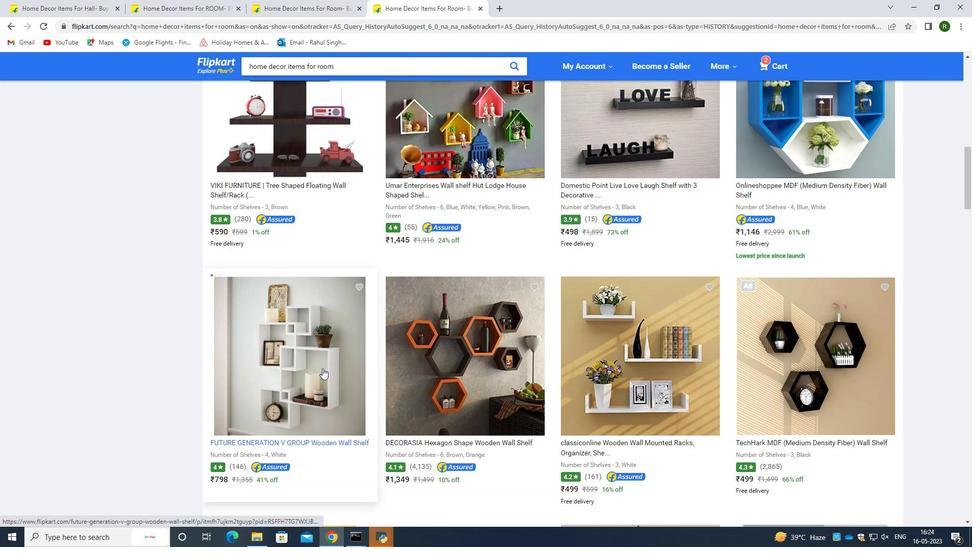 
Action: Mouse moved to (265, 358)
Screenshot: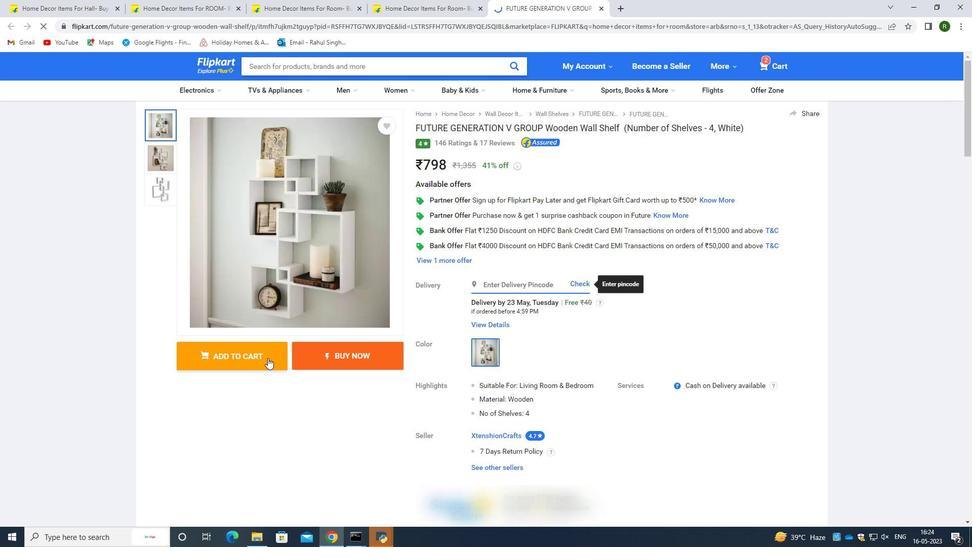 
Action: Mouse pressed left at (265, 358)
Screenshot: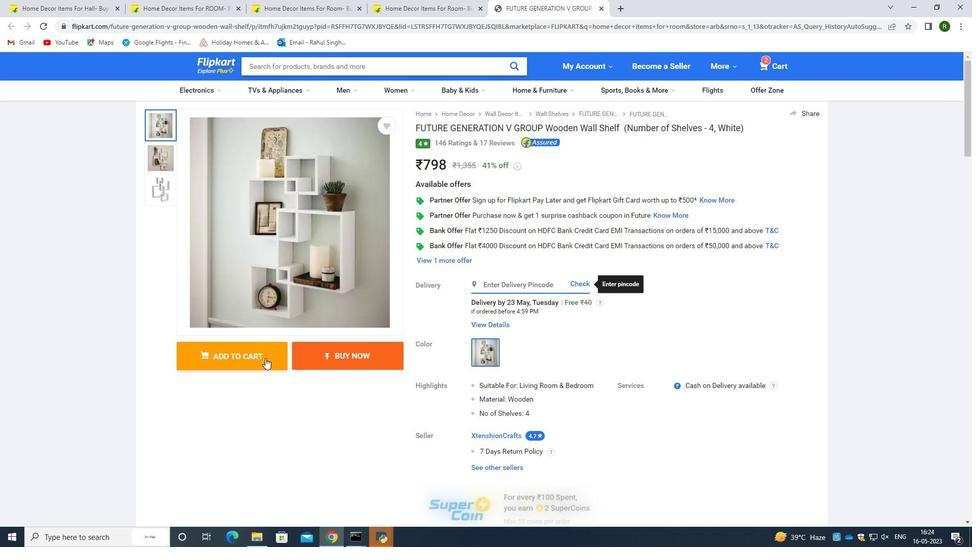 
Action: Mouse moved to (463, 270)
Screenshot: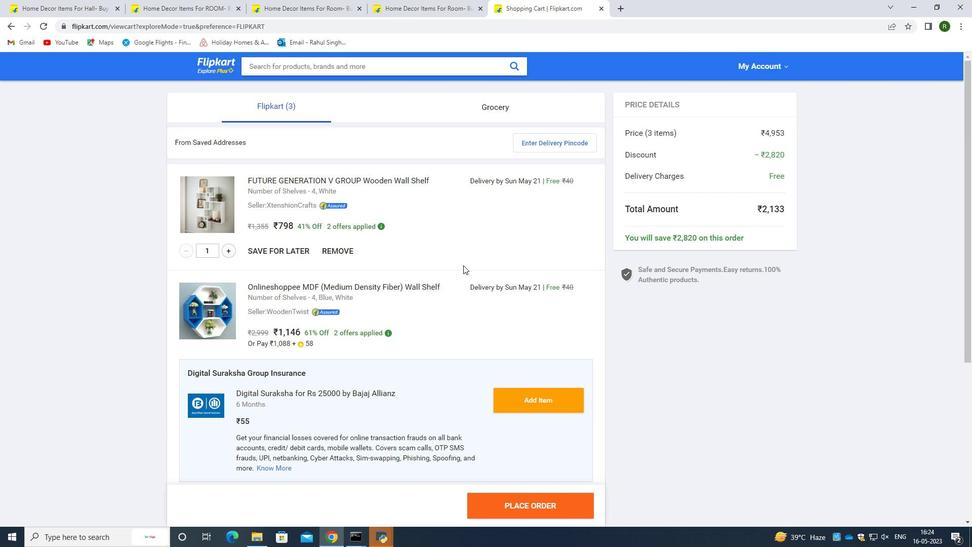 
Action: Mouse scrolled (463, 270) with delta (0, 0)
Screenshot: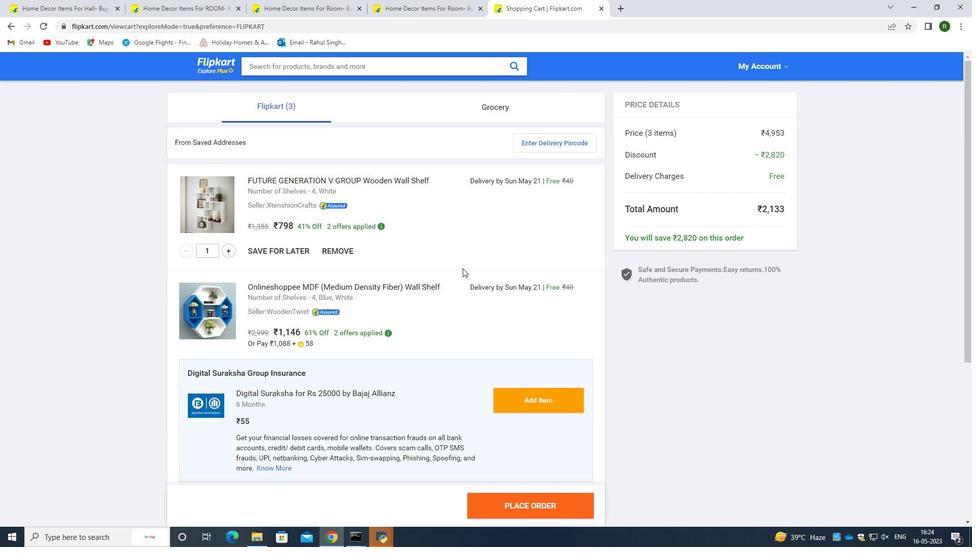 
Action: Mouse scrolled (463, 270) with delta (0, 0)
Screenshot: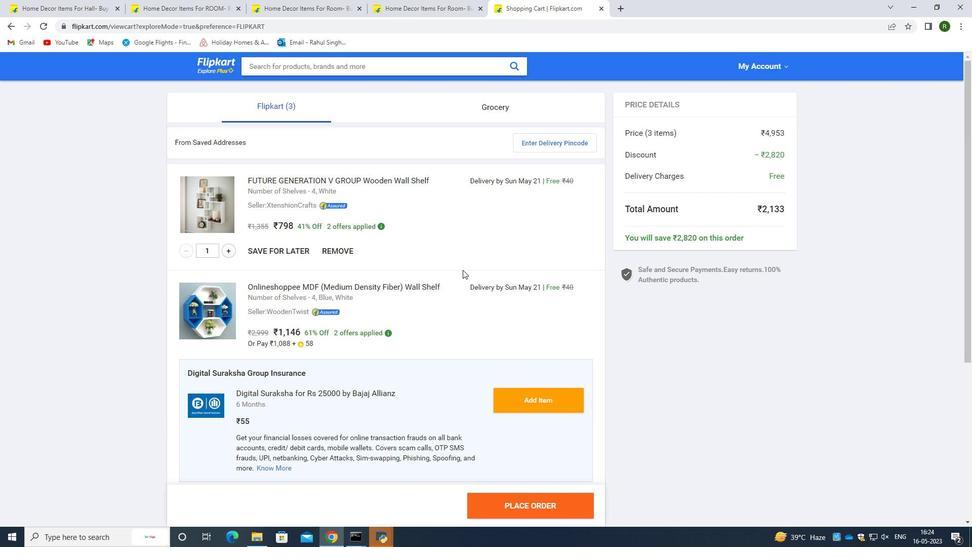 
Action: Mouse scrolled (463, 270) with delta (0, 0)
Screenshot: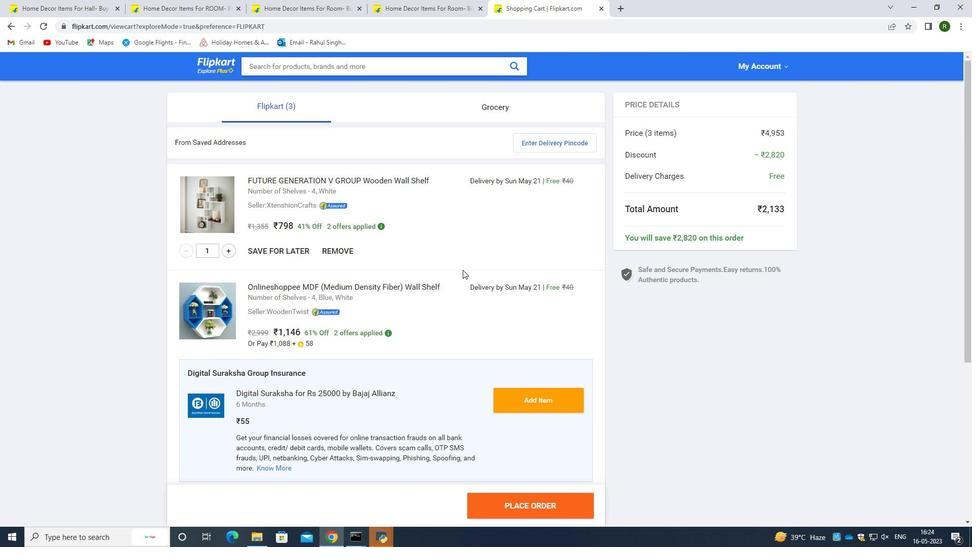
Action: Mouse scrolled (463, 270) with delta (0, 0)
Screenshot: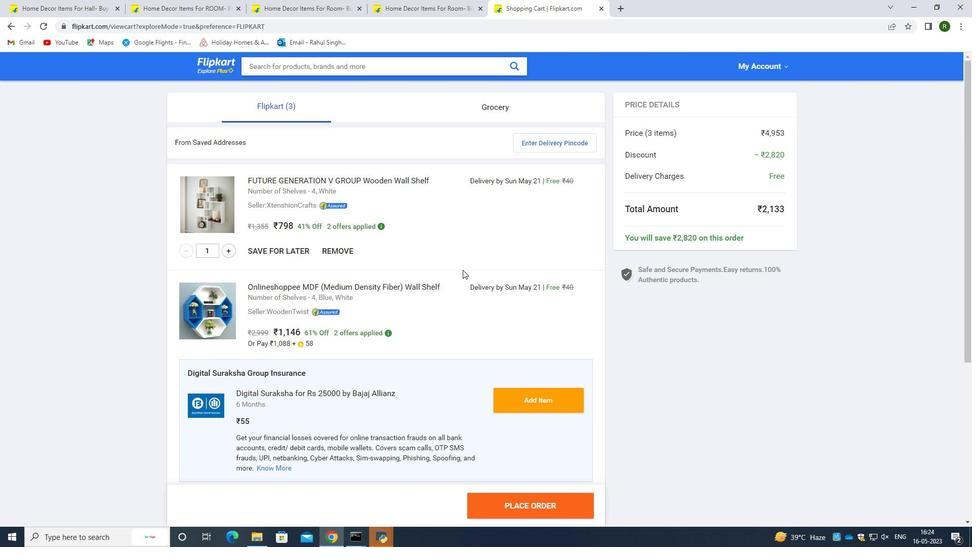 
Action: Mouse moved to (370, 71)
Screenshot: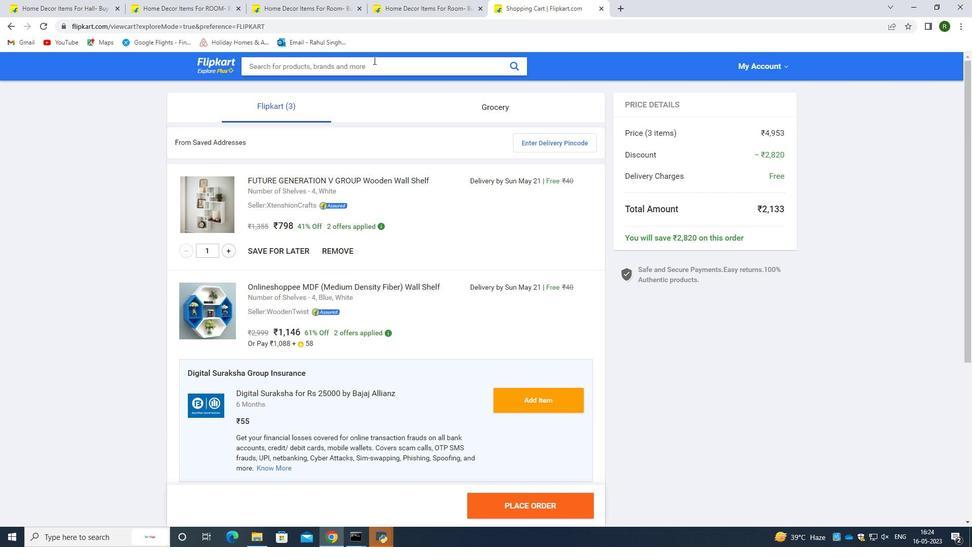 
Action: Mouse pressed left at (370, 71)
Screenshot: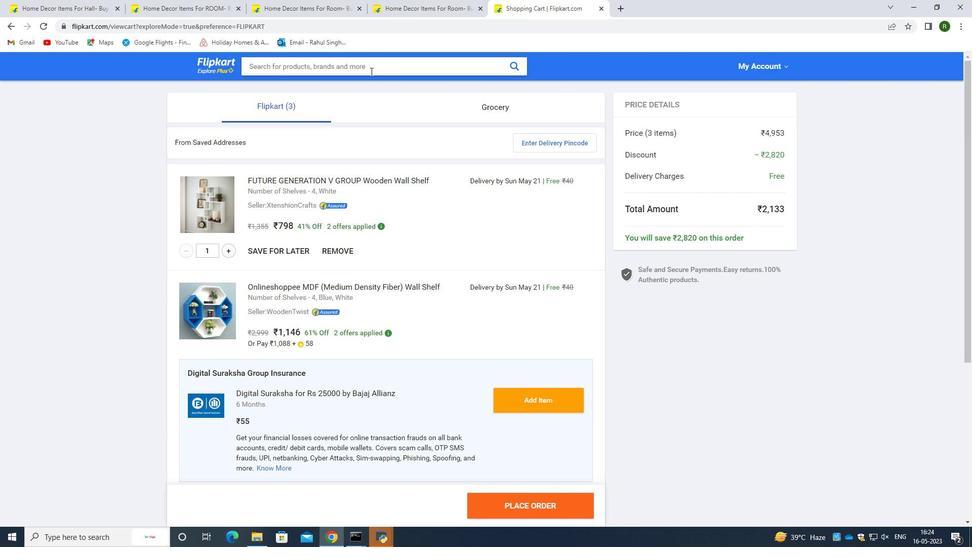 
Action: Mouse moved to (356, 90)
Screenshot: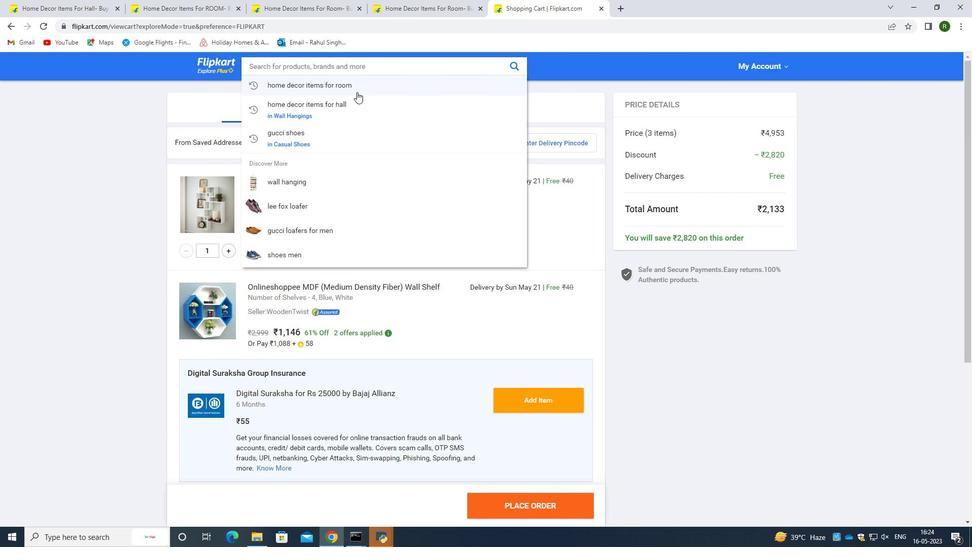 
Action: Mouse pressed left at (356, 90)
Screenshot: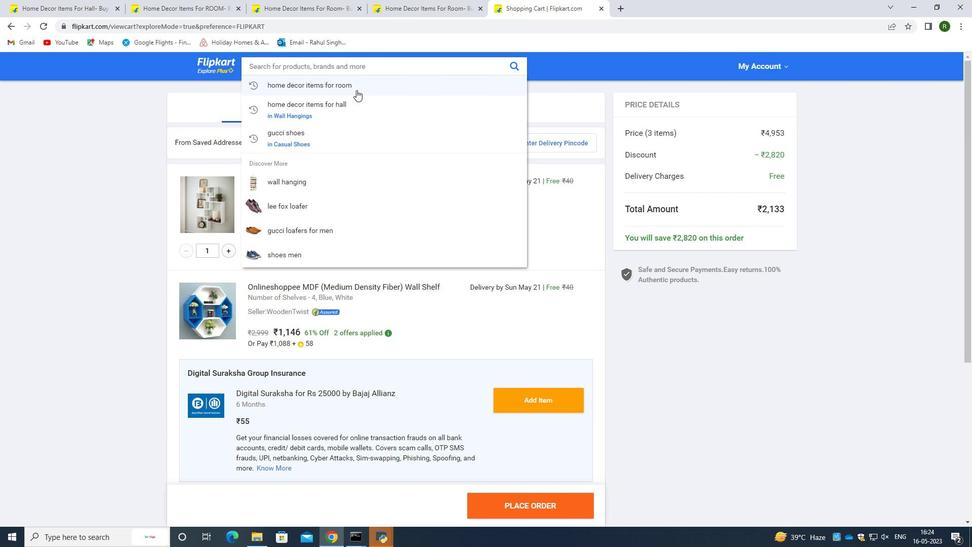 
Action: Mouse moved to (409, 279)
Screenshot: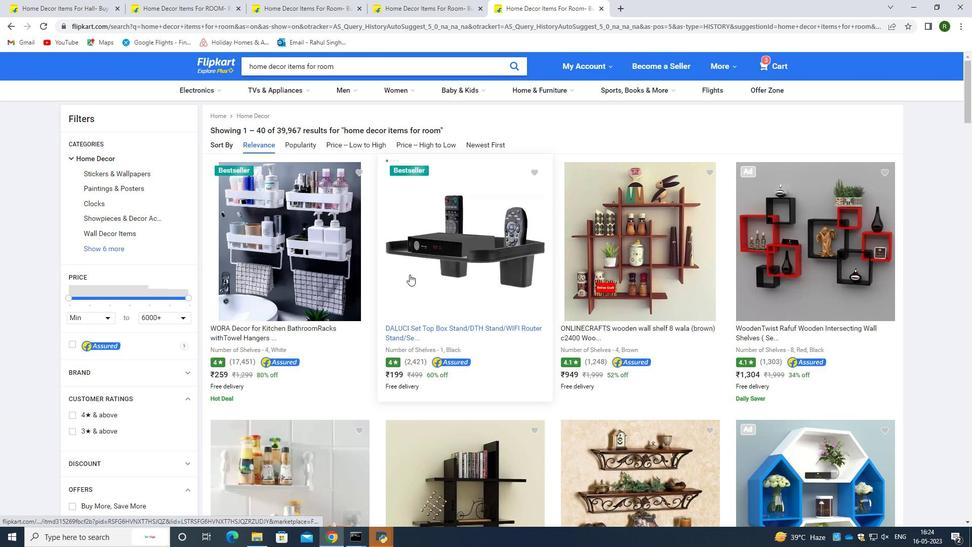 
Action: Mouse scrolled (409, 278) with delta (0, 0)
Screenshot: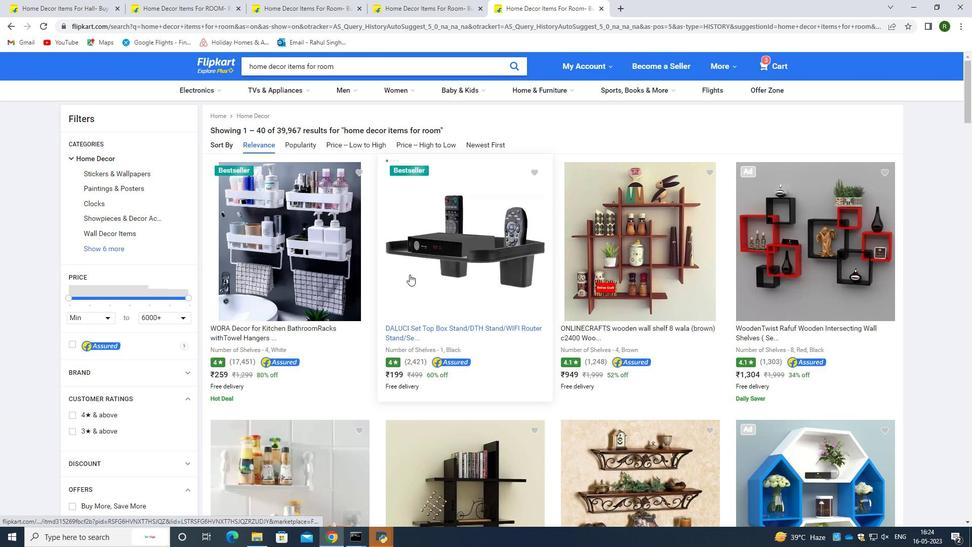 
Action: Mouse moved to (409, 282)
Screenshot: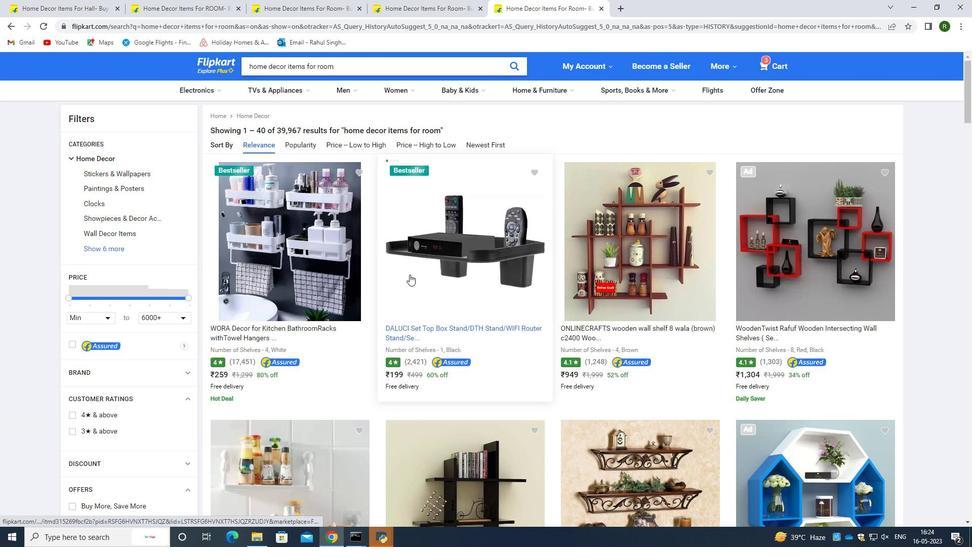 
Action: Mouse scrolled (409, 281) with delta (0, 0)
Screenshot: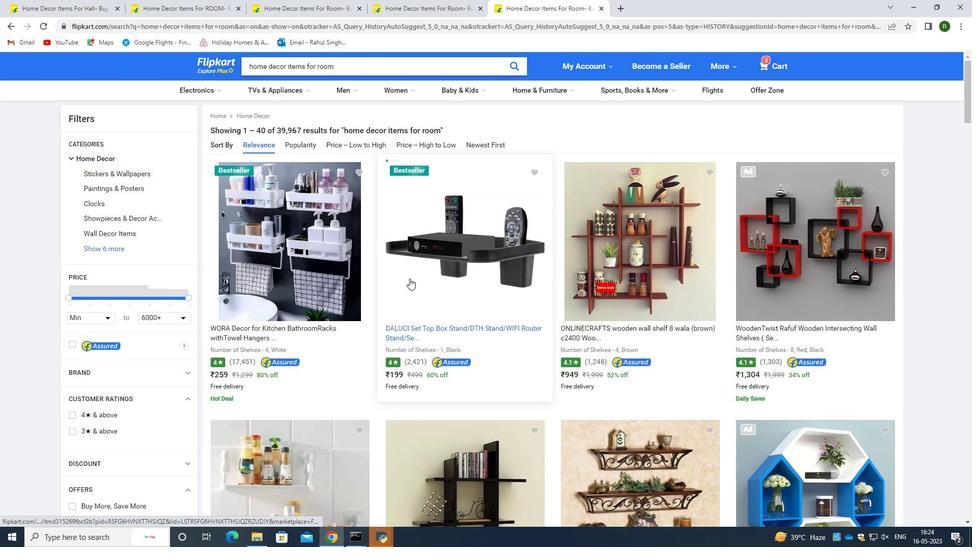 
Action: Mouse scrolled (409, 281) with delta (0, 0)
Screenshot: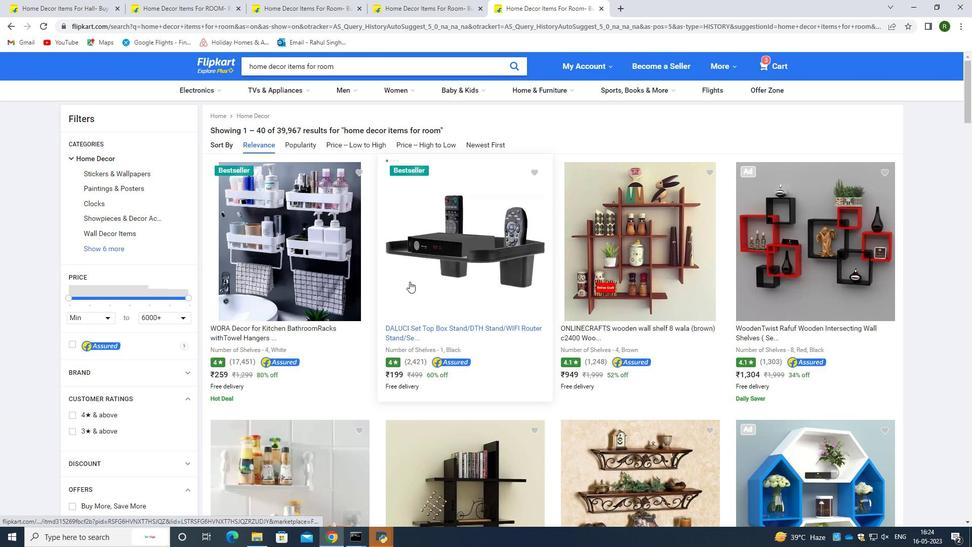 
Action: Mouse scrolled (409, 281) with delta (0, 0)
Screenshot: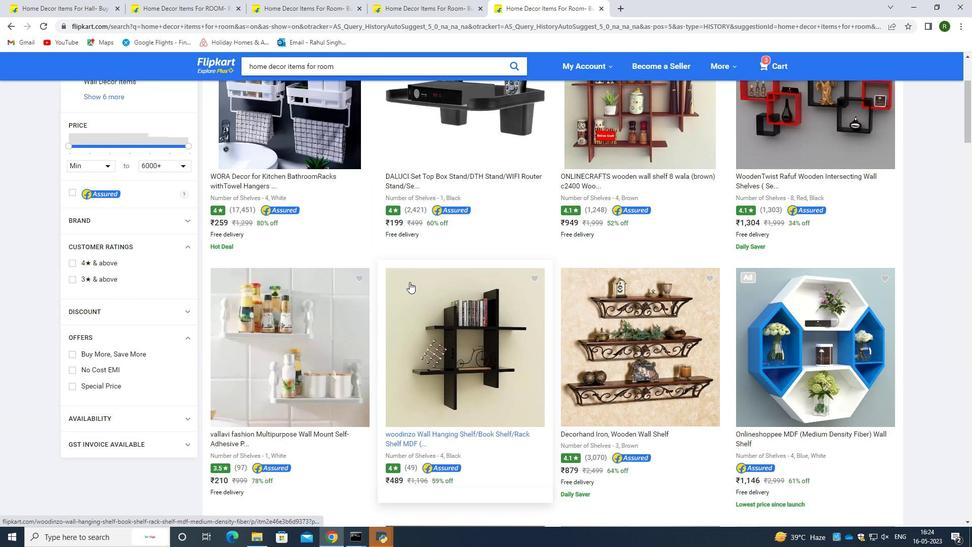 
Action: Mouse scrolled (409, 281) with delta (0, 0)
Screenshot: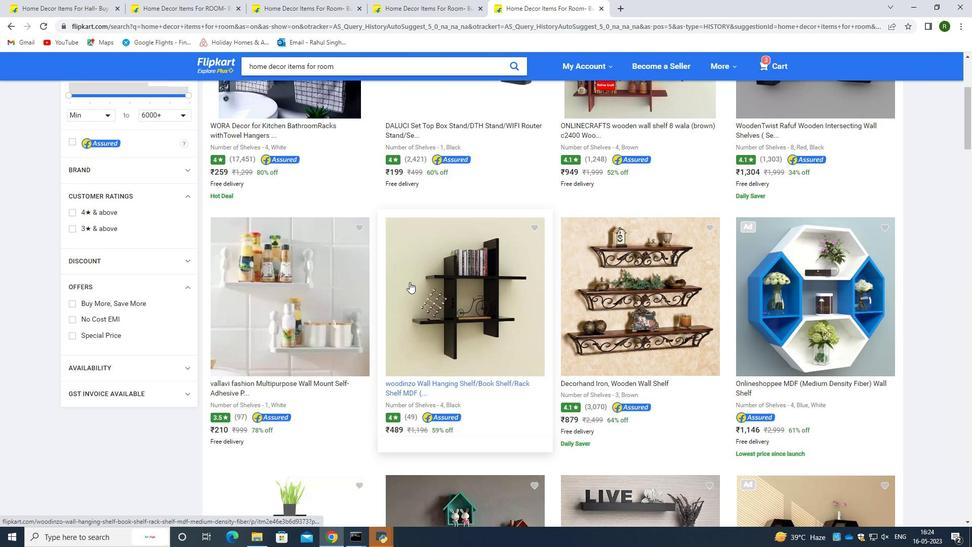 
Action: Mouse scrolled (409, 281) with delta (0, 0)
Screenshot: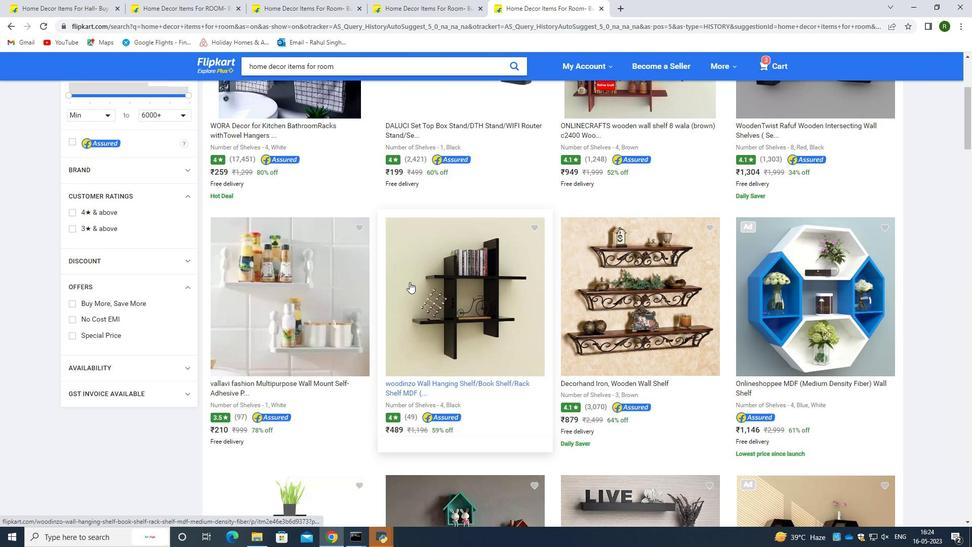 
Action: Mouse scrolled (409, 281) with delta (0, 0)
Screenshot: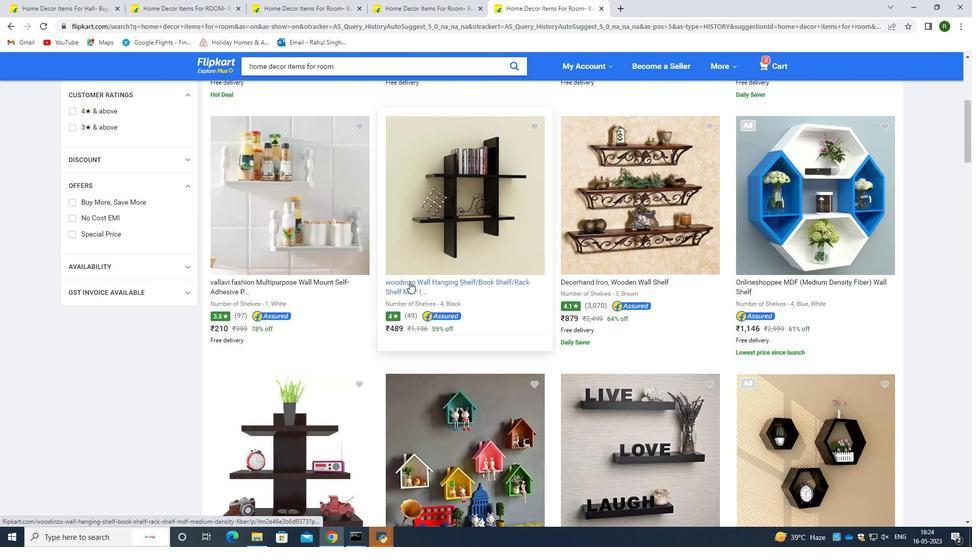 
Action: Mouse scrolled (409, 281) with delta (0, 0)
Screenshot: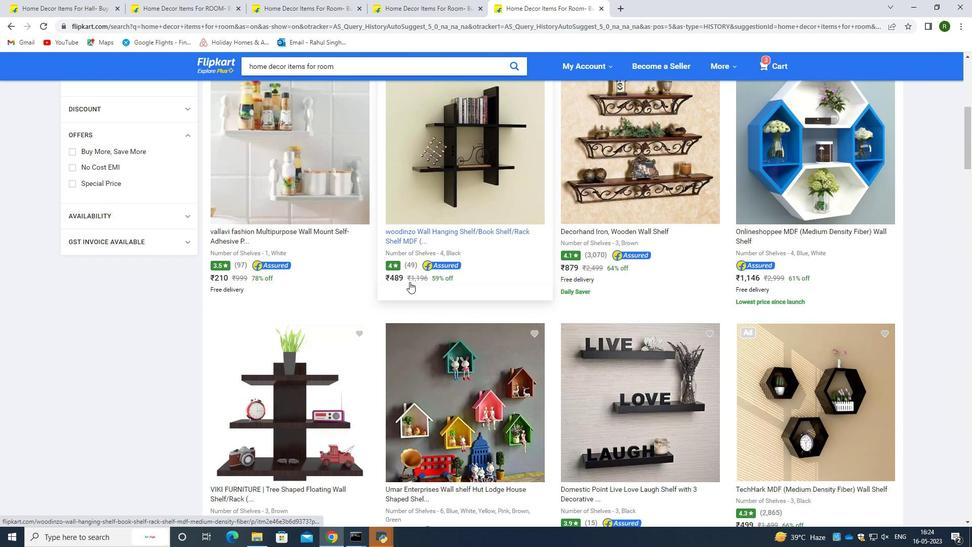 
Action: Mouse scrolled (409, 281) with delta (0, 0)
Screenshot: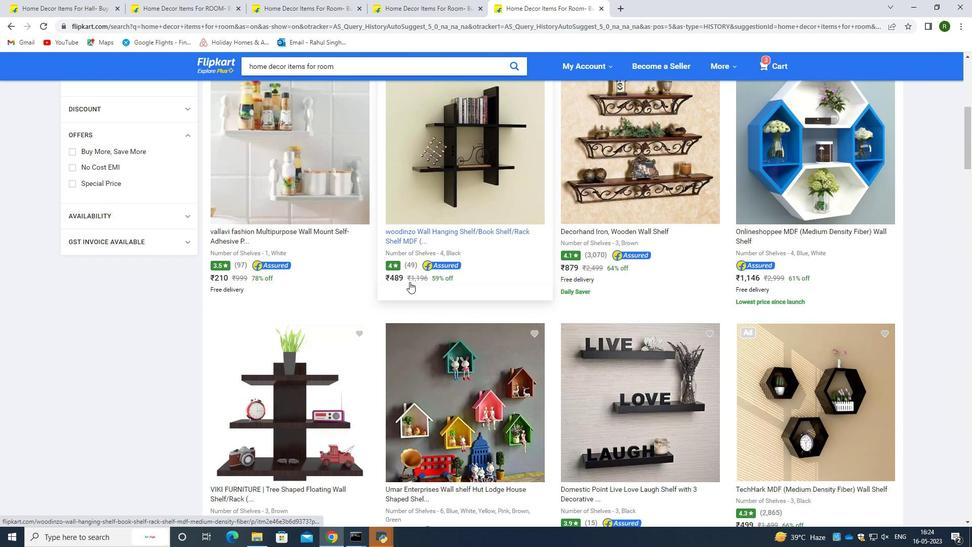 
Action: Mouse moved to (410, 286)
Screenshot: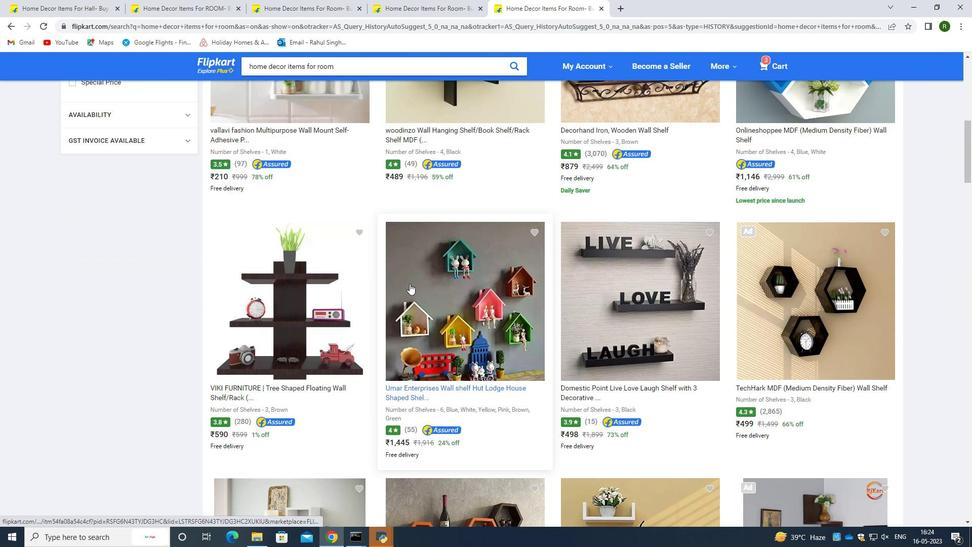 
Action: Mouse scrolled (410, 285) with delta (0, 0)
Screenshot: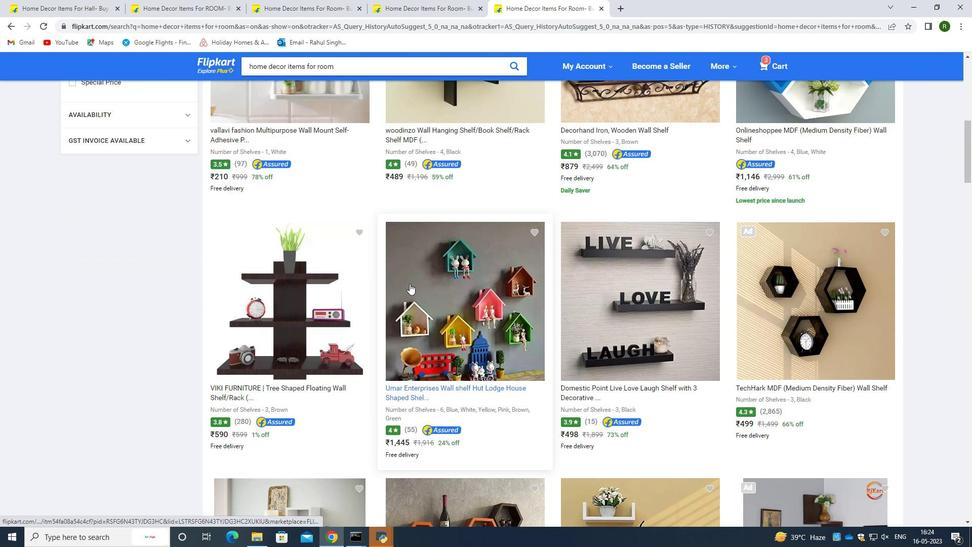 
Action: Mouse moved to (421, 294)
Screenshot: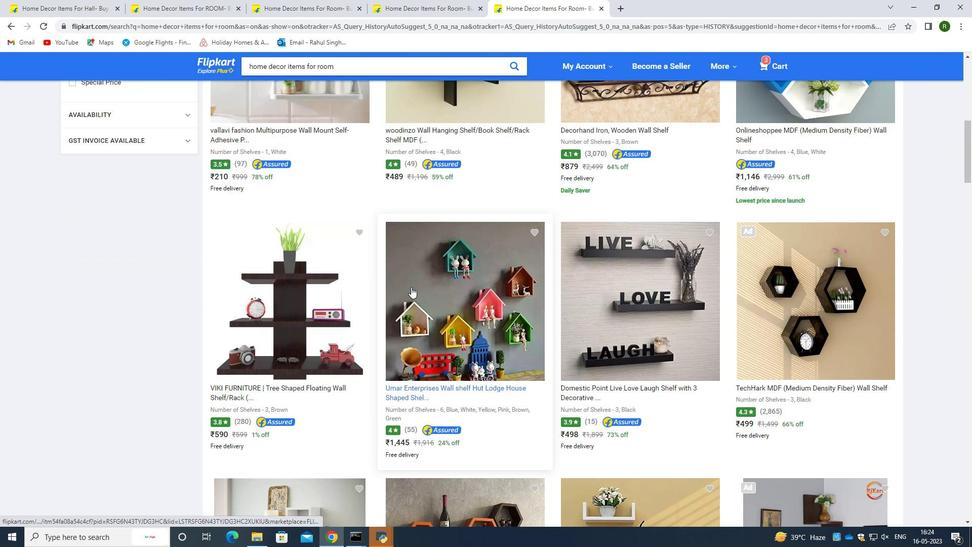 
Action: Mouse scrolled (421, 293) with delta (0, 0)
Screenshot: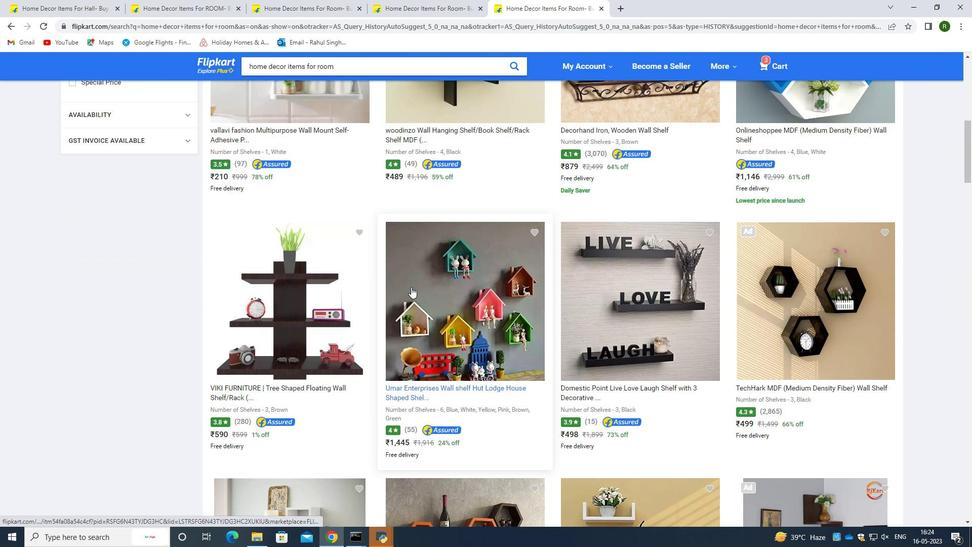 
Action: Mouse moved to (738, 329)
Screenshot: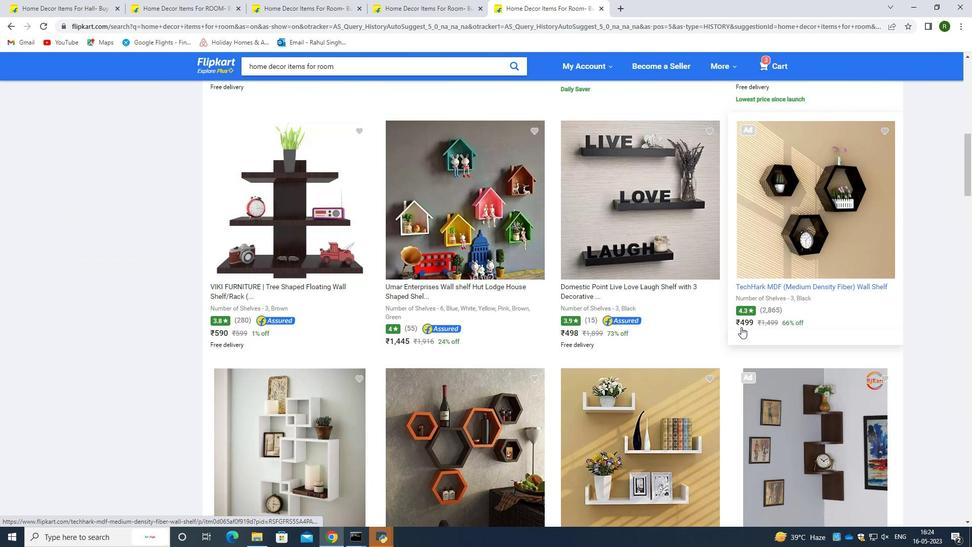 
Action: Mouse scrolled (738, 329) with delta (0, 0)
Screenshot: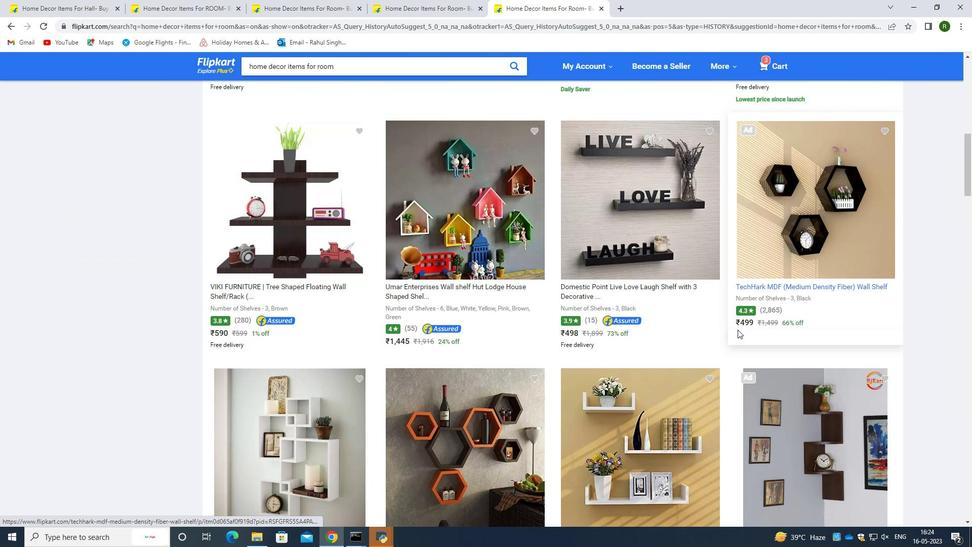 
Action: Mouse scrolled (738, 329) with delta (0, 0)
Screenshot: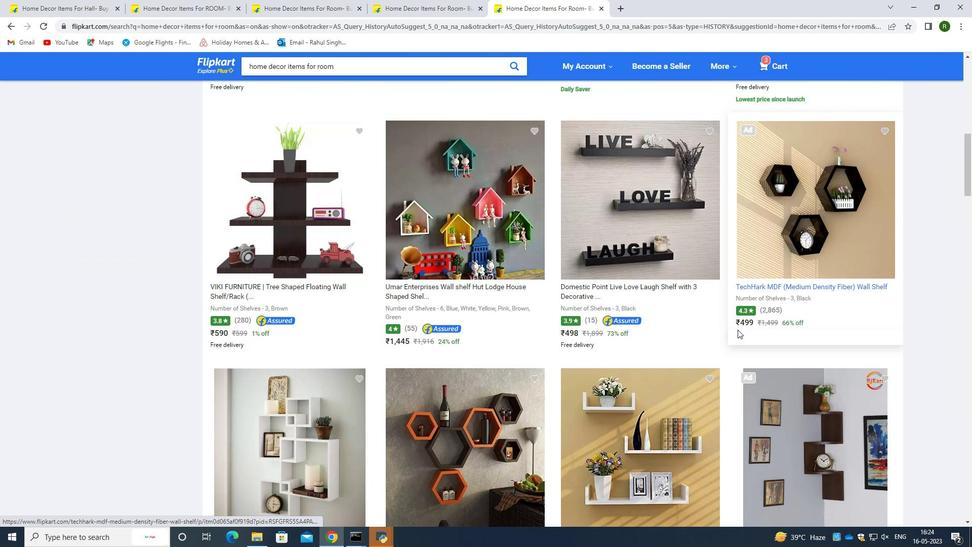 
Action: Mouse moved to (720, 345)
Screenshot: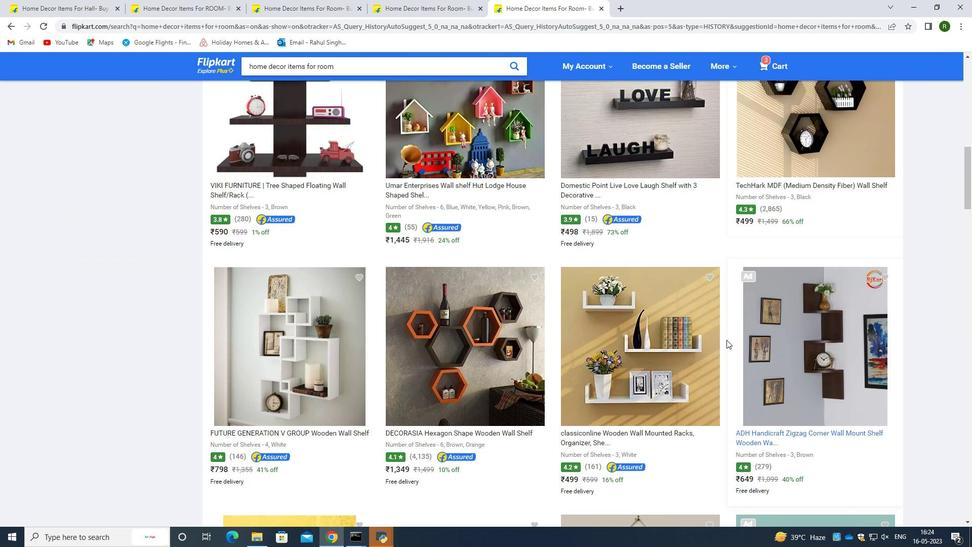 
Action: Mouse scrolled (723, 342) with delta (0, 0)
Screenshot: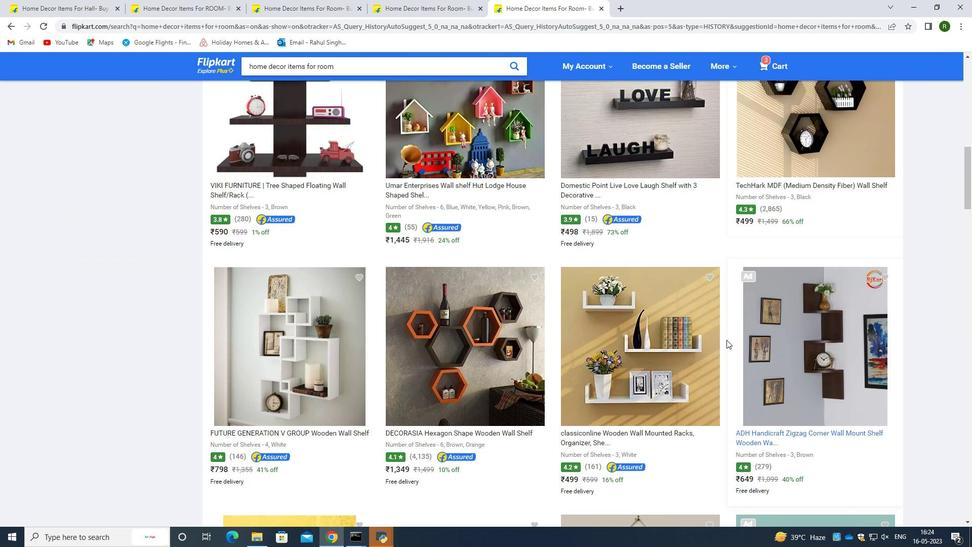 
Action: Mouse moved to (717, 346)
Screenshot: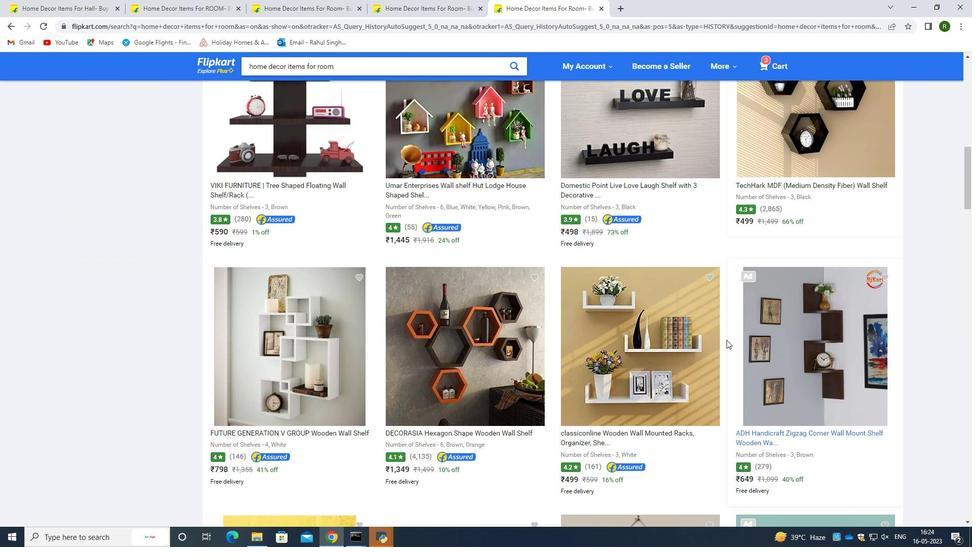 
Action: Mouse scrolled (717, 346) with delta (0, 0)
Screenshot: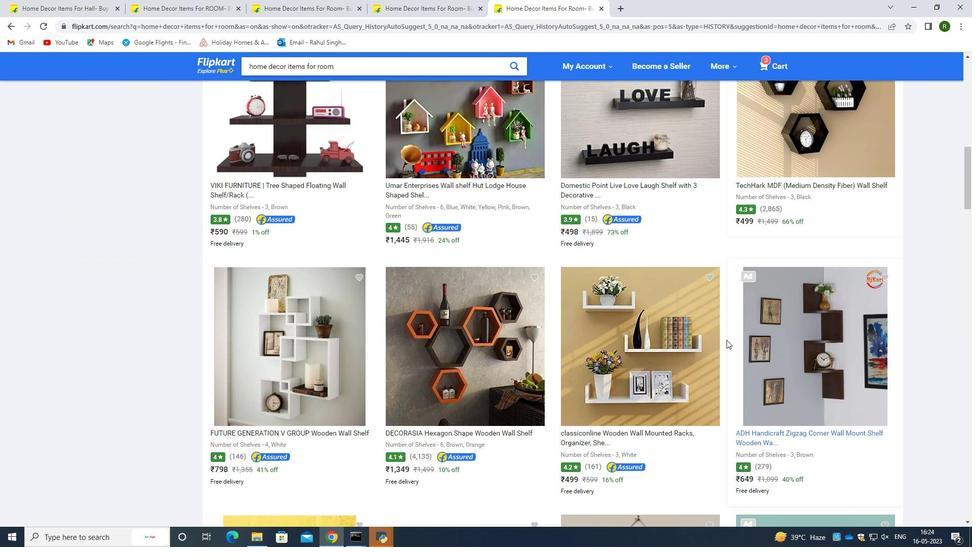 
Action: Mouse moved to (644, 327)
Screenshot: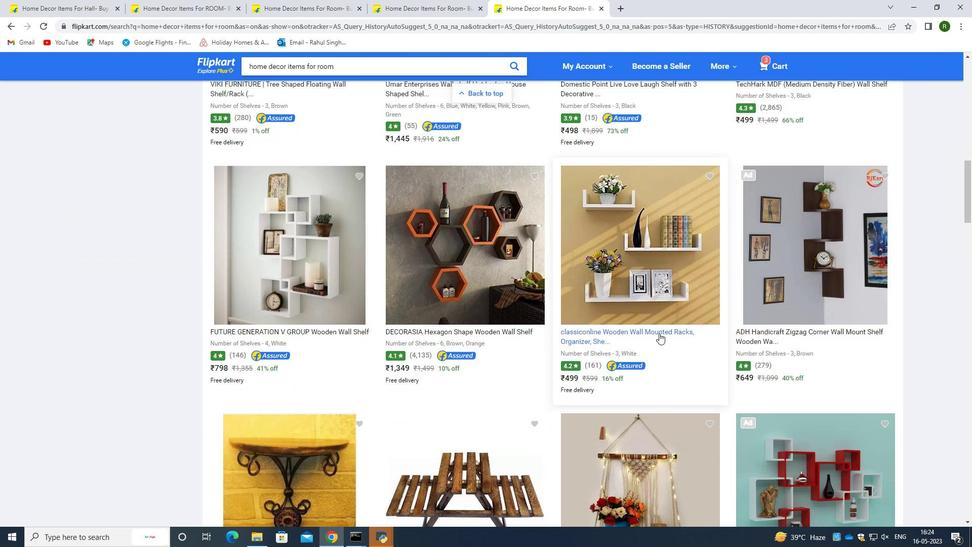 
Action: Mouse scrolled (644, 326) with delta (0, 0)
Screenshot: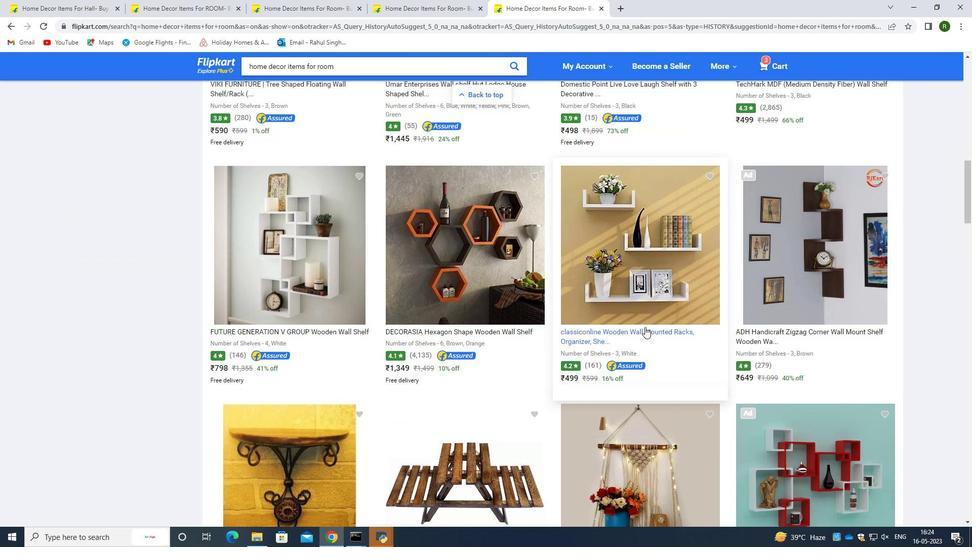 
Action: Mouse scrolled (644, 326) with delta (0, 0)
Screenshot: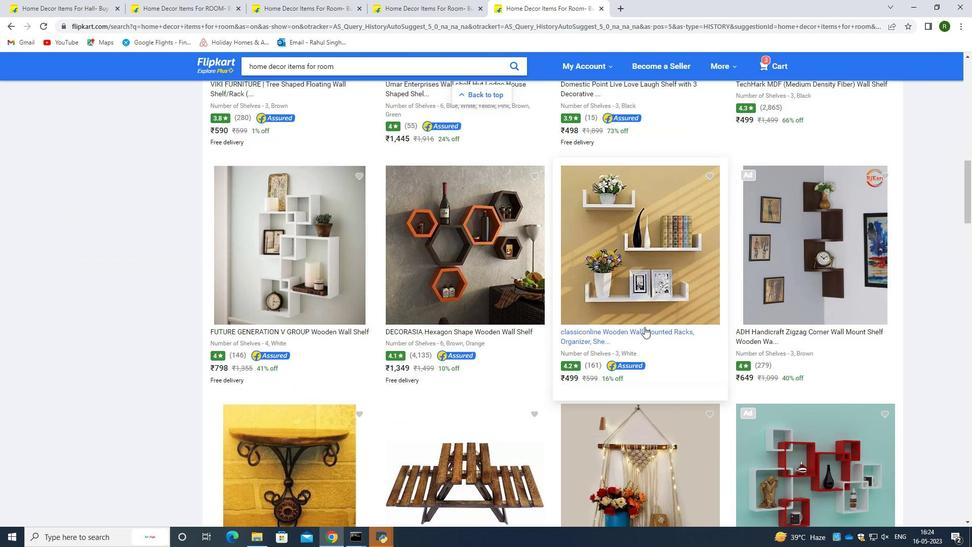 
Action: Mouse scrolled (644, 326) with delta (0, 0)
Screenshot: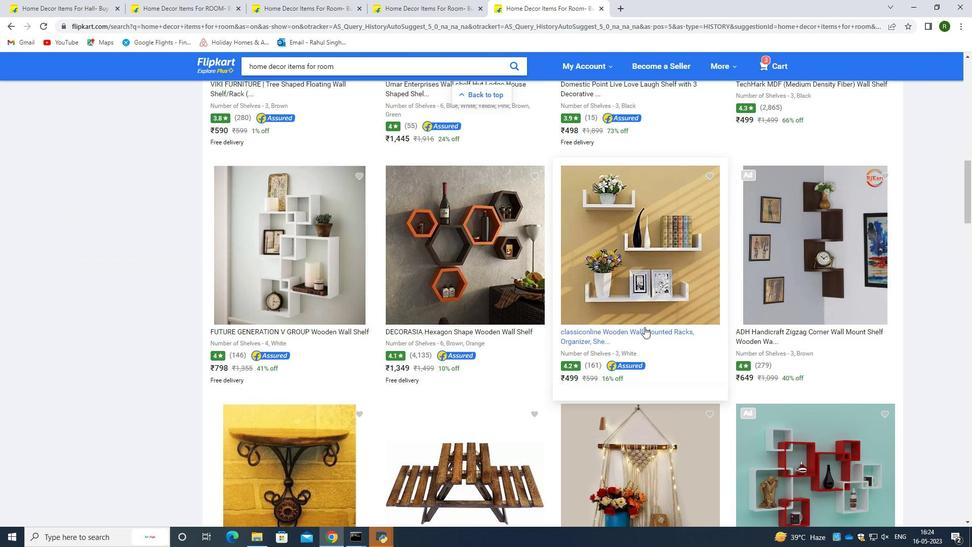 
Action: Mouse scrolled (644, 326) with delta (0, 0)
Screenshot: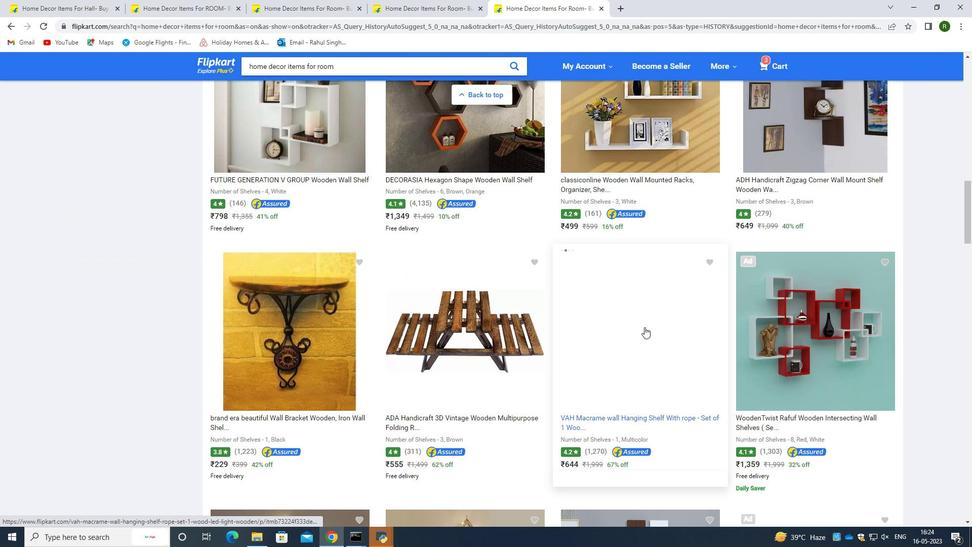 
Action: Mouse moved to (638, 315)
Screenshot: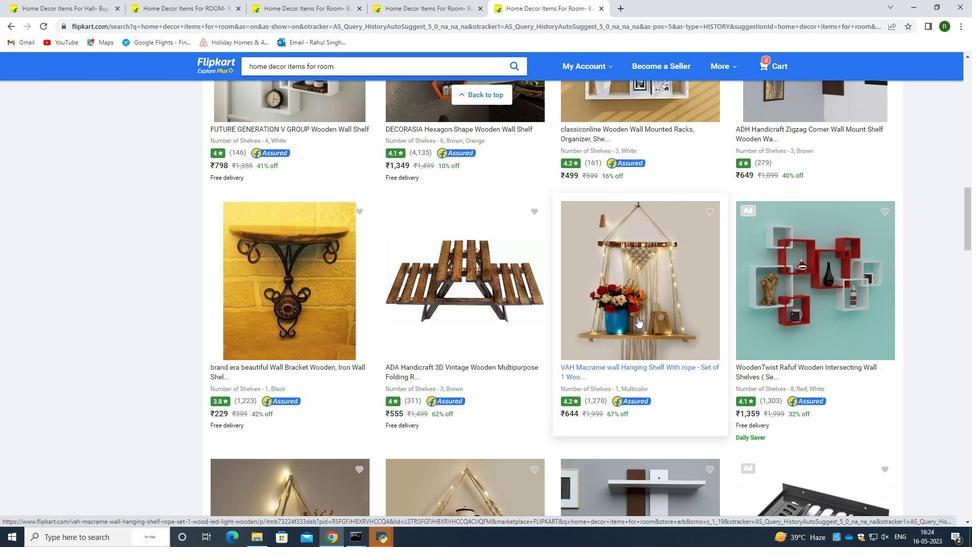 
Action: Mouse scrolled (638, 315) with delta (0, 0)
Screenshot: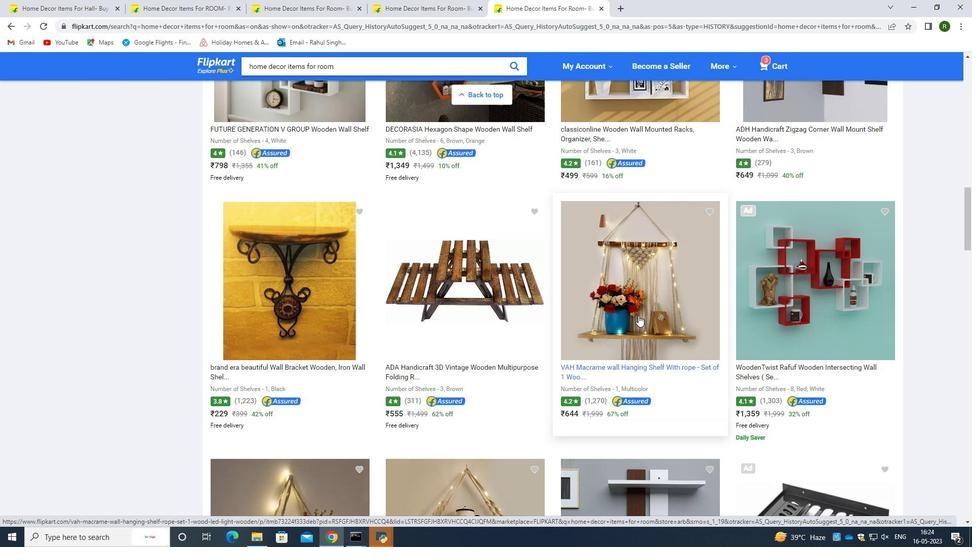 
Action: Mouse scrolled (638, 315) with delta (0, 0)
Screenshot: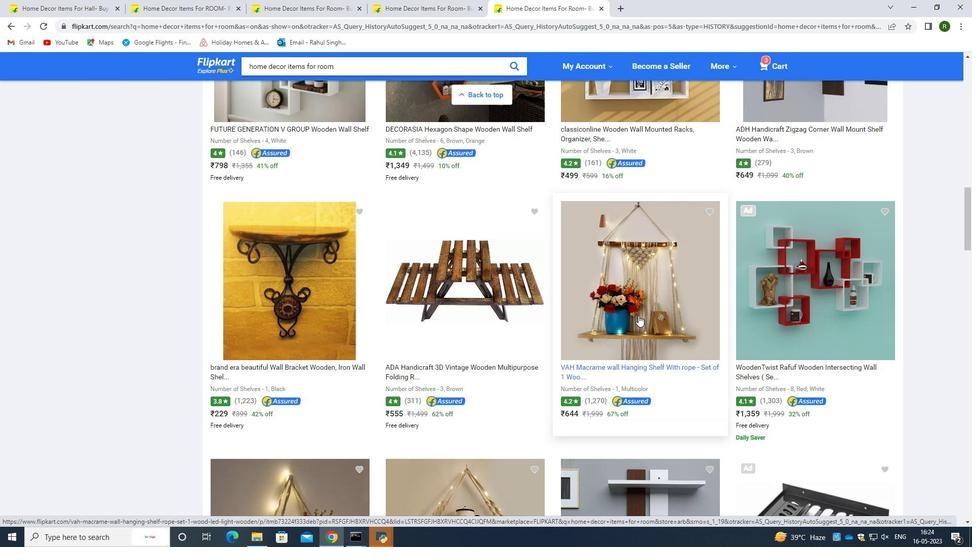 
Action: Mouse scrolled (638, 315) with delta (0, 0)
Screenshot: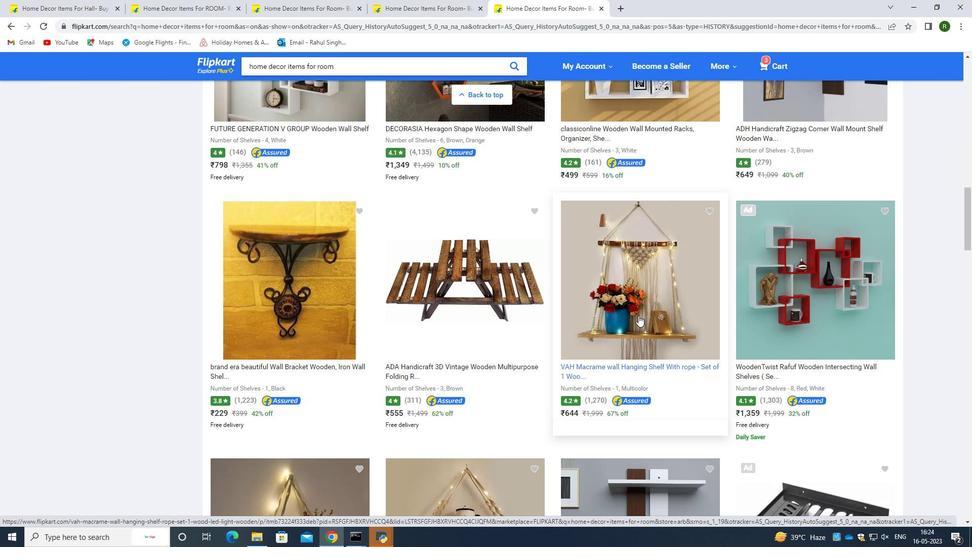 
Action: Mouse scrolled (638, 315) with delta (0, 0)
Screenshot: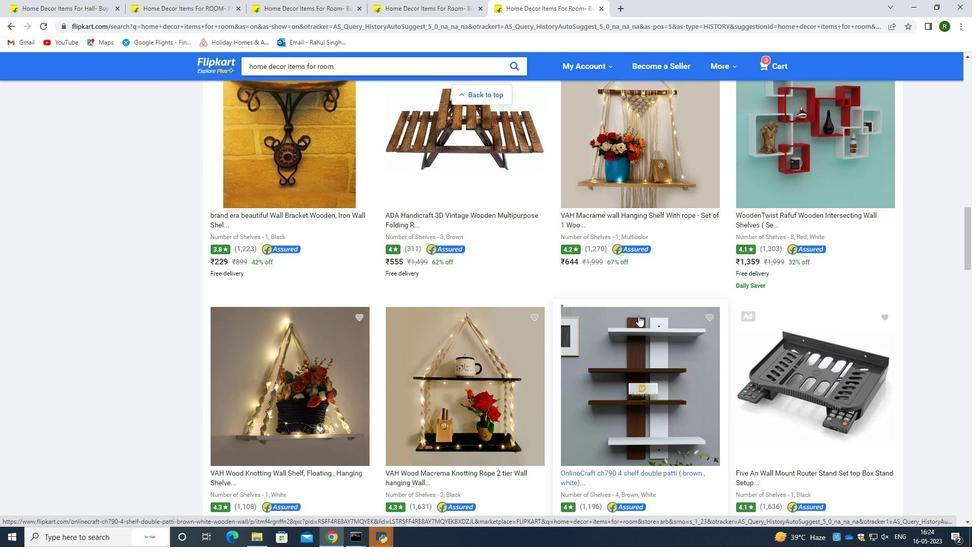 
Action: Mouse moved to (569, 347)
Screenshot: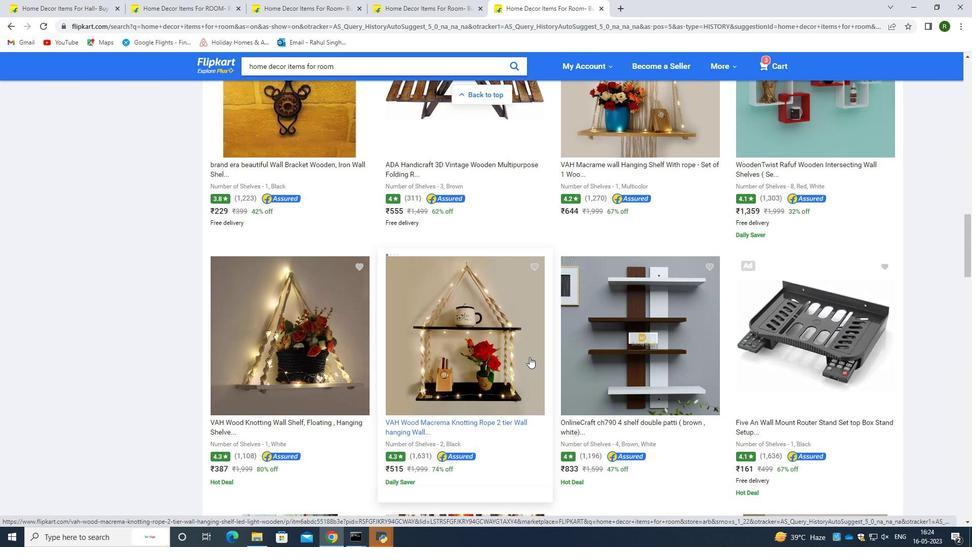 
Action: Mouse scrolled (569, 346) with delta (0, 0)
Screenshot: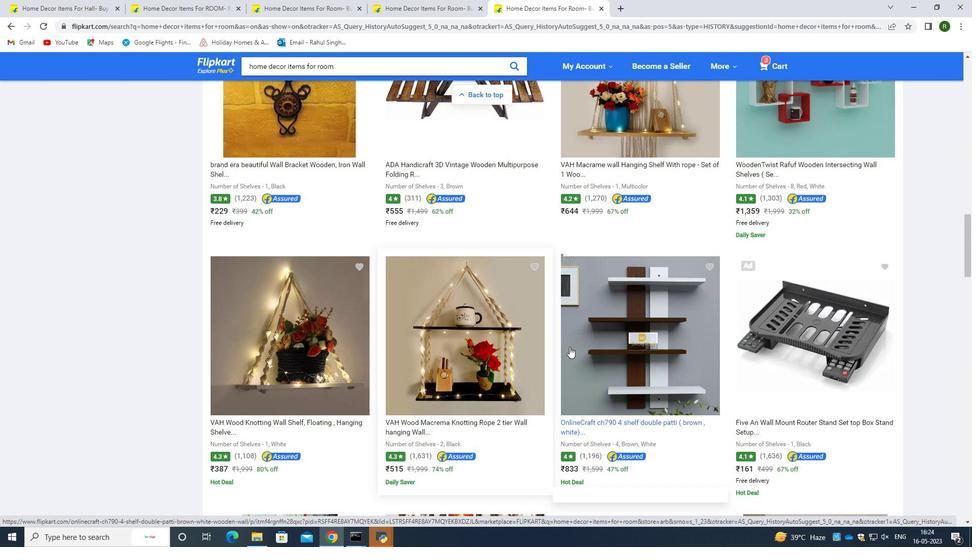 
Action: Mouse scrolled (569, 346) with delta (0, 0)
Screenshot: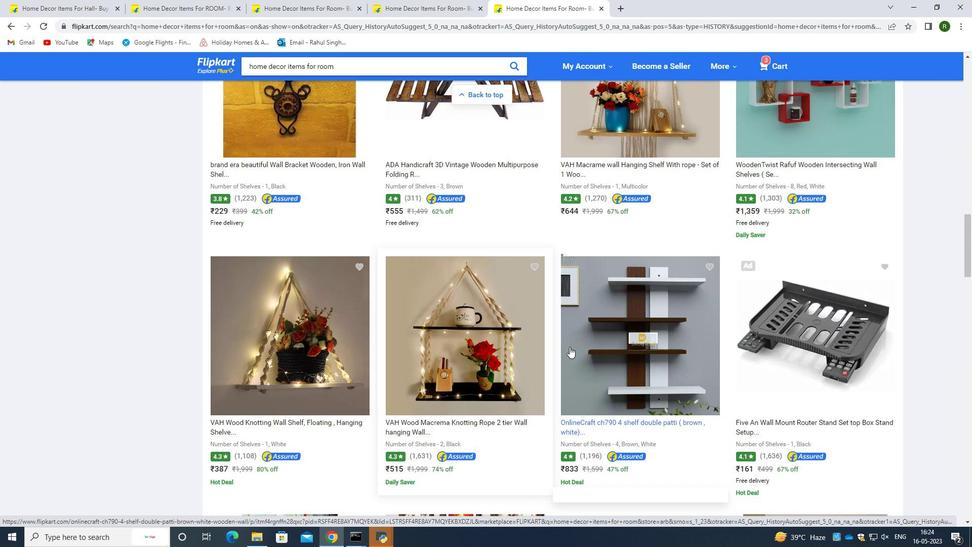 
Action: Mouse scrolled (569, 346) with delta (0, 0)
Screenshot: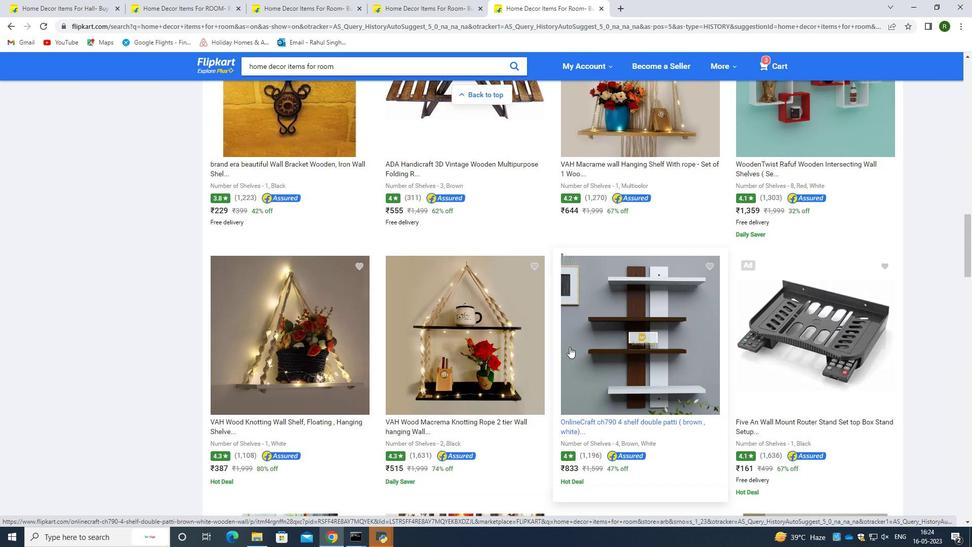 
Action: Mouse moved to (558, 385)
Screenshot: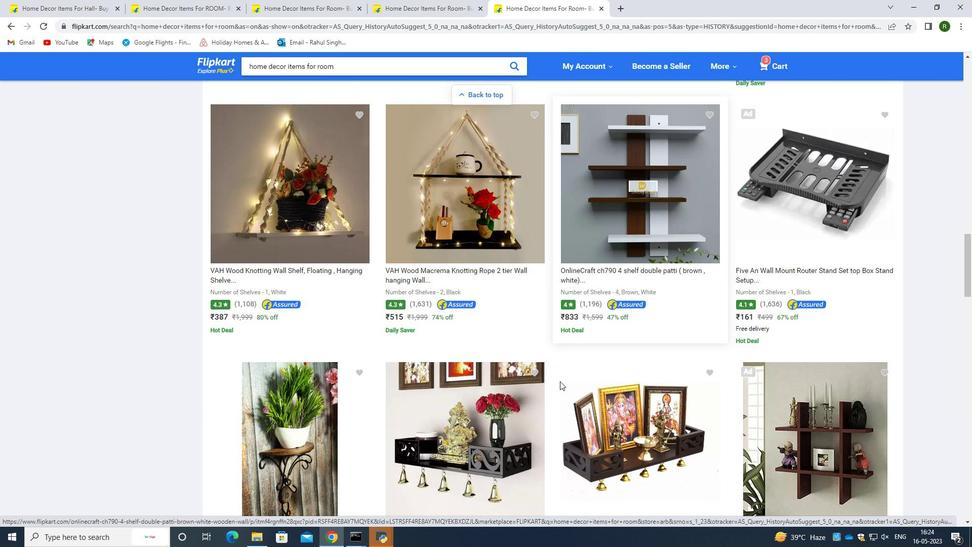 
Action: Mouse scrolled (558, 384) with delta (0, 0)
Screenshot: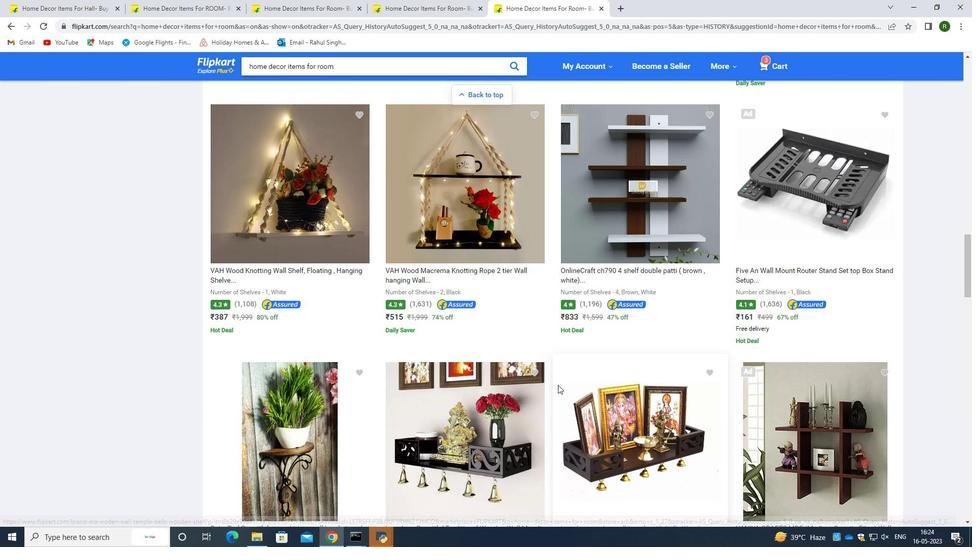 
Action: Mouse scrolled (558, 384) with delta (0, 0)
Screenshot: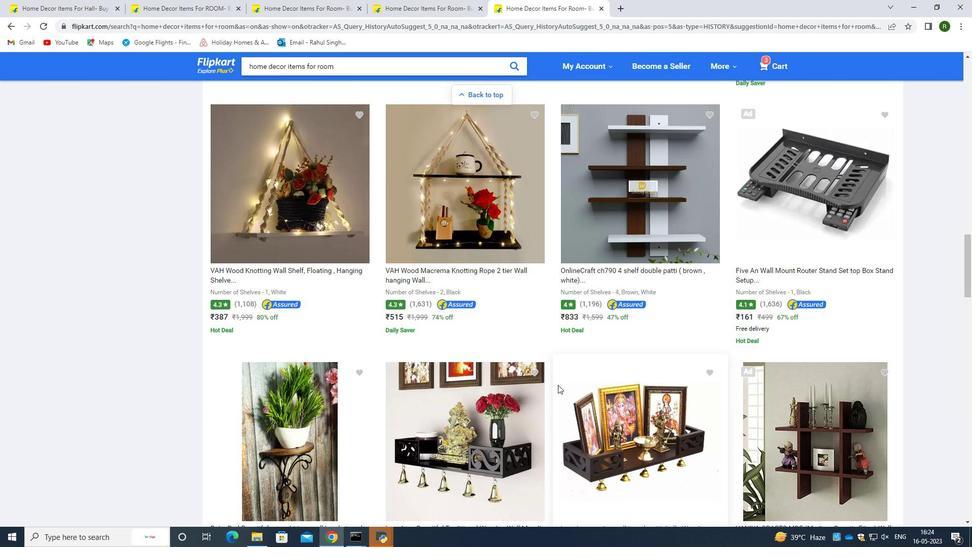 
Action: Mouse moved to (652, 325)
Screenshot: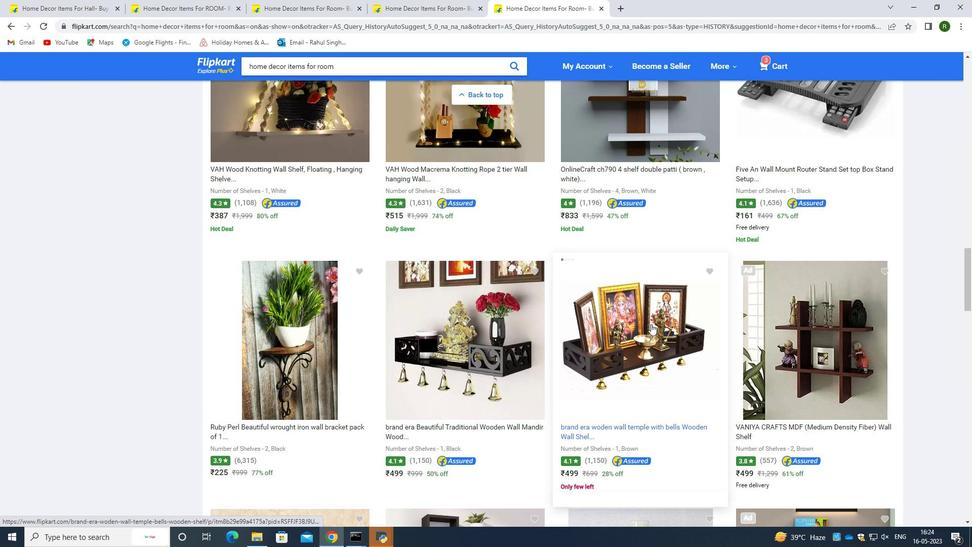 
Action: Mouse scrolled (652, 325) with delta (0, 0)
Screenshot: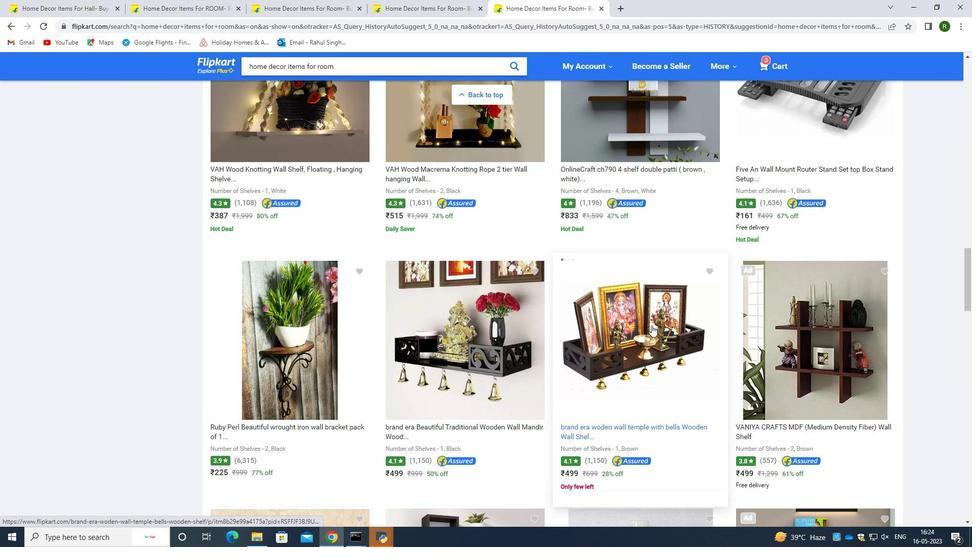 
Action: Mouse scrolled (652, 325) with delta (0, 0)
Screenshot: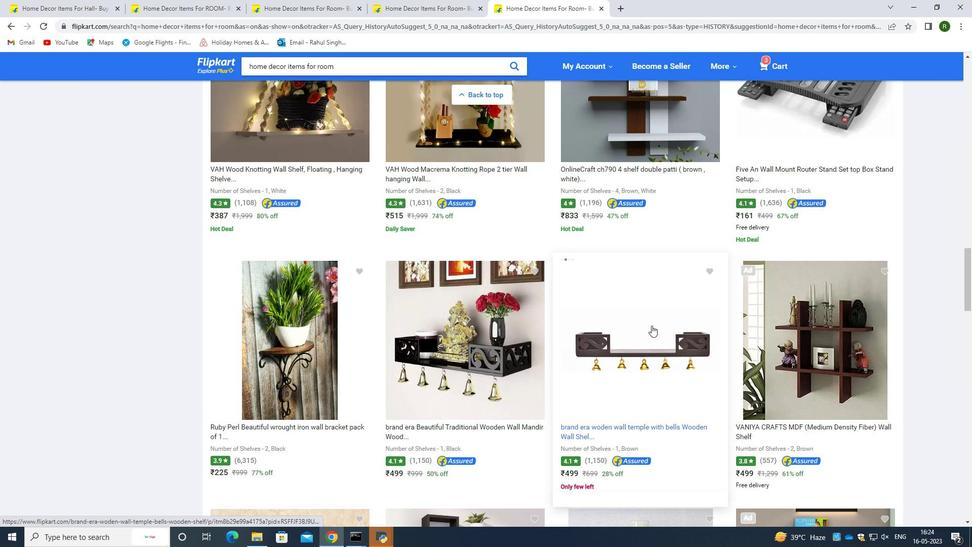 
Action: Mouse moved to (535, 334)
Screenshot: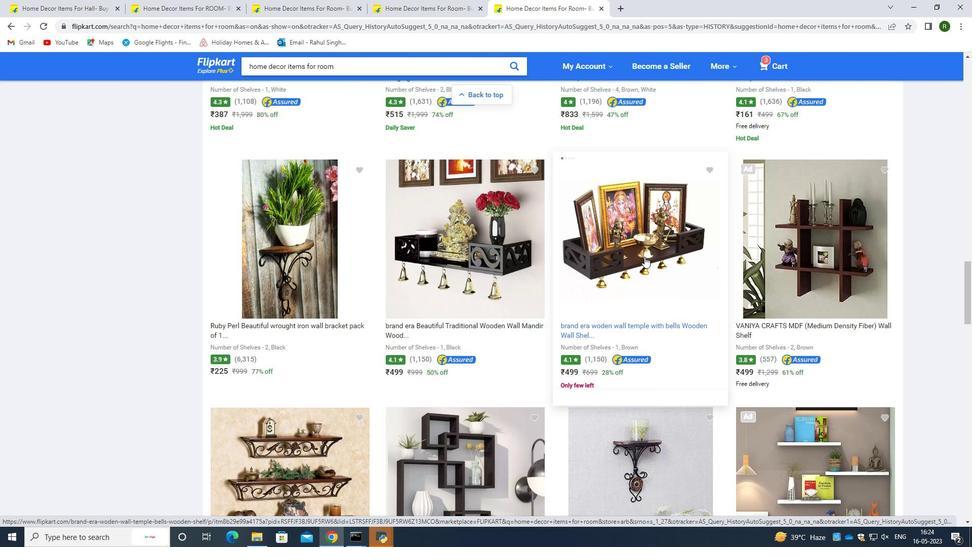 
Action: Mouse scrolled (535, 333) with delta (0, 0)
Screenshot: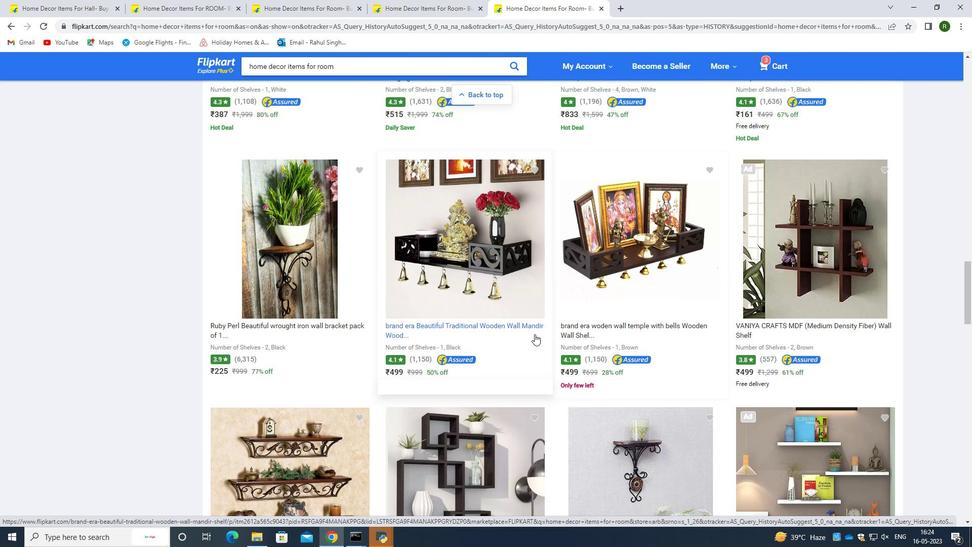 
Action: Mouse scrolled (535, 333) with delta (0, 0)
Screenshot: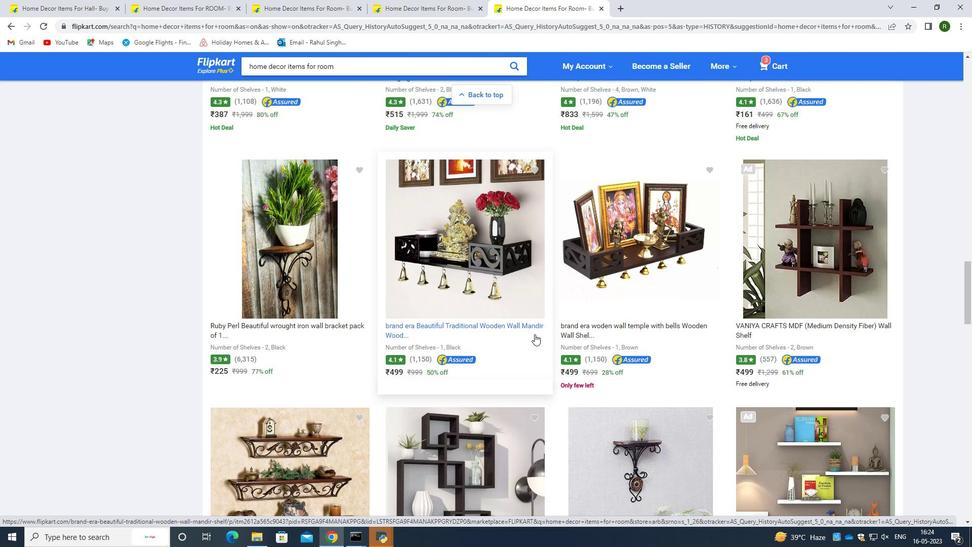 
Action: Mouse scrolled (535, 333) with delta (0, 0)
Screenshot: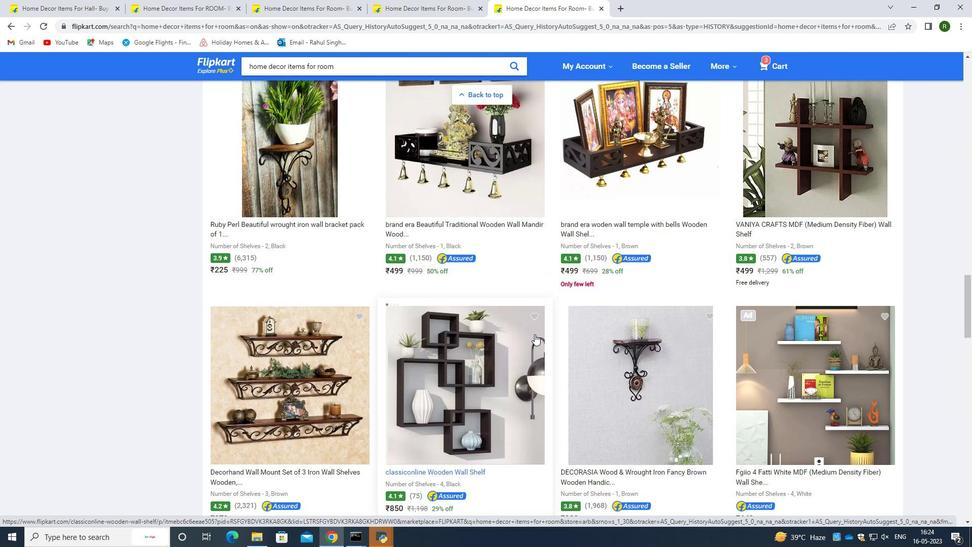 
Action: Mouse scrolled (535, 333) with delta (0, 0)
Screenshot: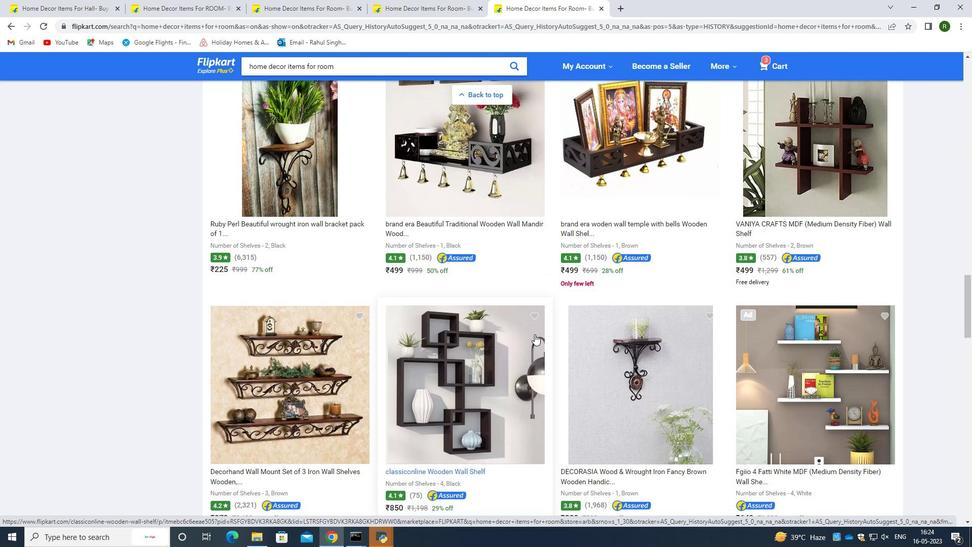 
Action: Mouse scrolled (535, 333) with delta (0, 0)
Screenshot: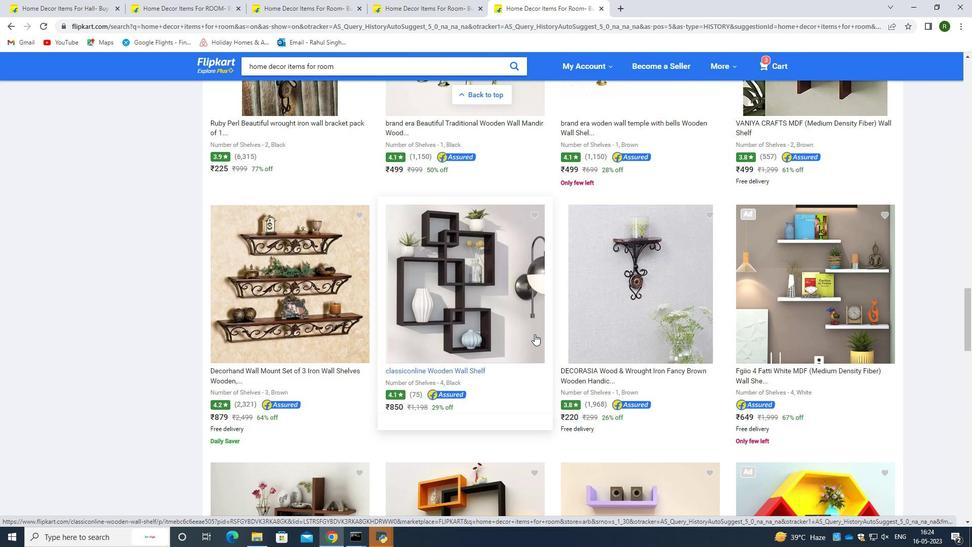 
Action: Mouse scrolled (535, 333) with delta (0, 0)
Screenshot: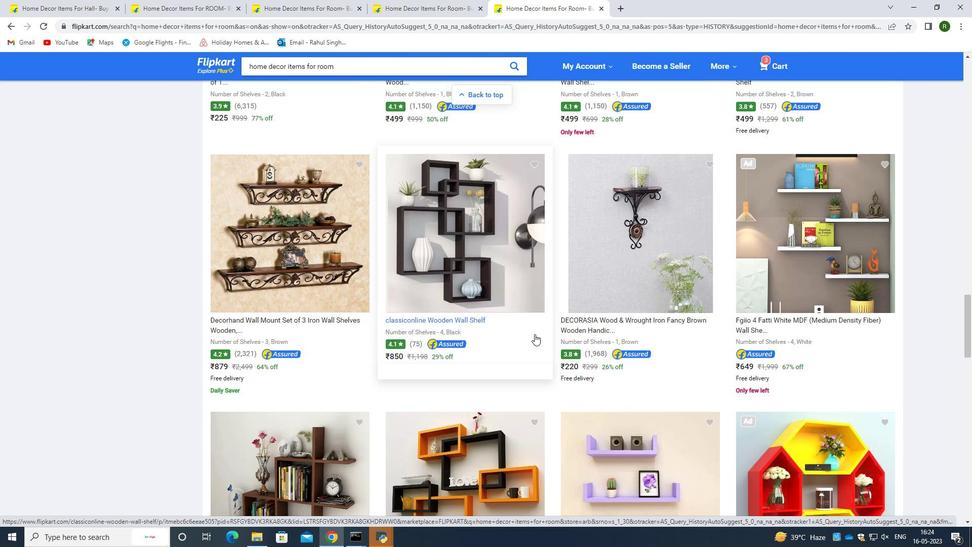 
Action: Mouse scrolled (535, 333) with delta (0, 0)
Screenshot: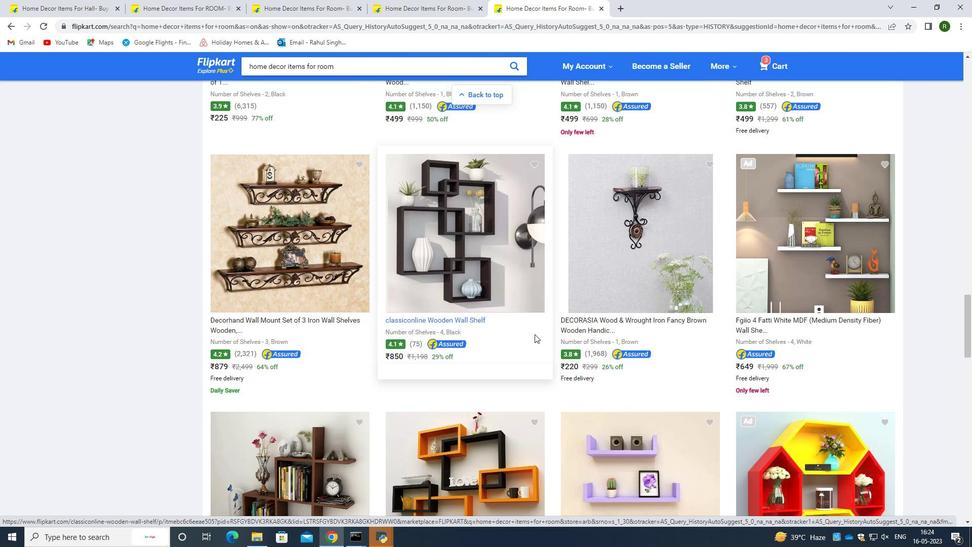 
Action: Mouse moved to (251, 388)
Screenshot: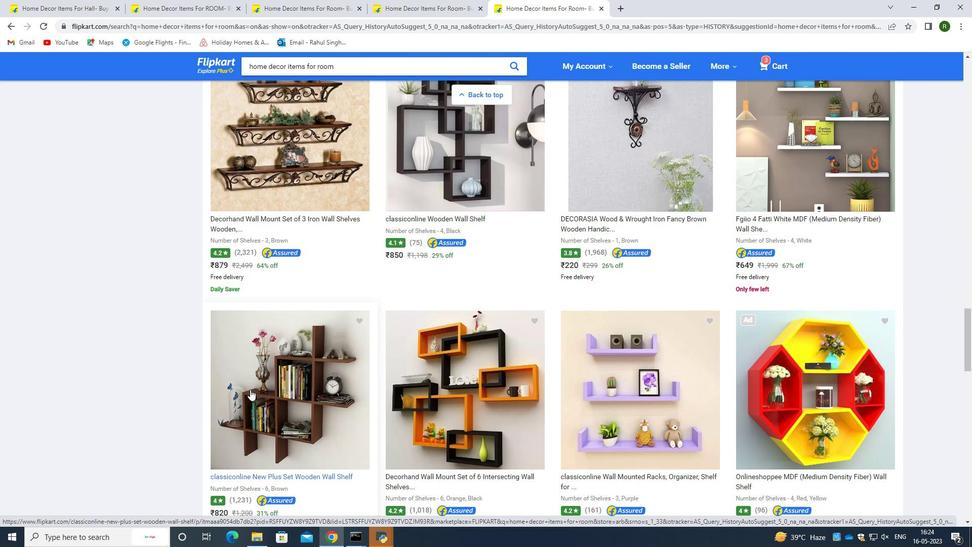 
Action: Mouse pressed left at (251, 388)
Screenshot: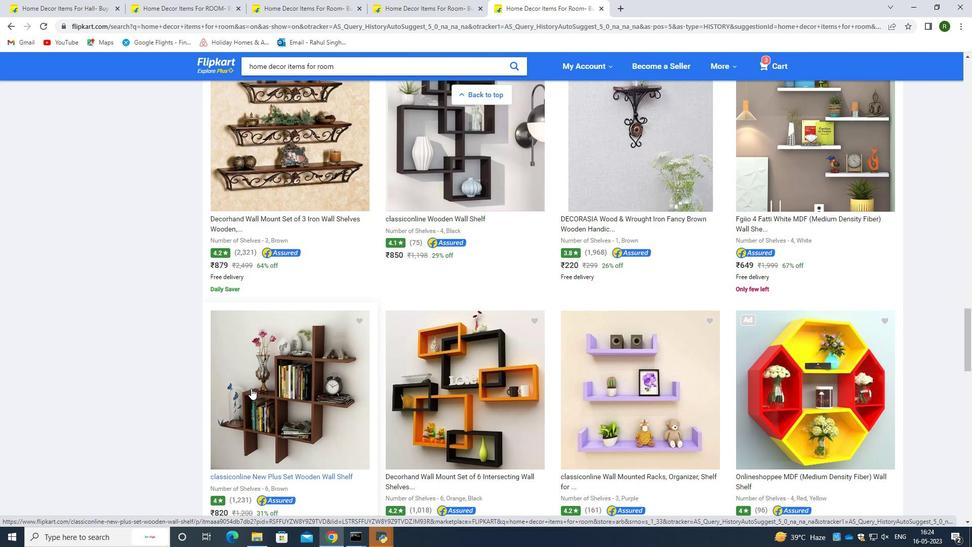 
Action: Mouse moved to (227, 354)
Screenshot: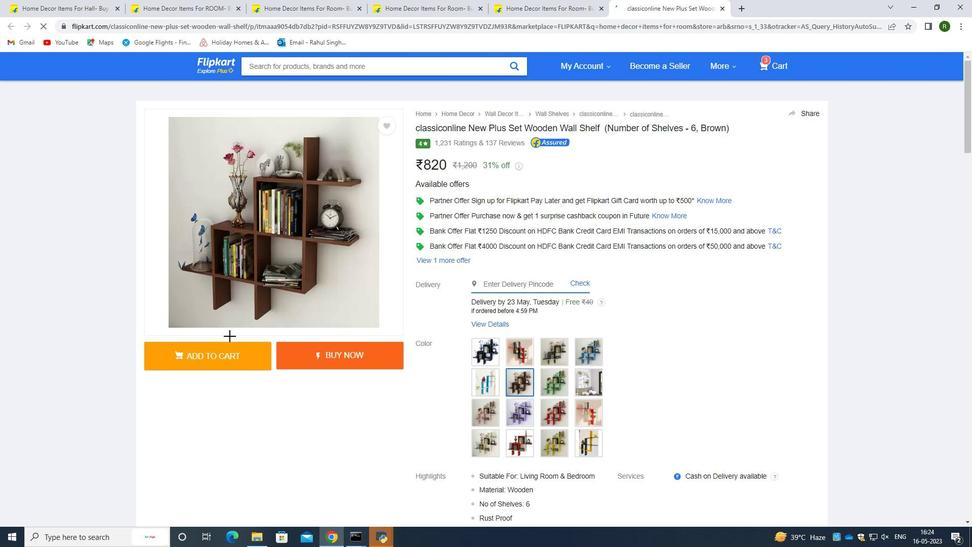 
Action: Mouse pressed left at (227, 354)
Screenshot: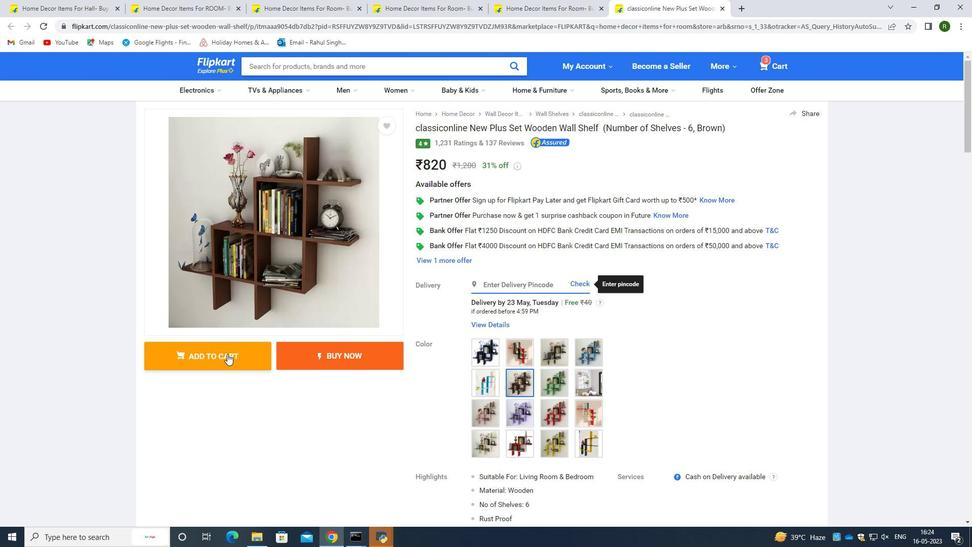 
Action: Mouse moved to (448, 334)
Screenshot: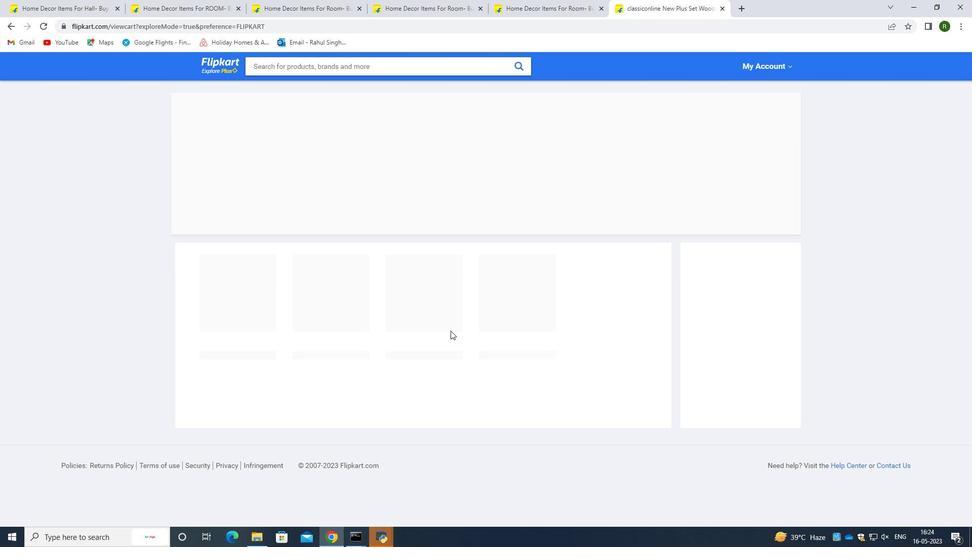 
Action: Mouse scrolled (448, 334) with delta (0, 0)
Screenshot: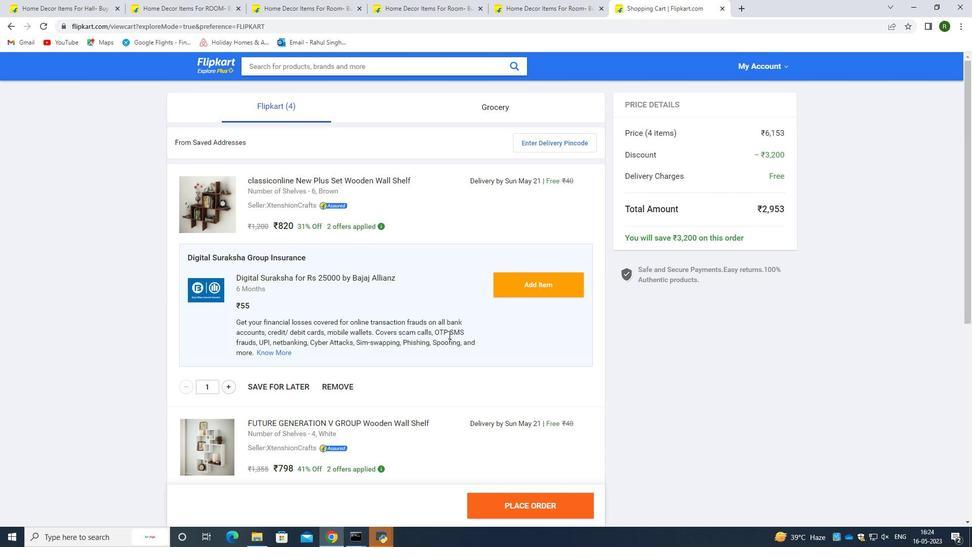 
Action: Mouse scrolled (448, 334) with delta (0, 0)
Screenshot: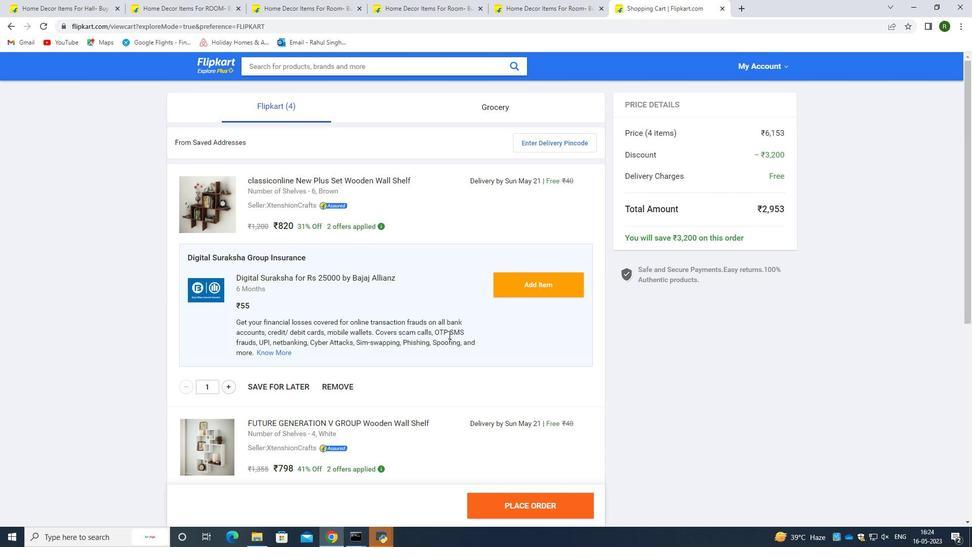 
Action: Mouse scrolled (448, 334) with delta (0, 0)
Screenshot: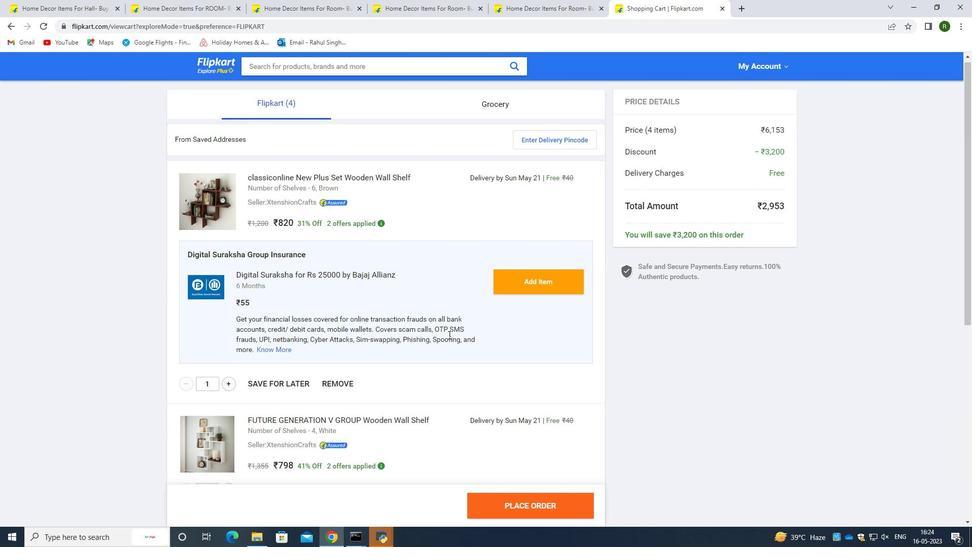 
Action: Mouse scrolled (448, 335) with delta (0, 0)
Screenshot: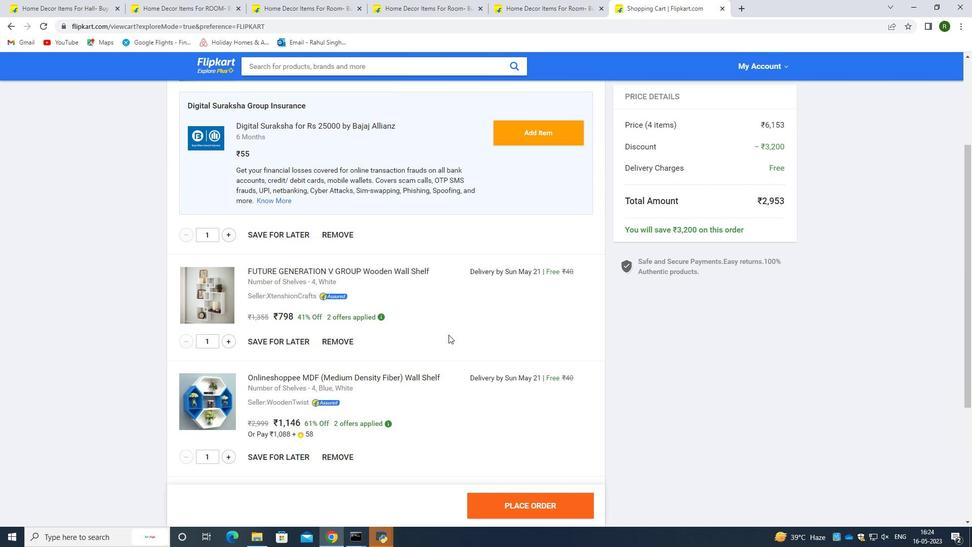 
Action: Mouse scrolled (448, 335) with delta (0, 0)
Screenshot: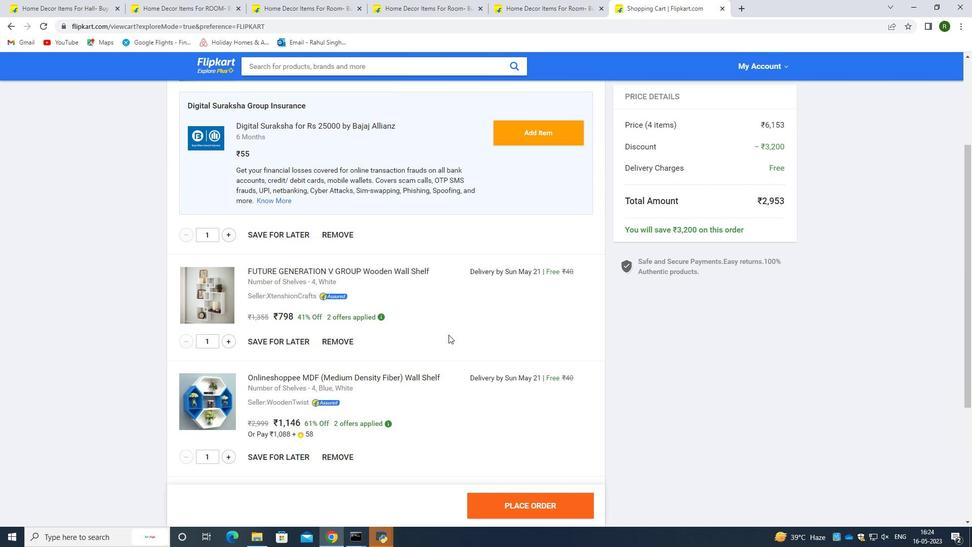 
Action: Mouse scrolled (448, 335) with delta (0, 0)
Screenshot: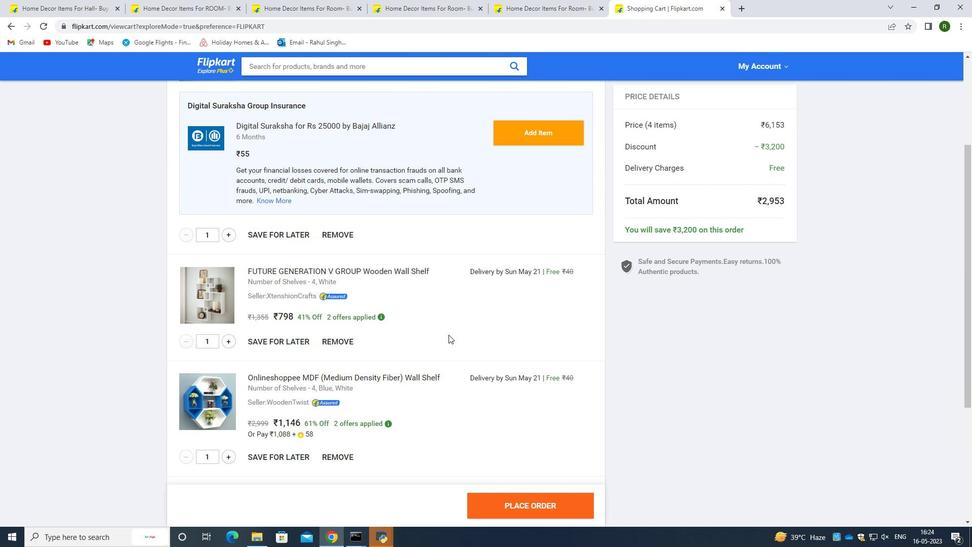 
Action: Mouse scrolled (448, 335) with delta (0, 0)
Screenshot: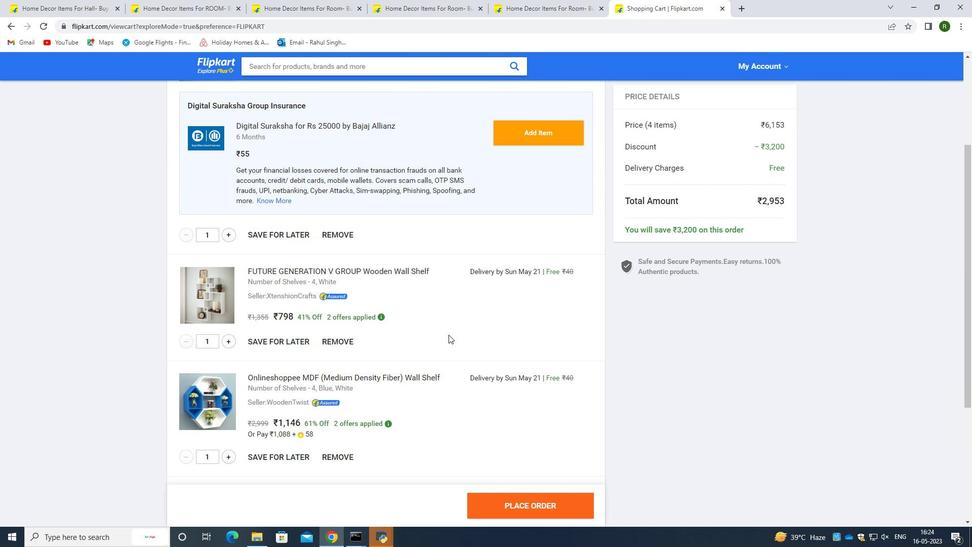 
Action: Mouse moved to (354, 71)
Screenshot: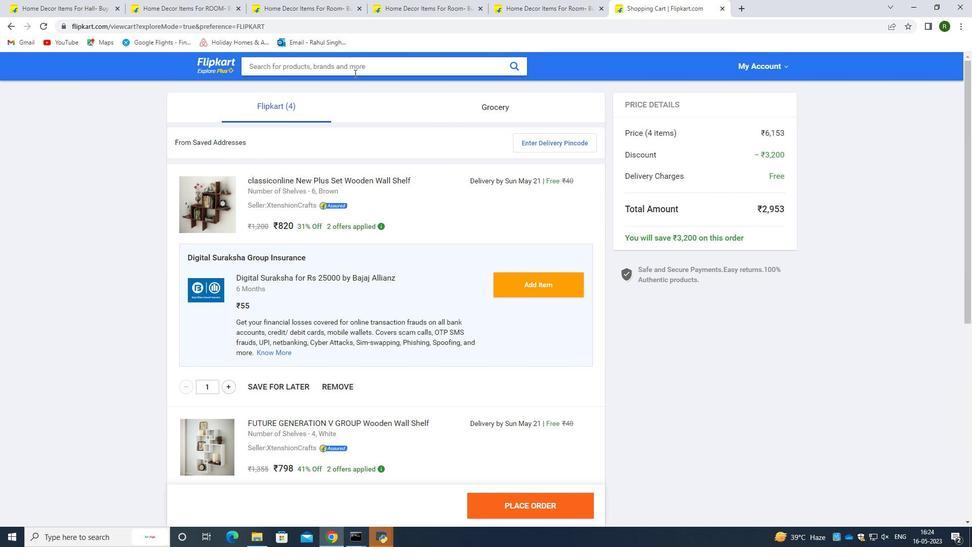 
Action: Mouse pressed left at (354, 71)
Screenshot: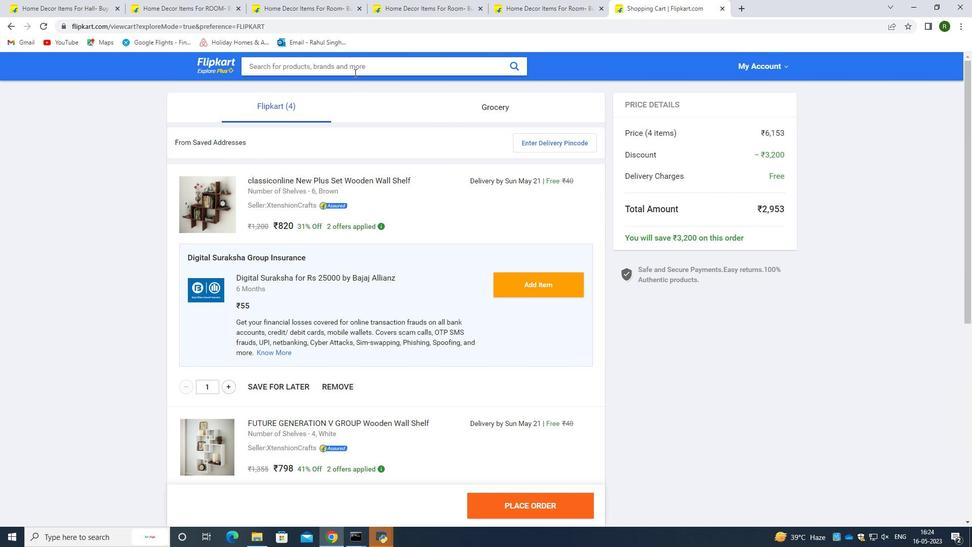 
Action: Mouse moved to (340, 81)
Screenshot: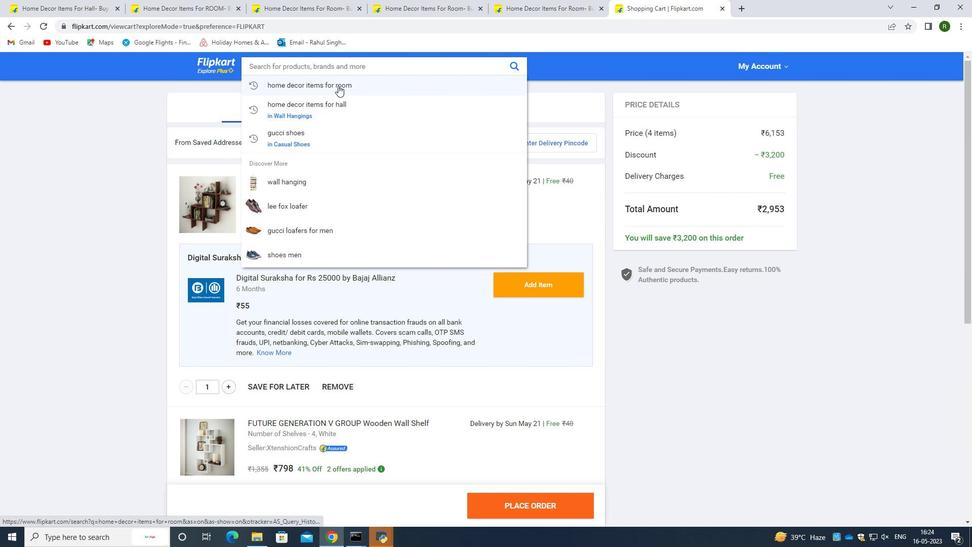 
Action: Mouse pressed left at (340, 81)
Screenshot: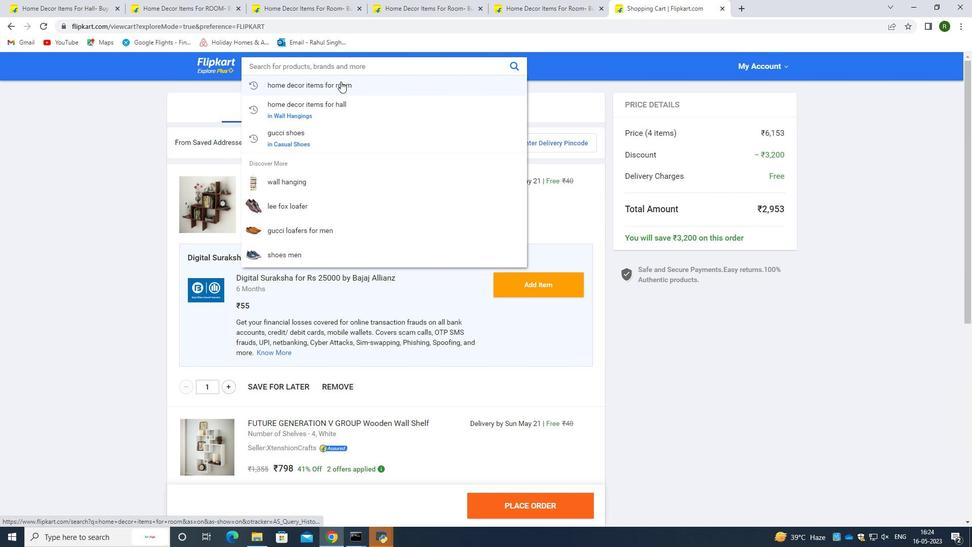 
Action: Mouse moved to (396, 293)
Screenshot: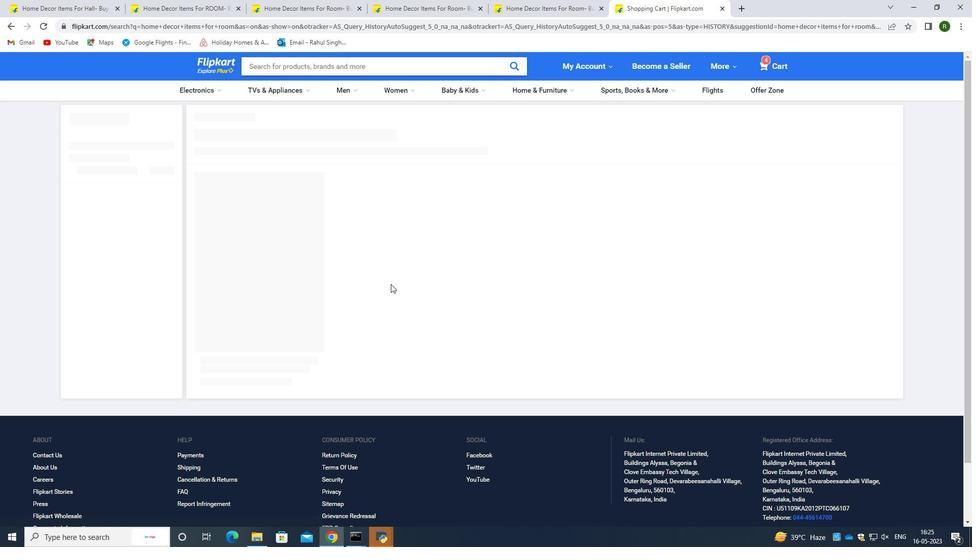 
Action: Mouse scrolled (396, 293) with delta (0, 0)
Screenshot: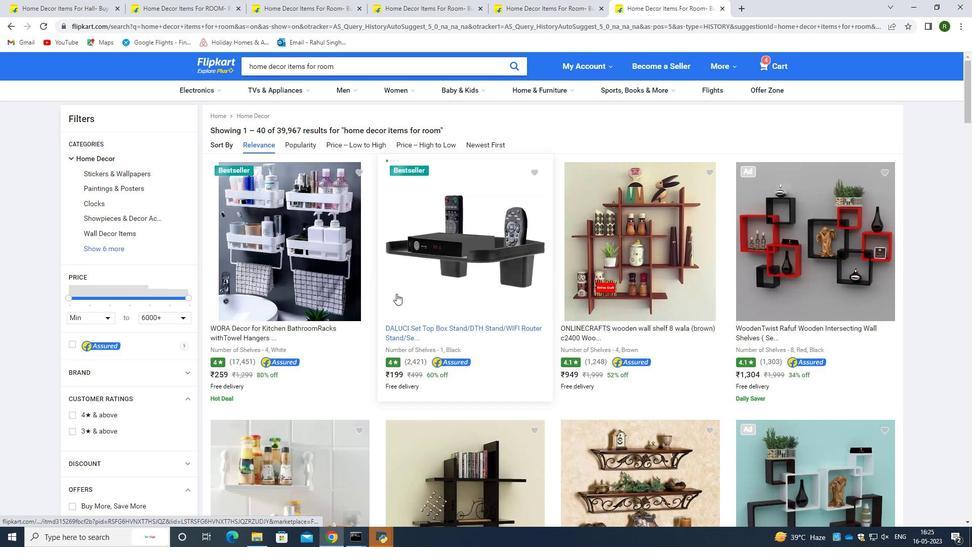 
Action: Mouse scrolled (396, 293) with delta (0, 0)
Screenshot: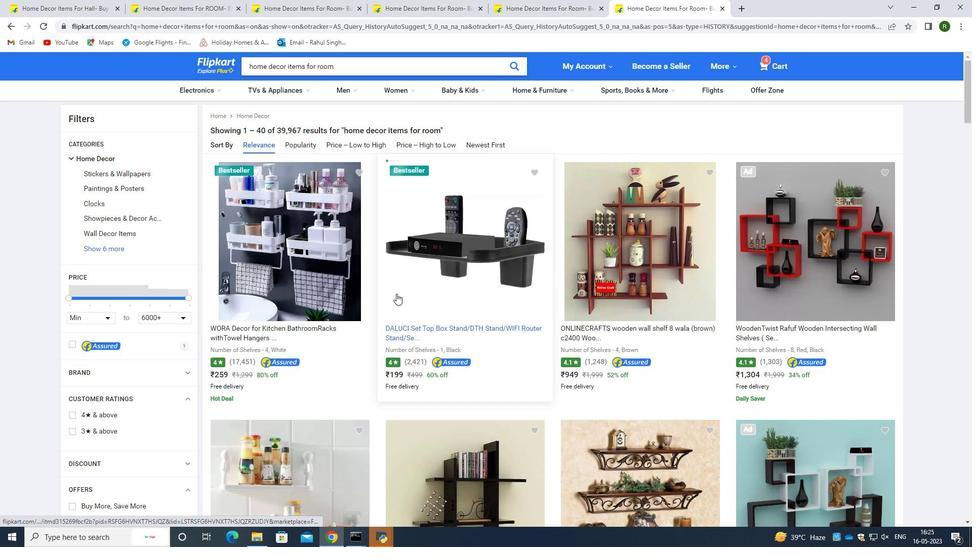 
Action: Mouse scrolled (396, 293) with delta (0, 0)
Screenshot: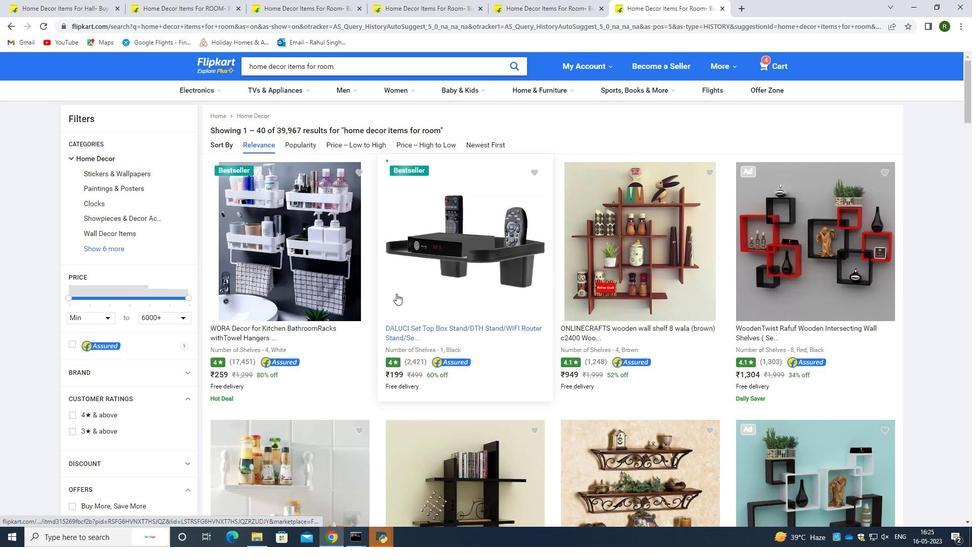 
Action: Mouse scrolled (396, 293) with delta (0, 0)
Screenshot: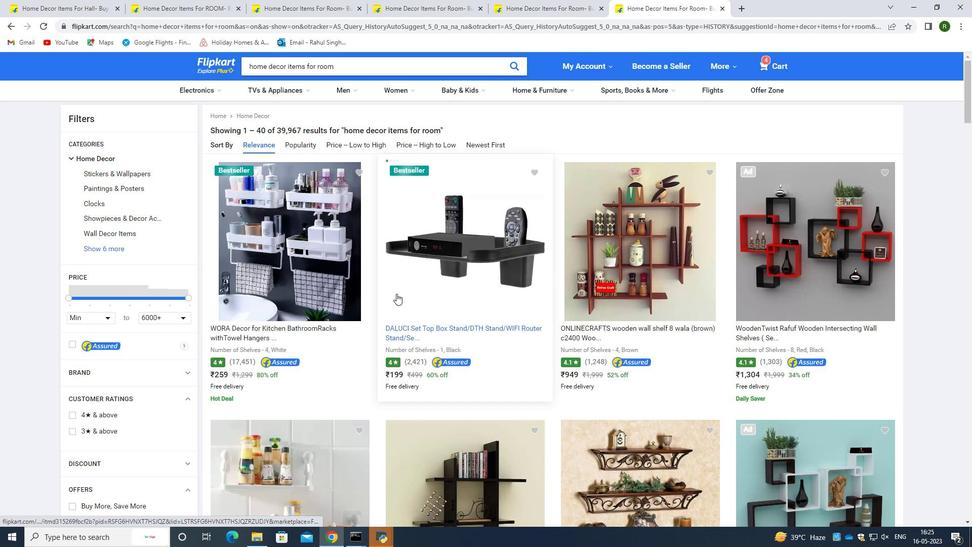 
Action: Mouse scrolled (396, 293) with delta (0, 0)
Screenshot: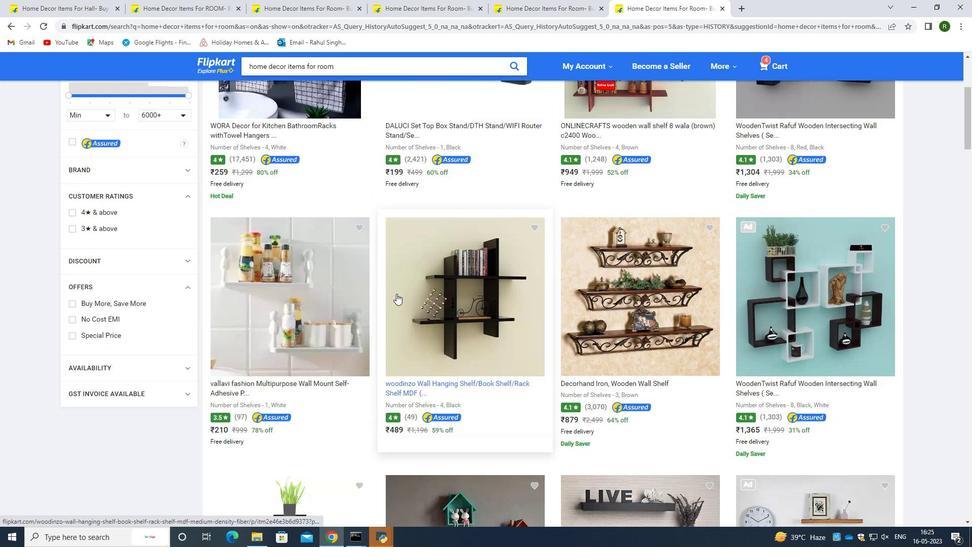 
Action: Mouse scrolled (396, 293) with delta (0, 0)
Screenshot: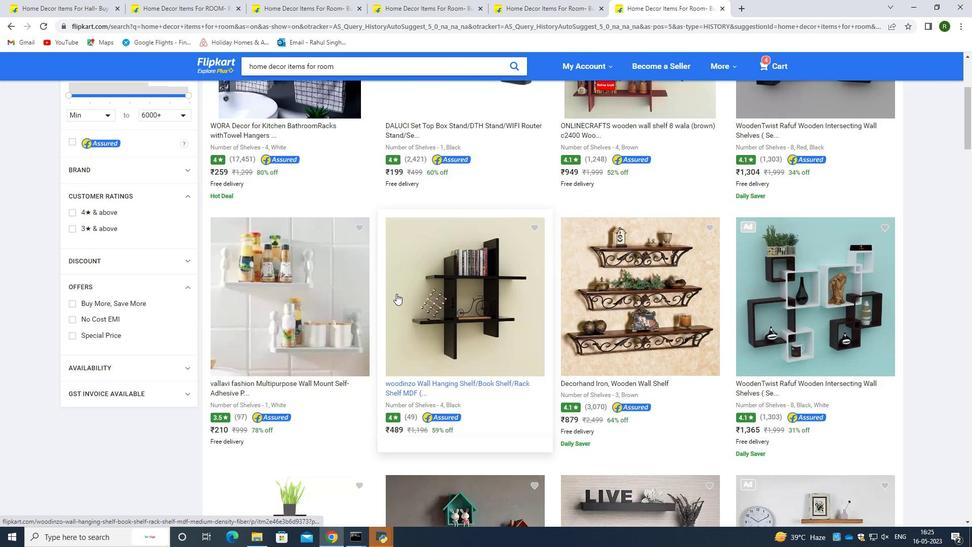 
Action: Mouse scrolled (396, 293) with delta (0, 0)
Screenshot: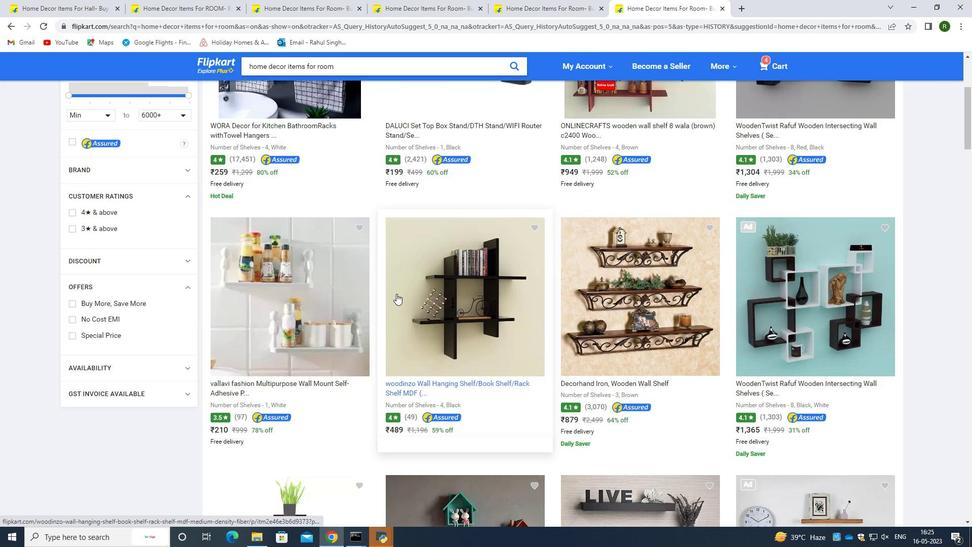 
Action: Mouse scrolled (396, 293) with delta (0, 0)
Screenshot: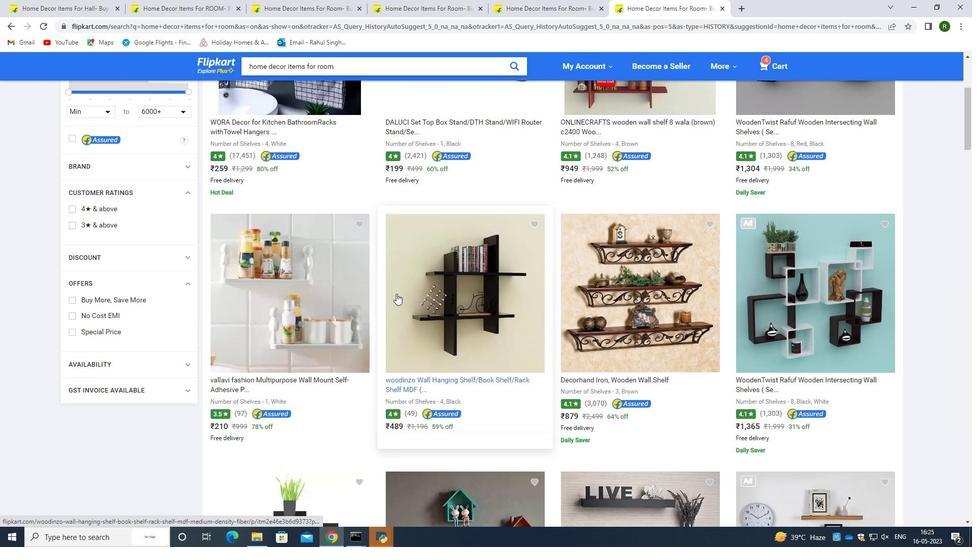 
Action: Mouse scrolled (396, 293) with delta (0, 0)
Screenshot: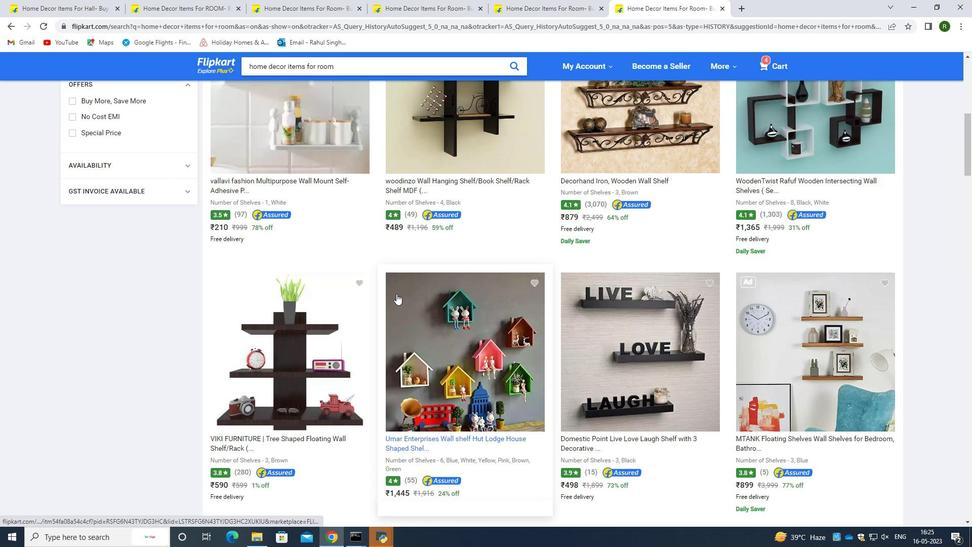 
Action: Mouse scrolled (396, 293) with delta (0, 0)
Screenshot: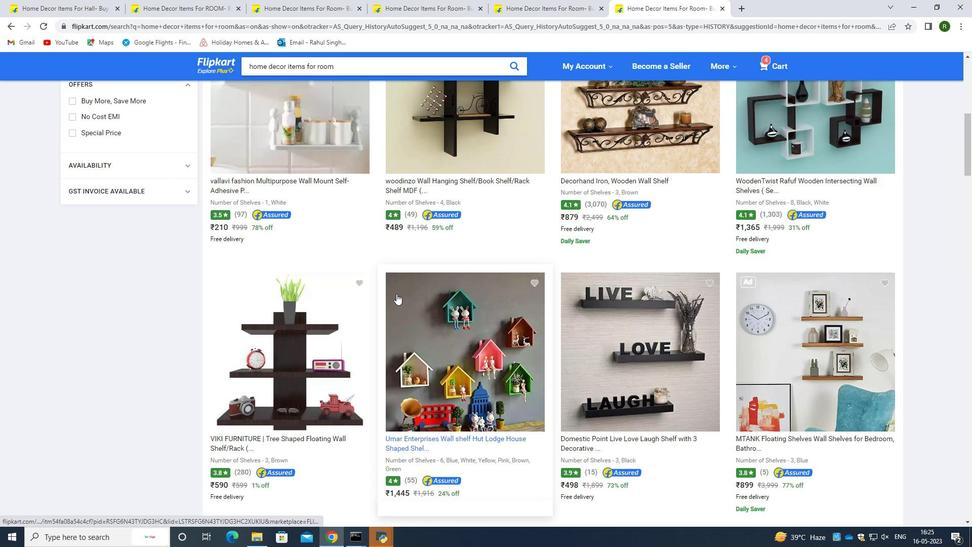 
Action: Mouse scrolled (396, 293) with delta (0, 0)
Screenshot: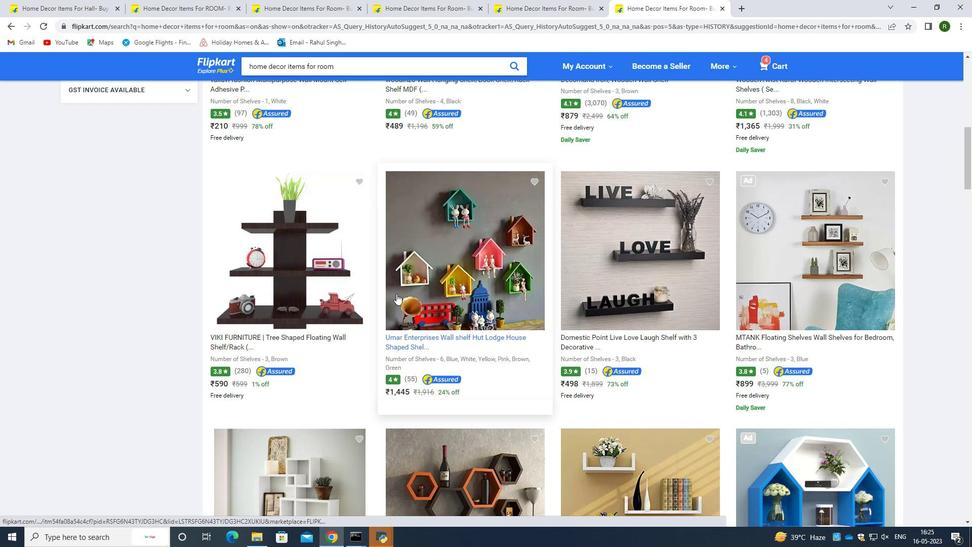 
Action: Mouse scrolled (396, 293) with delta (0, 0)
Screenshot: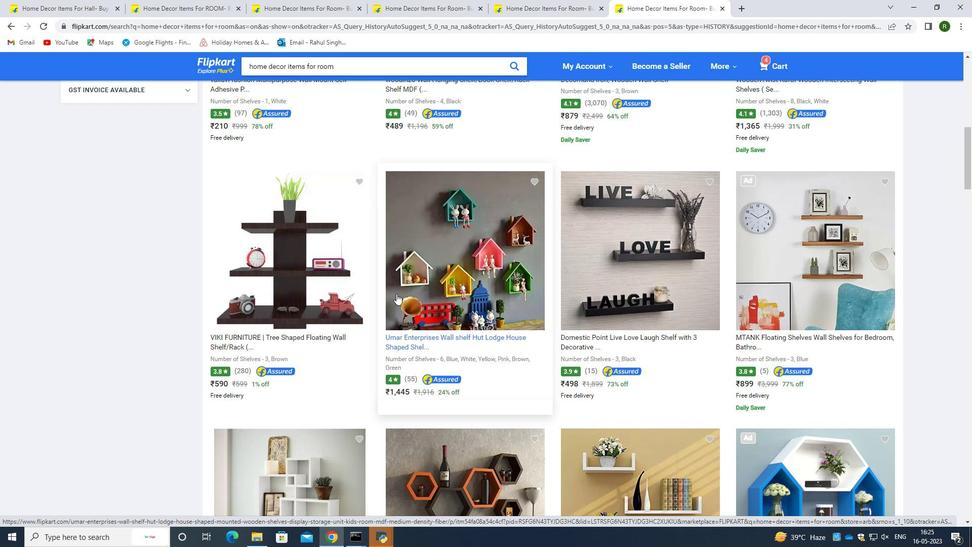 
Action: Mouse scrolled (396, 293) with delta (0, 0)
Screenshot: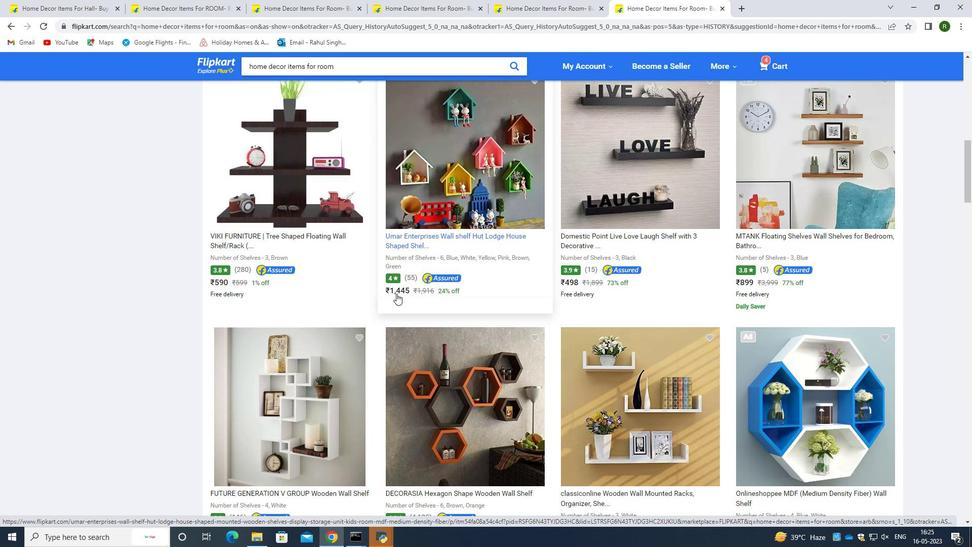 
Action: Mouse scrolled (396, 293) with delta (0, 0)
Screenshot: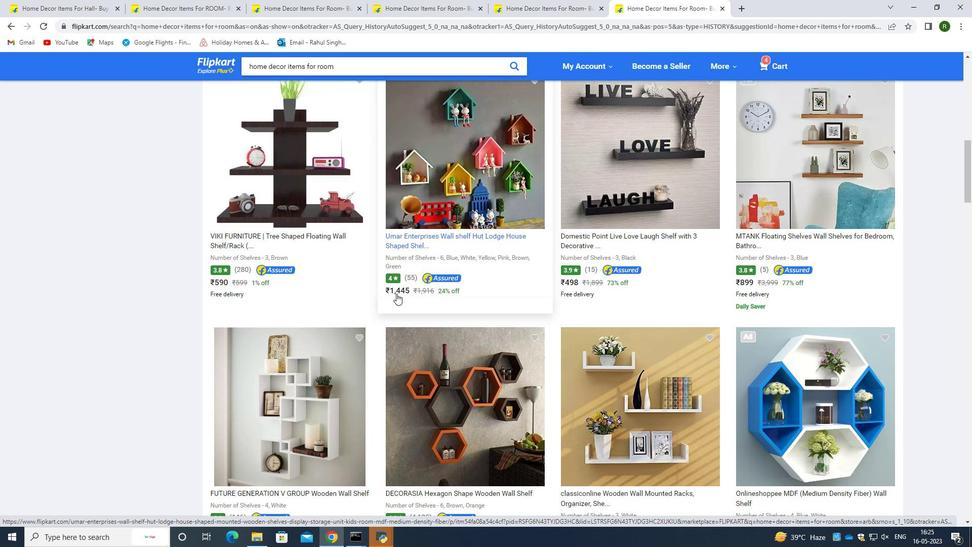 
Action: Mouse scrolled (396, 293) with delta (0, 0)
Screenshot: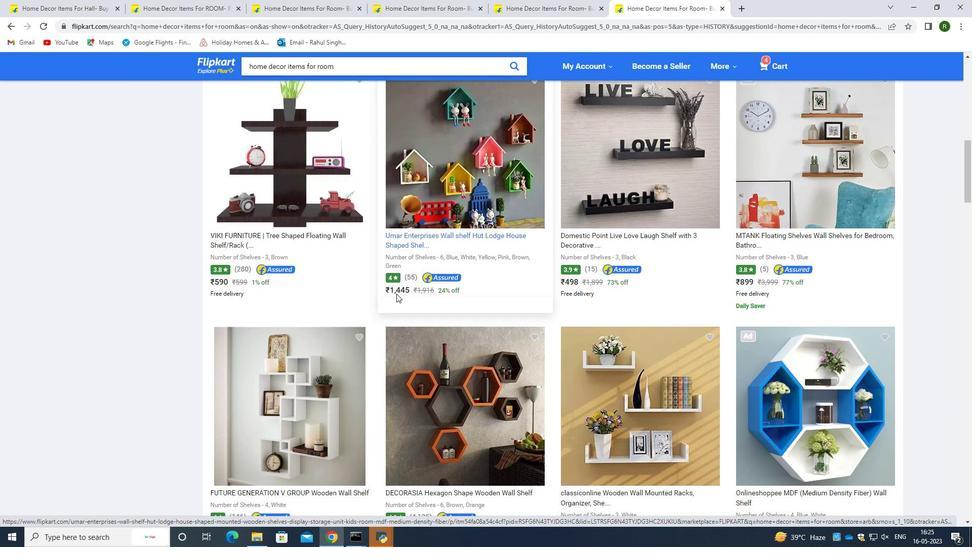 
Action: Mouse scrolled (396, 293) with delta (0, 0)
Screenshot: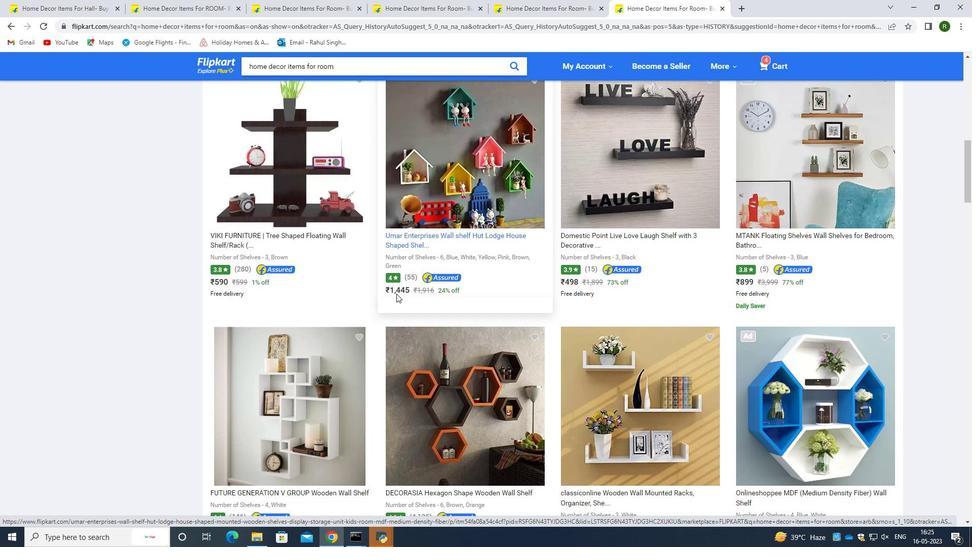 
Action: Mouse scrolled (396, 293) with delta (0, 0)
Screenshot: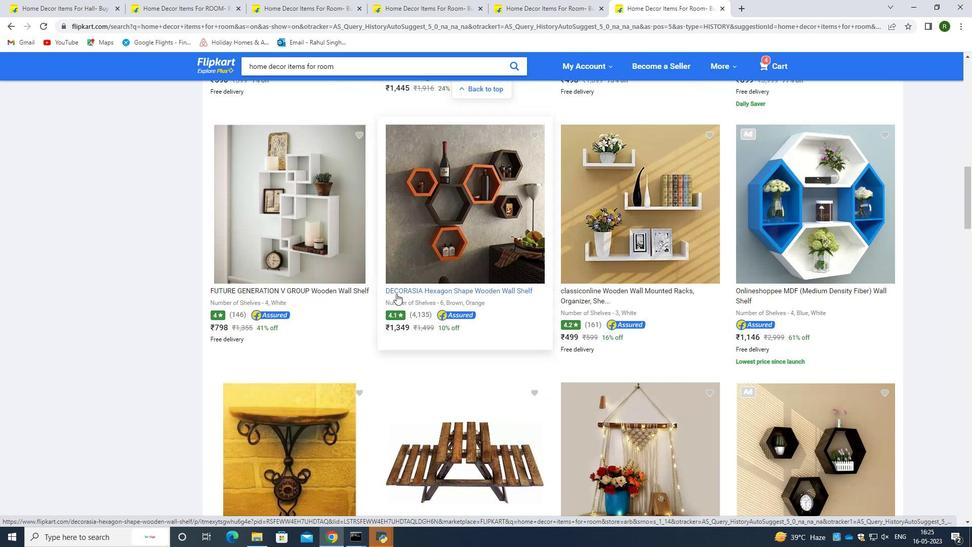 
Action: Mouse scrolled (396, 293) with delta (0, 0)
Screenshot: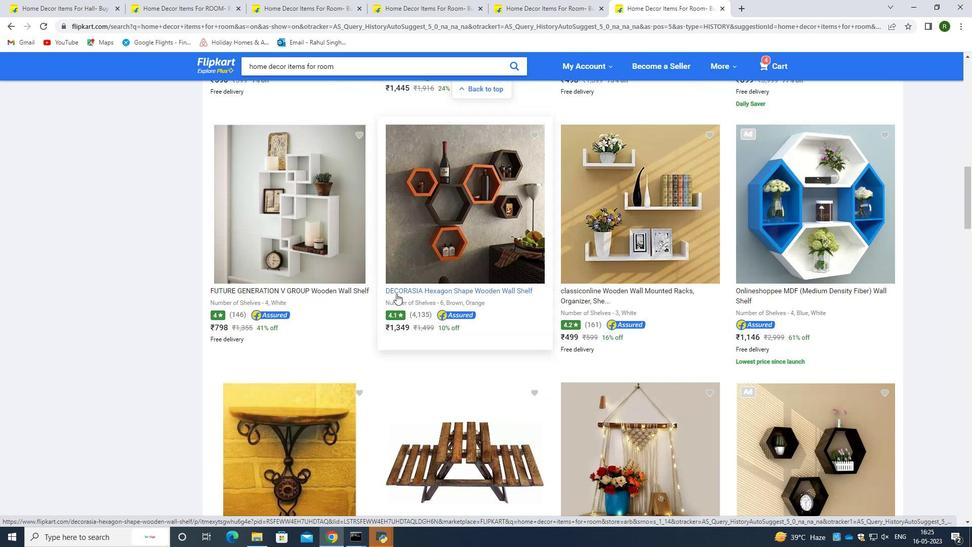 
Action: Mouse scrolled (396, 293) with delta (0, 0)
Screenshot: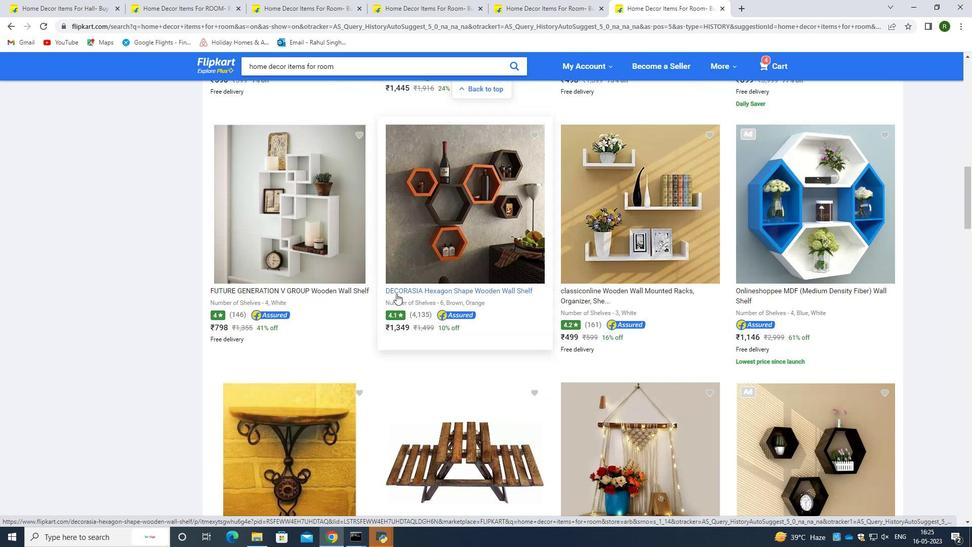 
Action: Mouse scrolled (396, 293) with delta (0, 0)
Screenshot: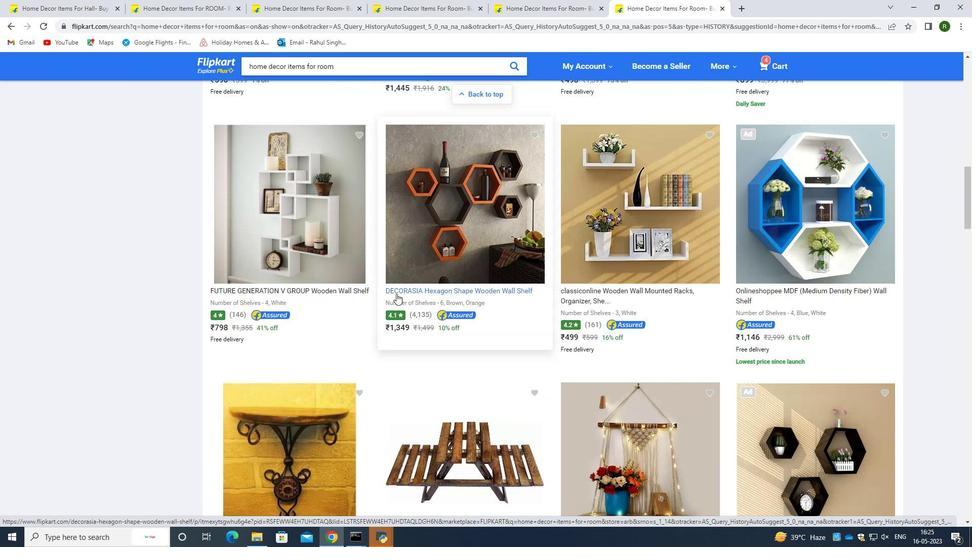 
Action: Mouse scrolled (396, 293) with delta (0, 0)
Screenshot: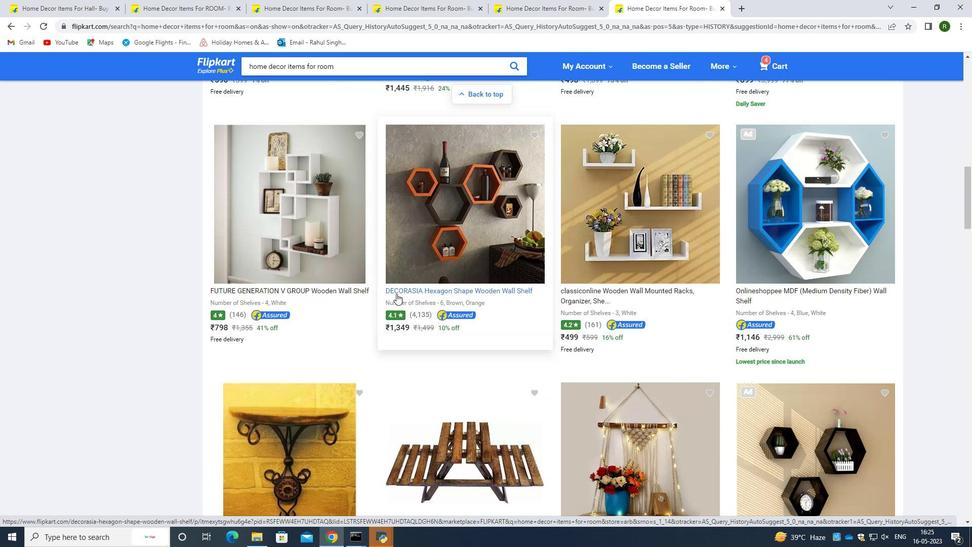 
Action: Mouse scrolled (396, 293) with delta (0, 0)
Screenshot: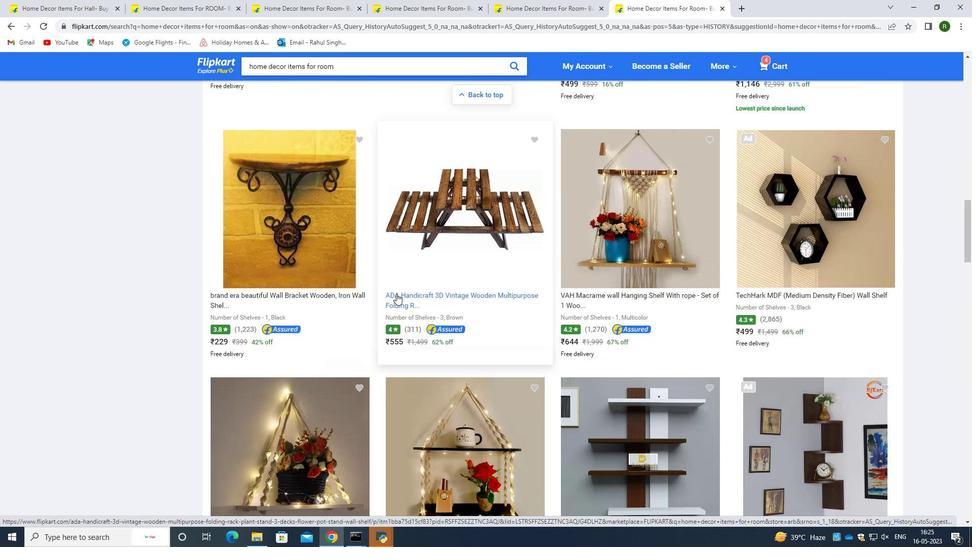 
Action: Mouse scrolled (396, 293) with delta (0, 0)
Screenshot: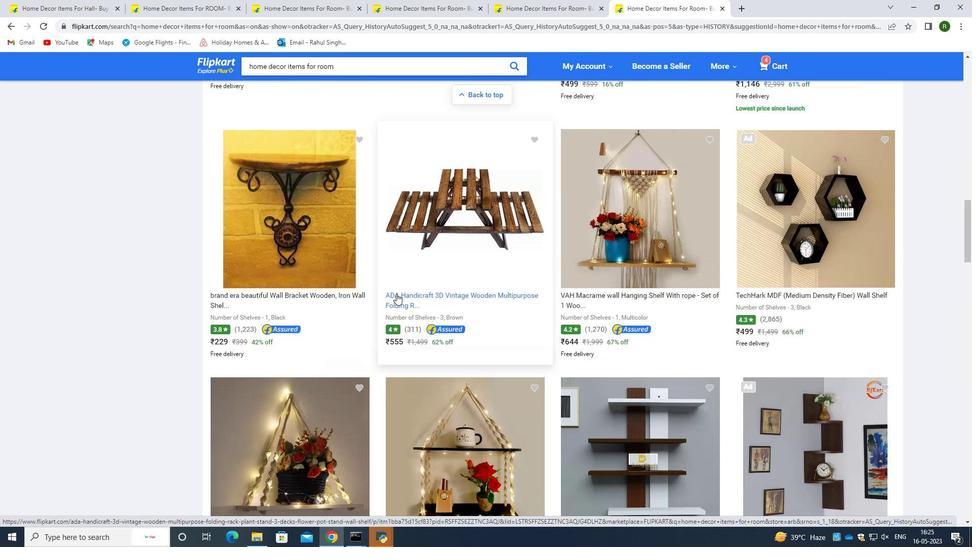
Action: Mouse scrolled (396, 293) with delta (0, 0)
Screenshot: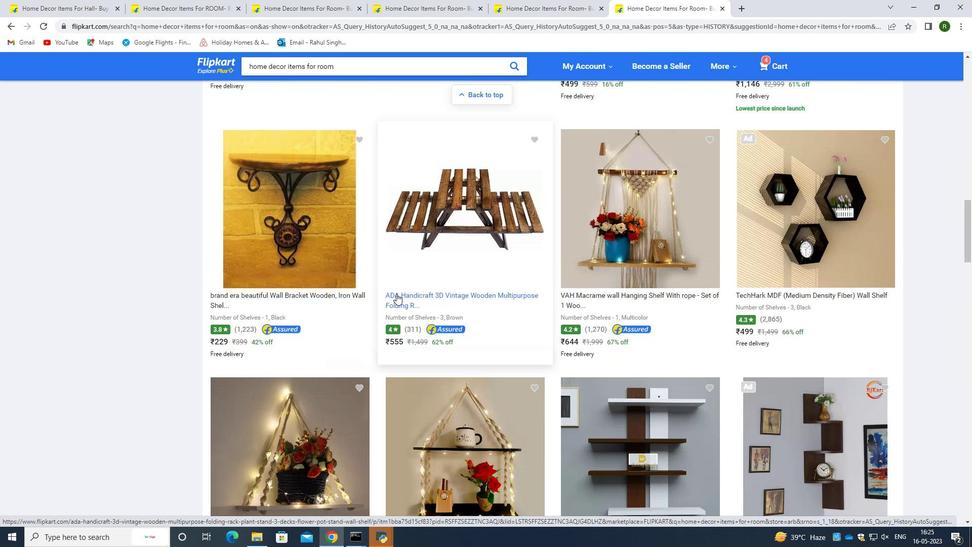 
Action: Mouse scrolled (396, 293) with delta (0, 0)
Screenshot: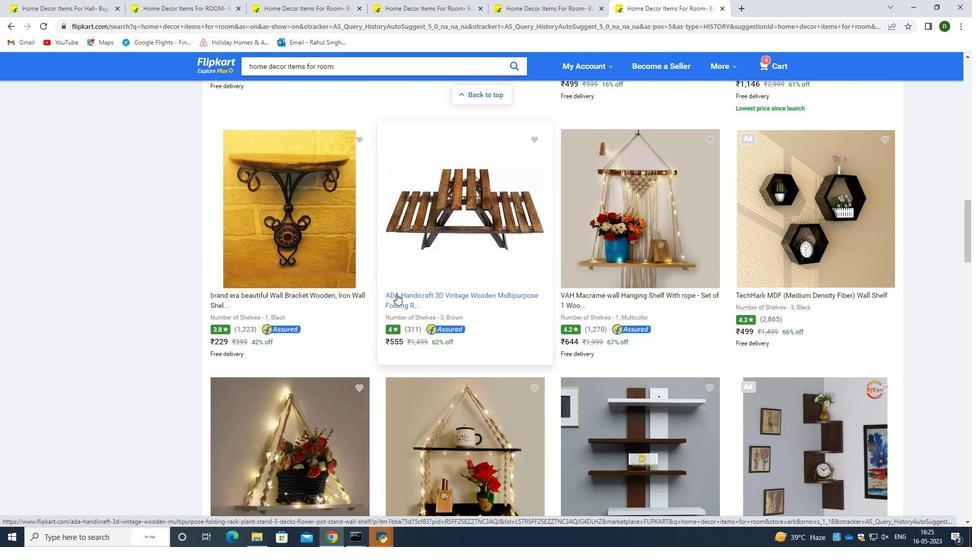 
Action: Mouse scrolled (396, 293) with delta (0, 0)
Screenshot: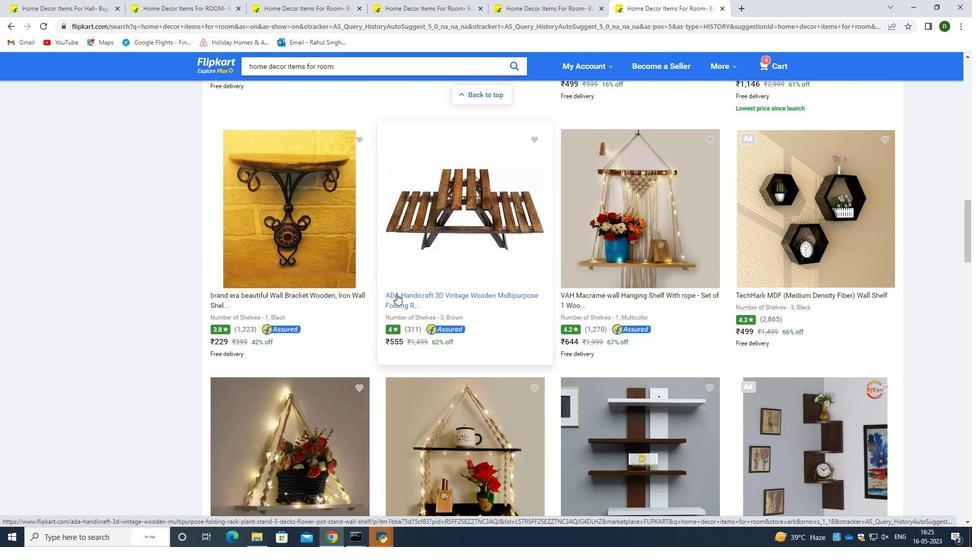 
Action: Mouse scrolled (396, 293) with delta (0, 0)
Screenshot: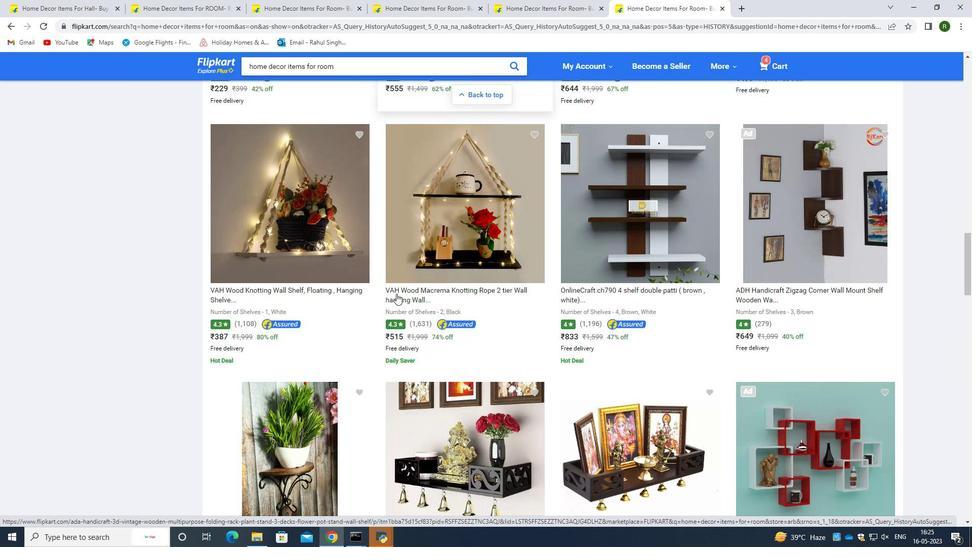 
Action: Mouse scrolled (396, 293) with delta (0, 0)
Screenshot: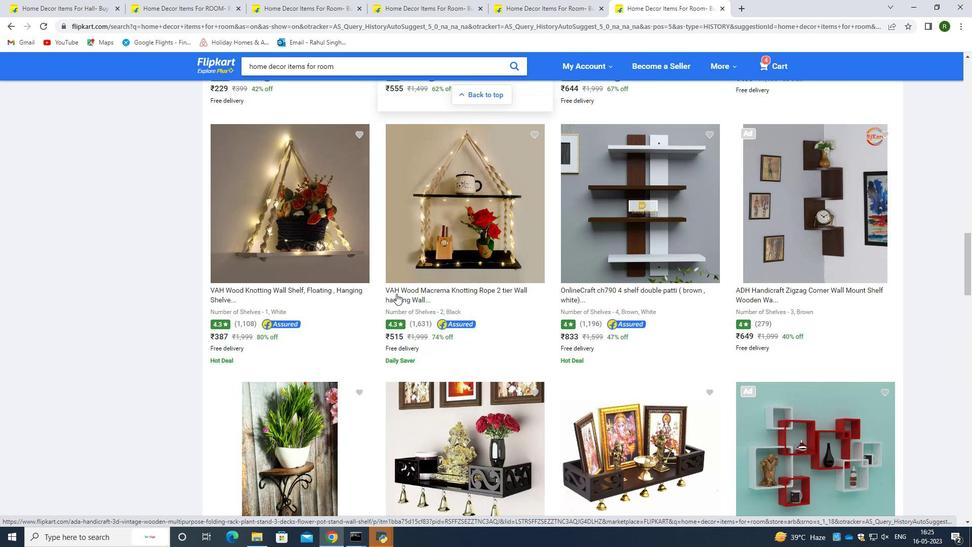 
Action: Mouse scrolled (396, 293) with delta (0, 0)
Screenshot: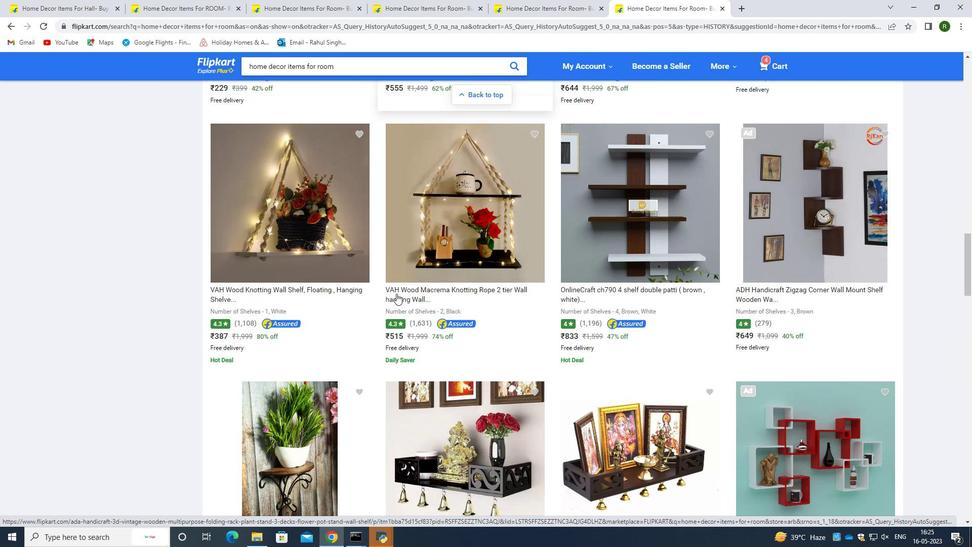 
Action: Mouse scrolled (396, 293) with delta (0, 0)
Screenshot: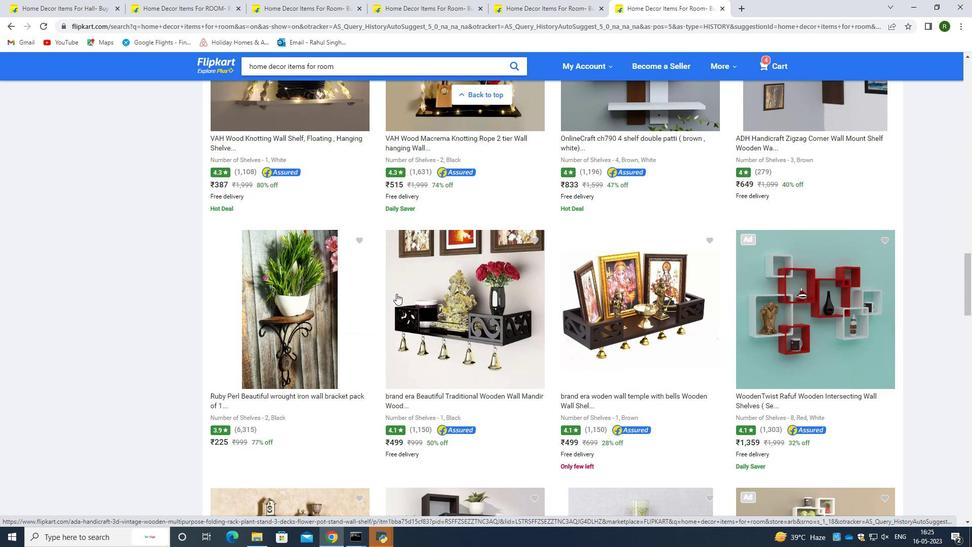 
Action: Mouse scrolled (396, 293) with delta (0, 0)
Screenshot: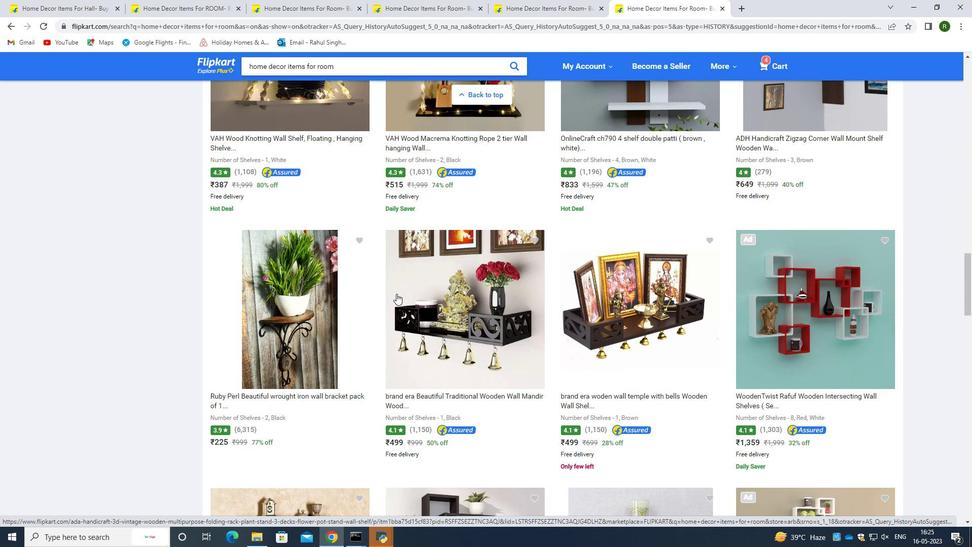 
Action: Mouse moved to (512, 286)
Screenshot: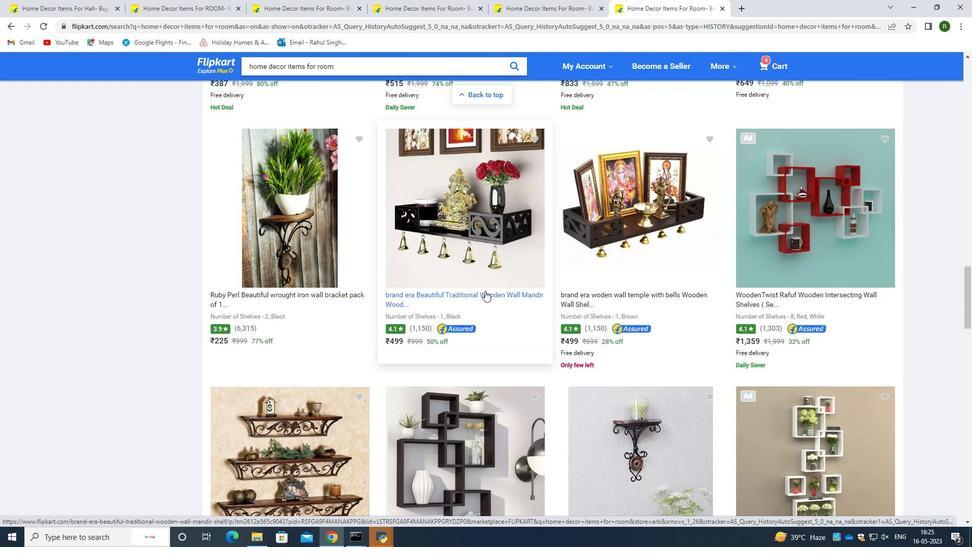 
Action: Mouse scrolled (512, 285) with delta (0, 0)
Screenshot: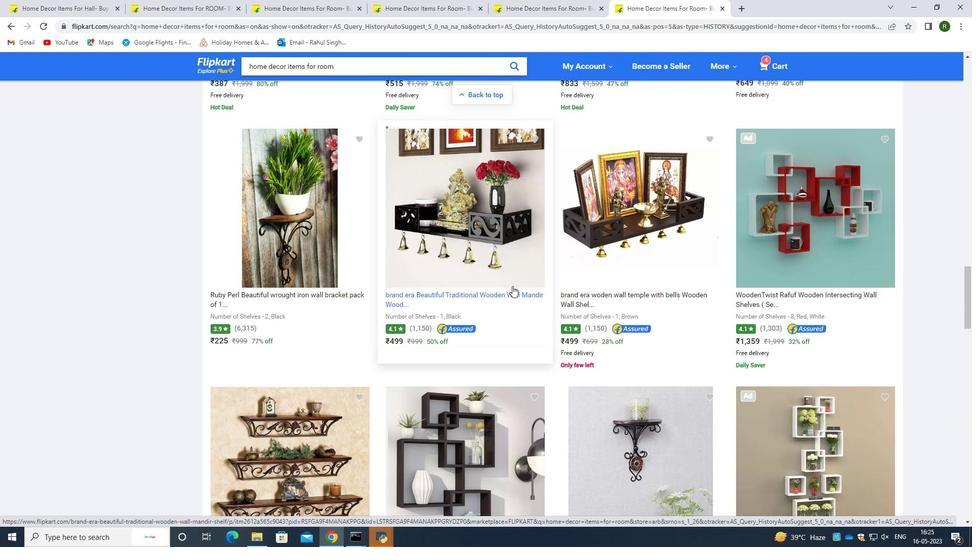 
Action: Mouse moved to (637, 167)
Screenshot: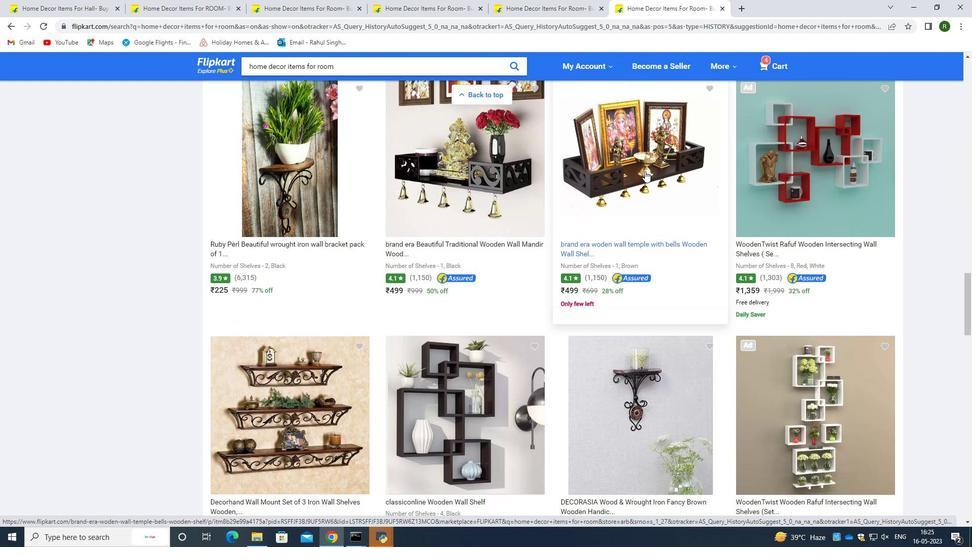 
Action: Mouse pressed left at (637, 167)
Screenshot: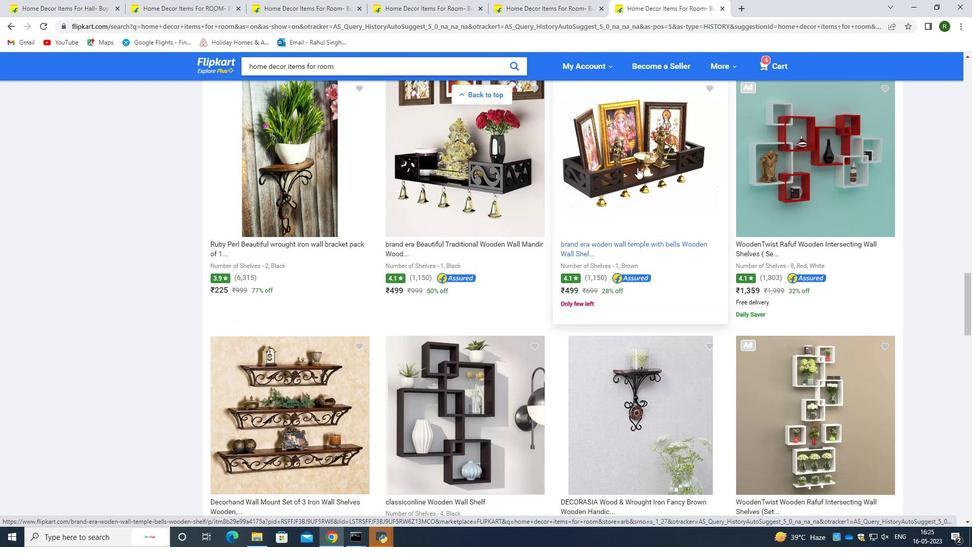 
Action: Mouse moved to (253, 358)
Screenshot: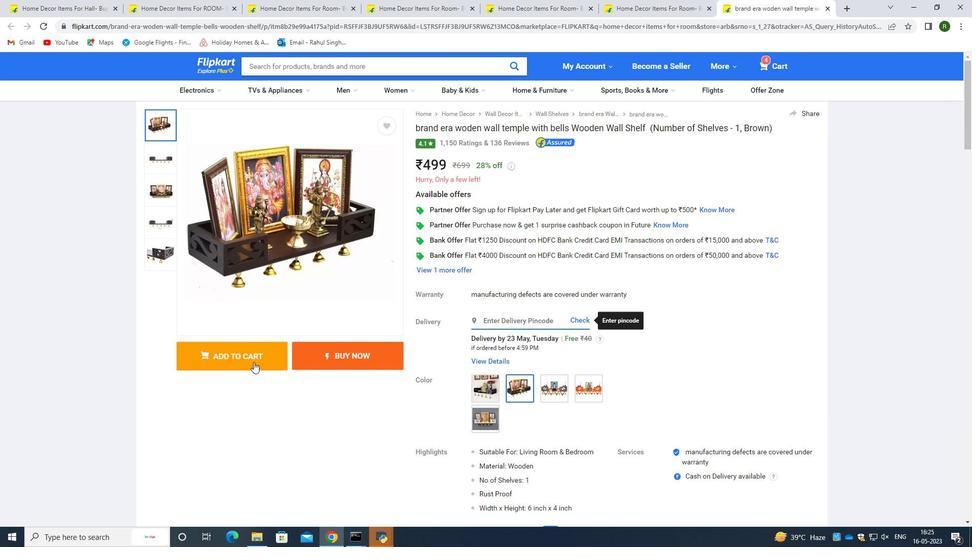 
Action: Mouse pressed left at (253, 358)
Screenshot: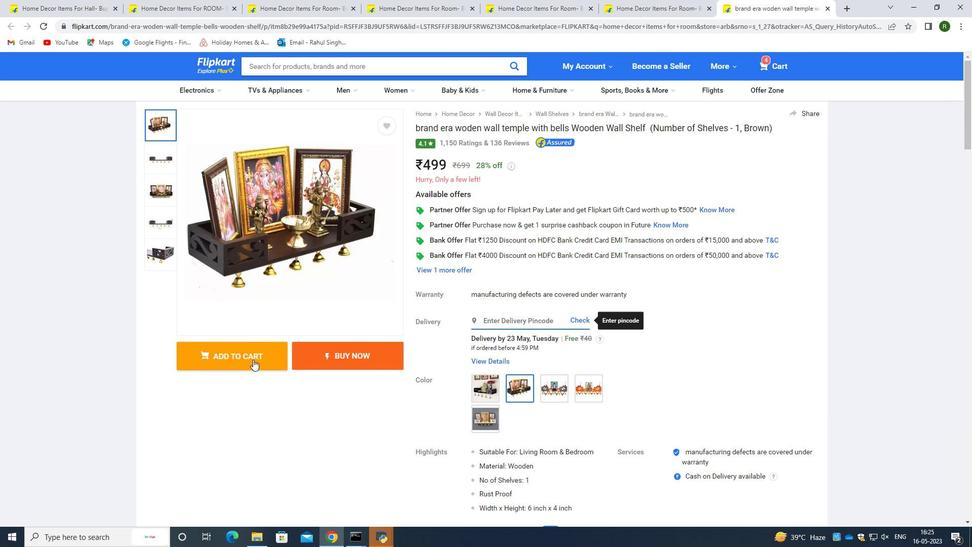 
Action: Mouse moved to (521, 272)
Screenshot: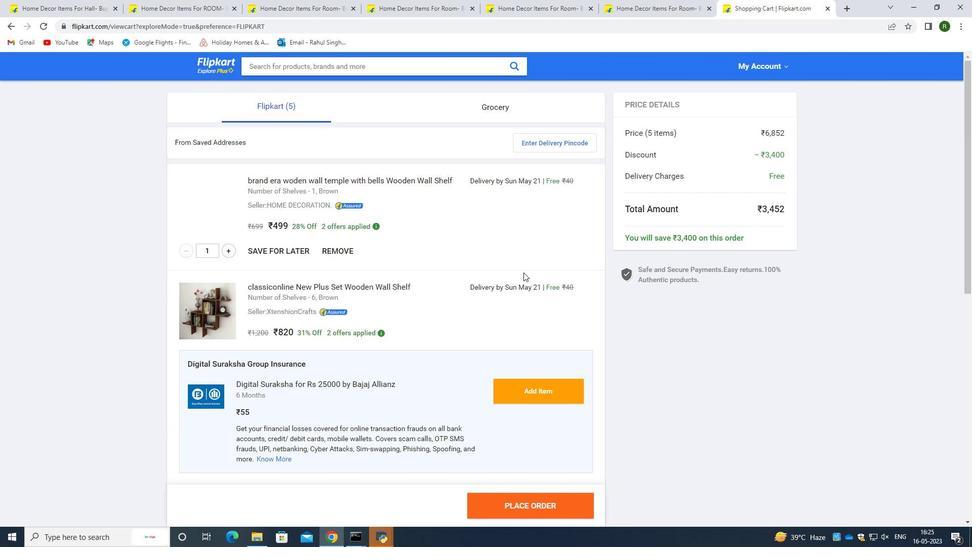
Action: Mouse scrolled (521, 273) with delta (0, 0)
Screenshot: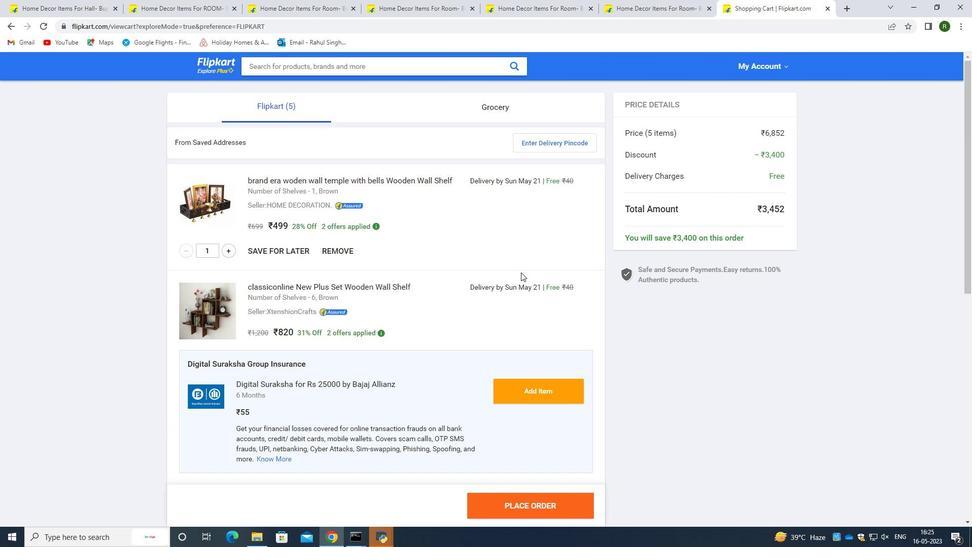 
Action: Mouse scrolled (521, 273) with delta (0, 0)
Screenshot: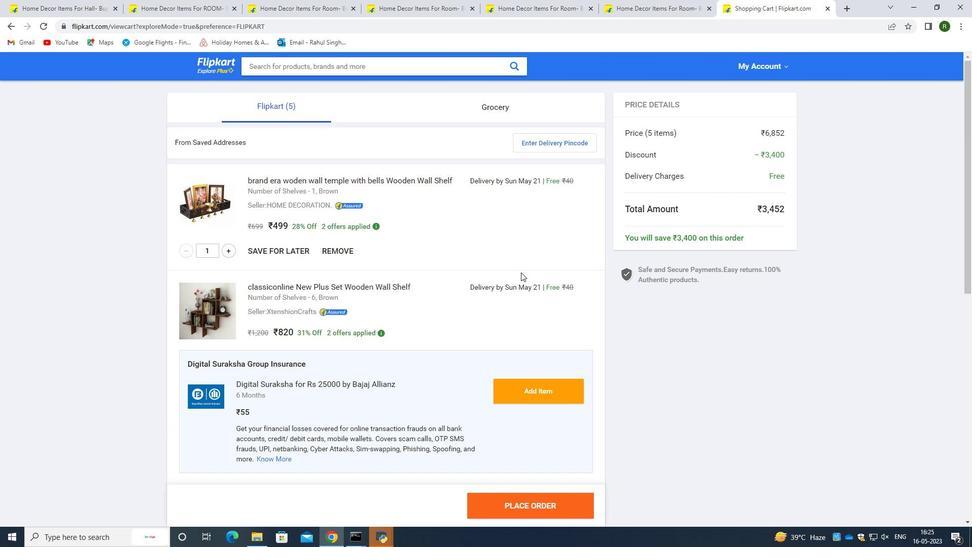 
Action: Mouse scrolled (521, 272) with delta (0, 0)
Screenshot: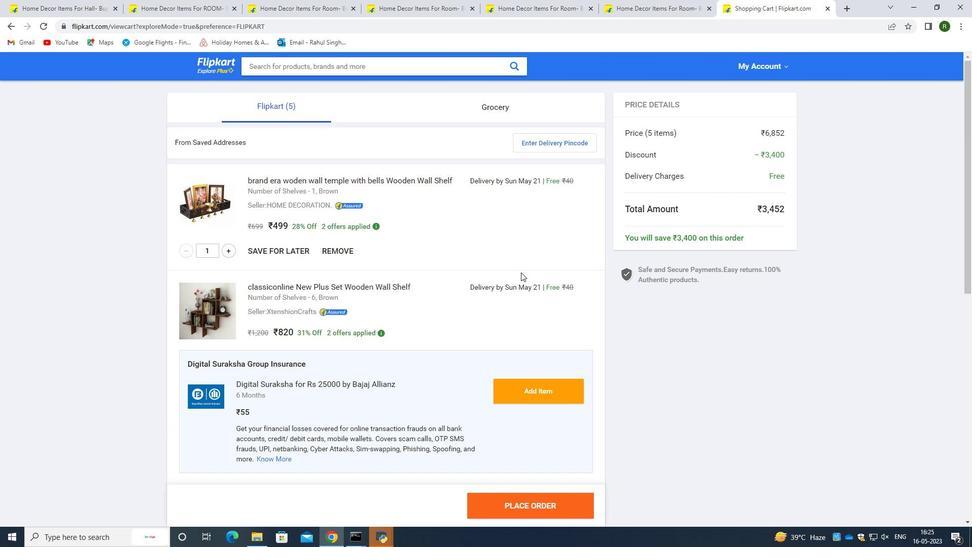 
Action: Mouse scrolled (521, 272) with delta (0, 0)
Screenshot: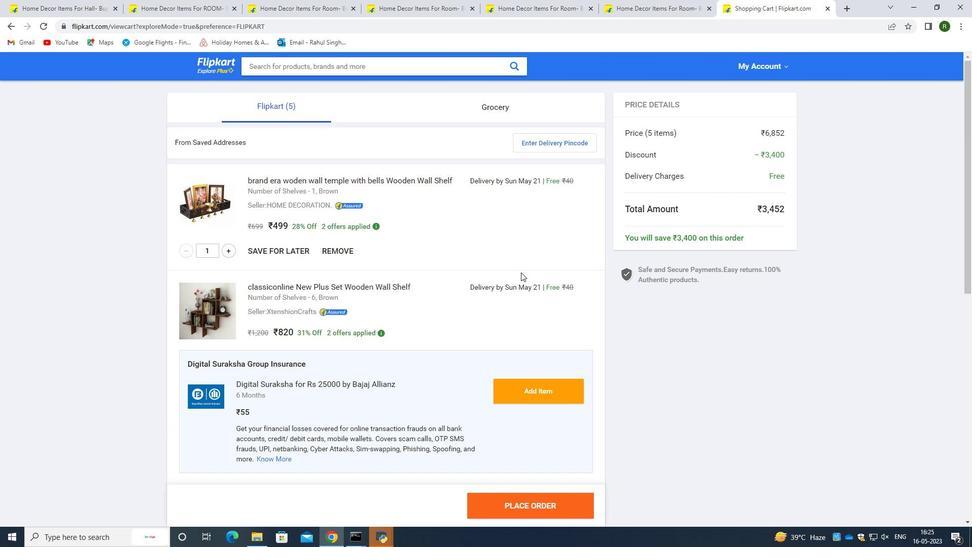 
Action: Mouse scrolled (521, 272) with delta (0, 0)
Screenshot: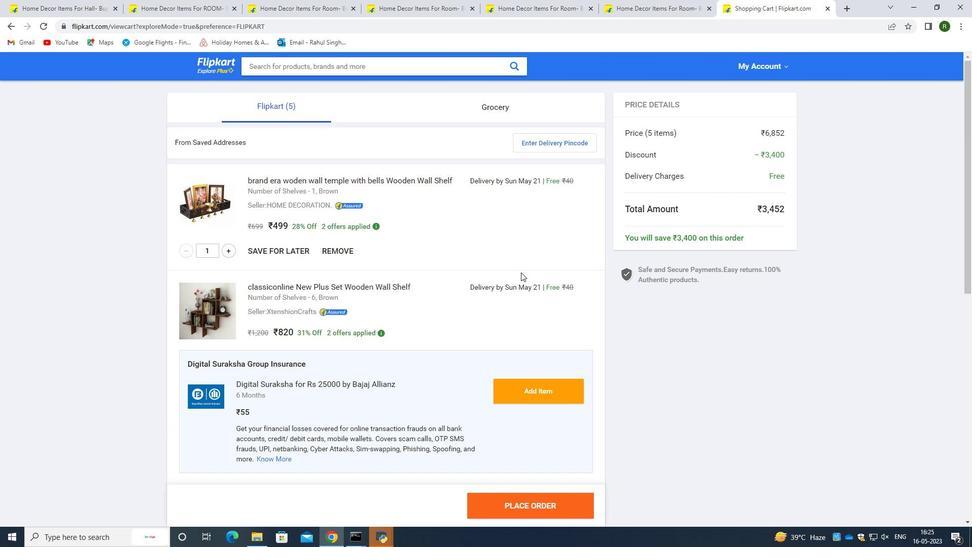 
Action: Mouse scrolled (521, 272) with delta (0, 0)
Screenshot: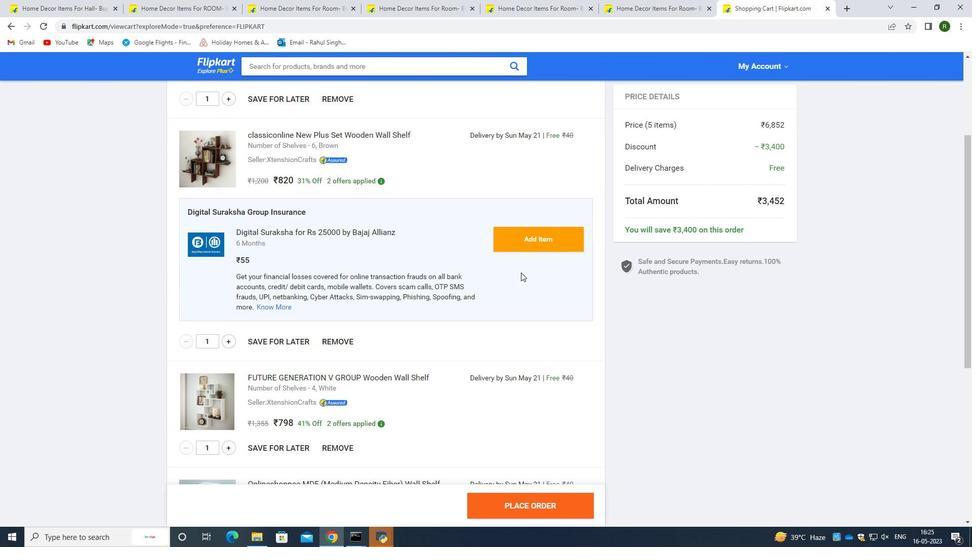 
Action: Mouse scrolled (521, 272) with delta (0, 0)
Screenshot: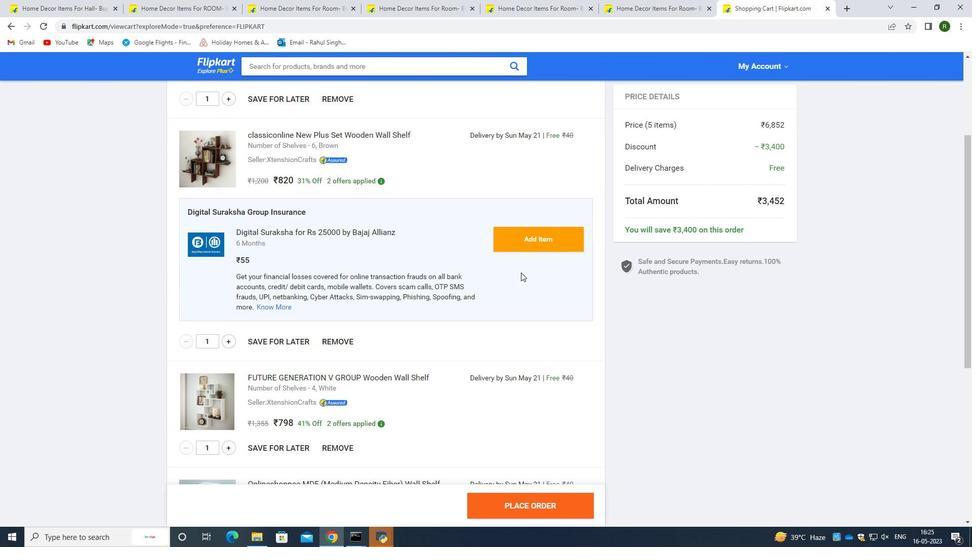 
Action: Mouse scrolled (521, 272) with delta (0, 0)
Screenshot: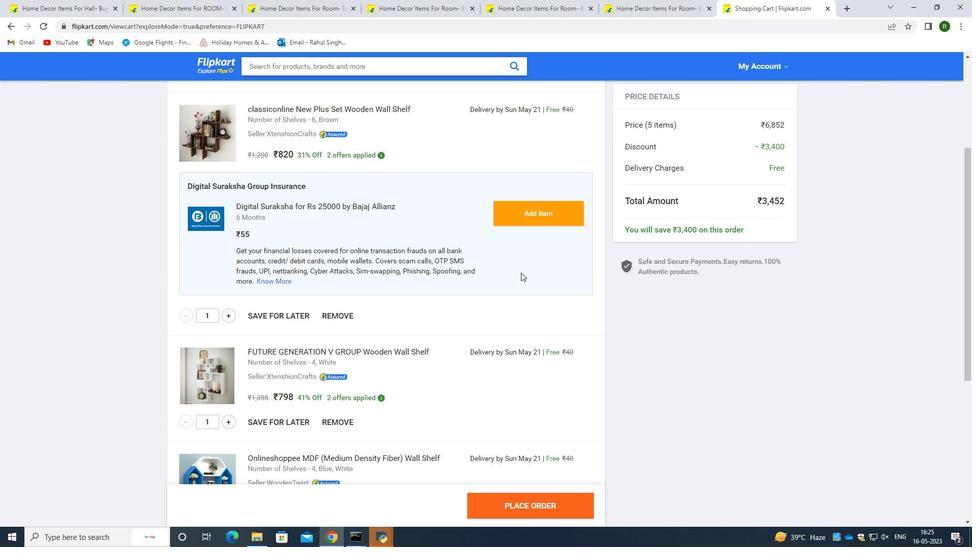 
Action: Mouse scrolled (521, 272) with delta (0, 0)
Screenshot: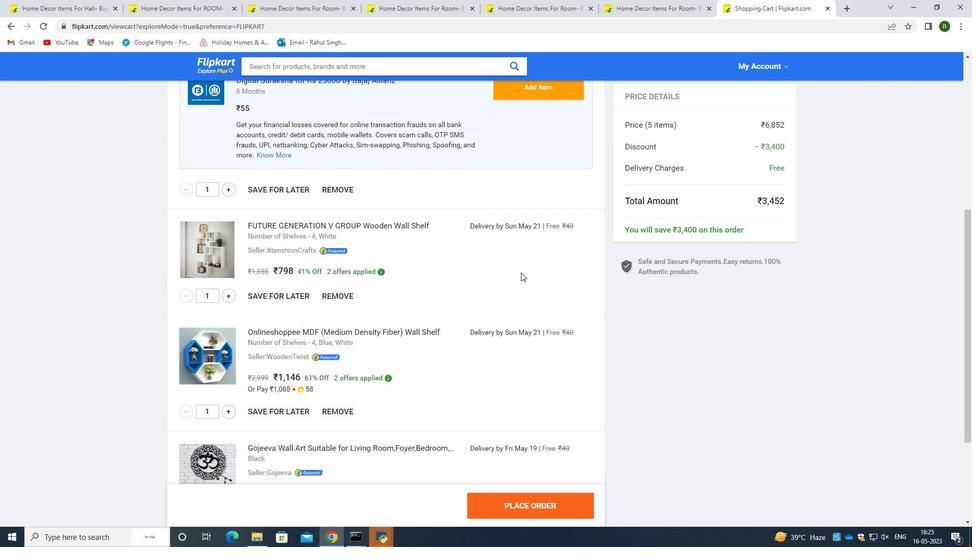
Action: Mouse scrolled (521, 272) with delta (0, 0)
Screenshot: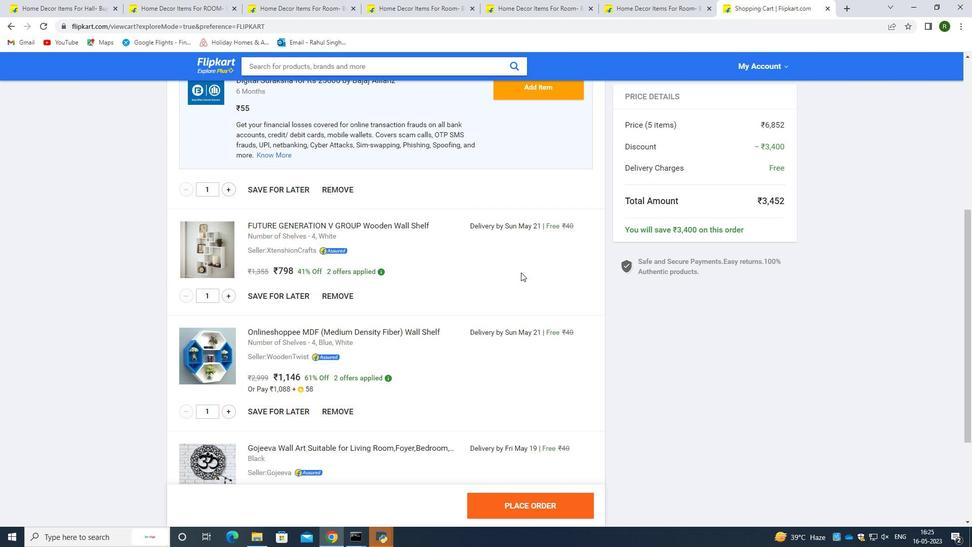 
Action: Mouse scrolled (521, 272) with delta (0, 0)
Screenshot: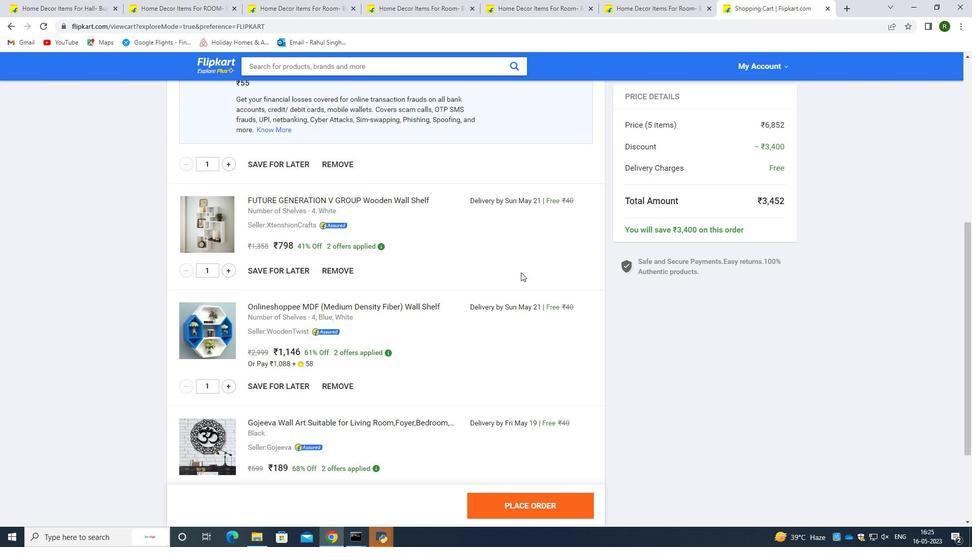 
Action: Mouse scrolled (521, 273) with delta (0, 0)
